 Task: Find connections with filter location Ciudad Lineal with filter topic #motivation with filter profile language German with filter current company DCB Bank with filter school NBKR Institute of Science and Technology with filter industry Blogs with filter service category Accounting with filter keywords title Web Developer
Action: Mouse moved to (236, 314)
Screenshot: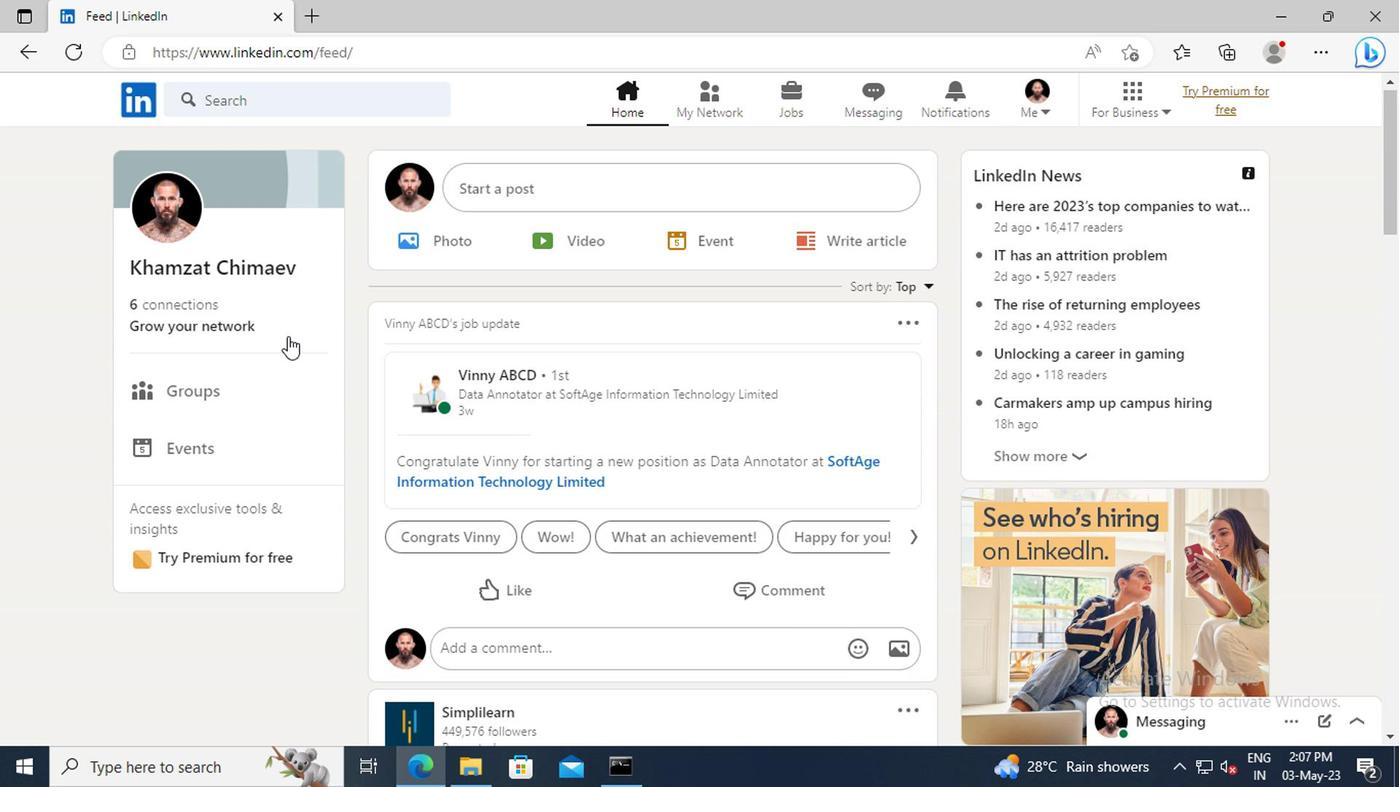 
Action: Mouse pressed left at (236, 314)
Screenshot: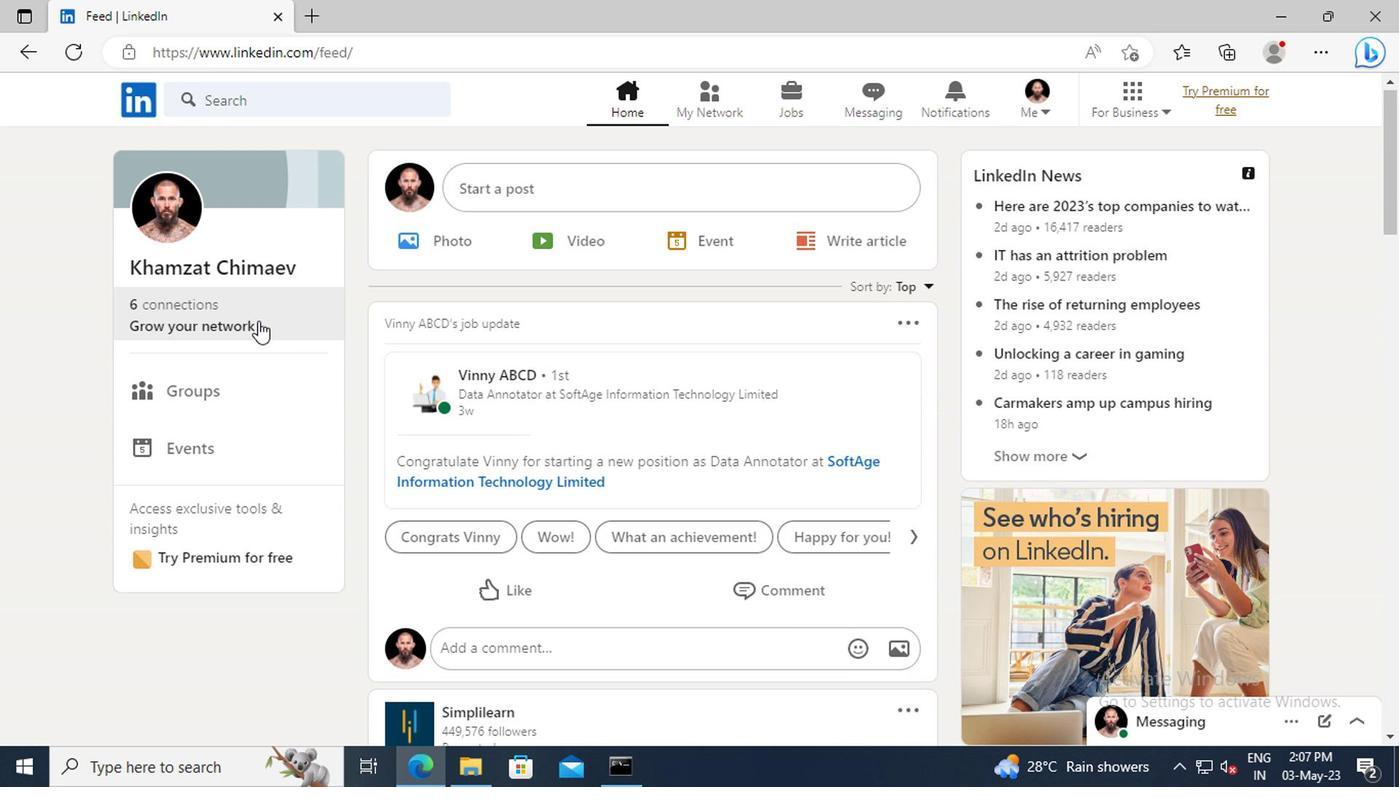 
Action: Mouse moved to (221, 220)
Screenshot: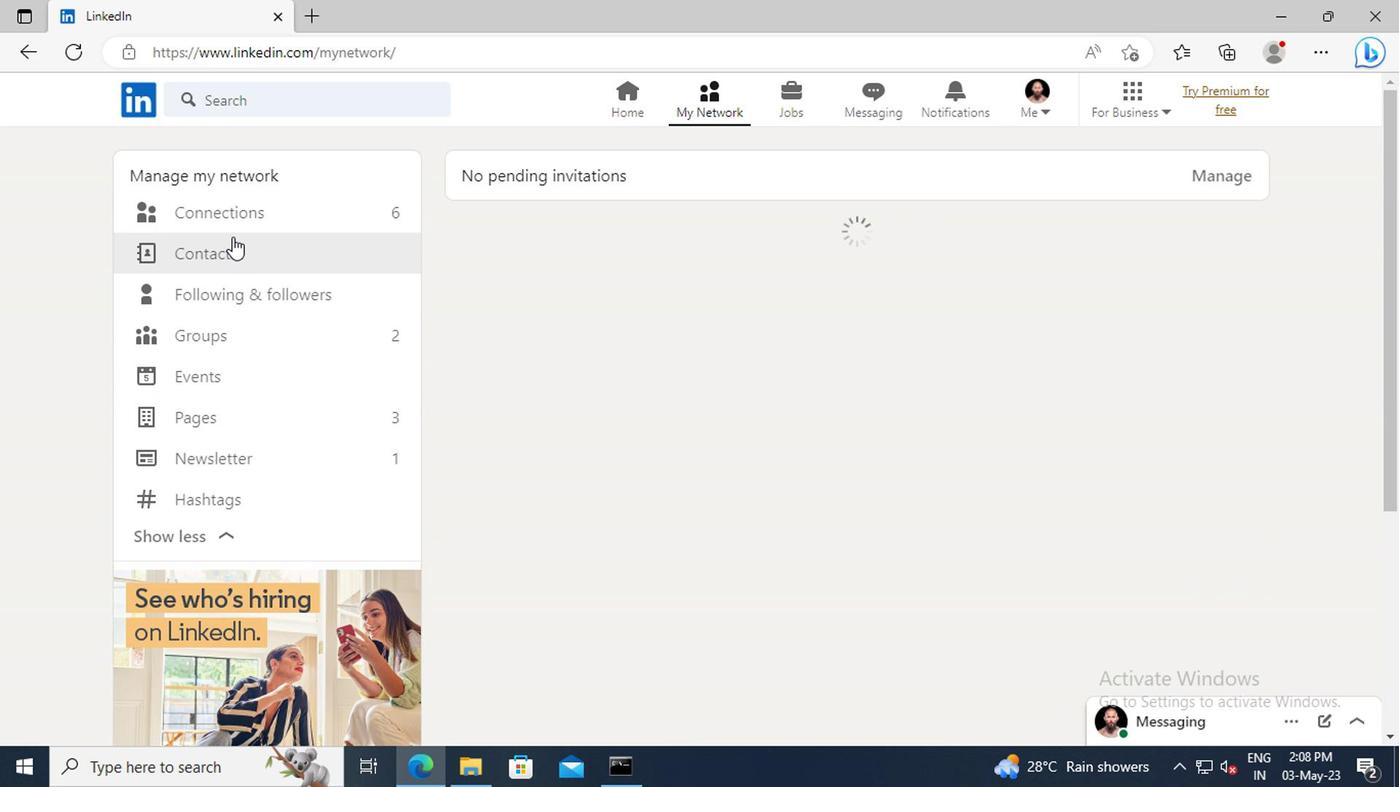 
Action: Mouse pressed left at (221, 220)
Screenshot: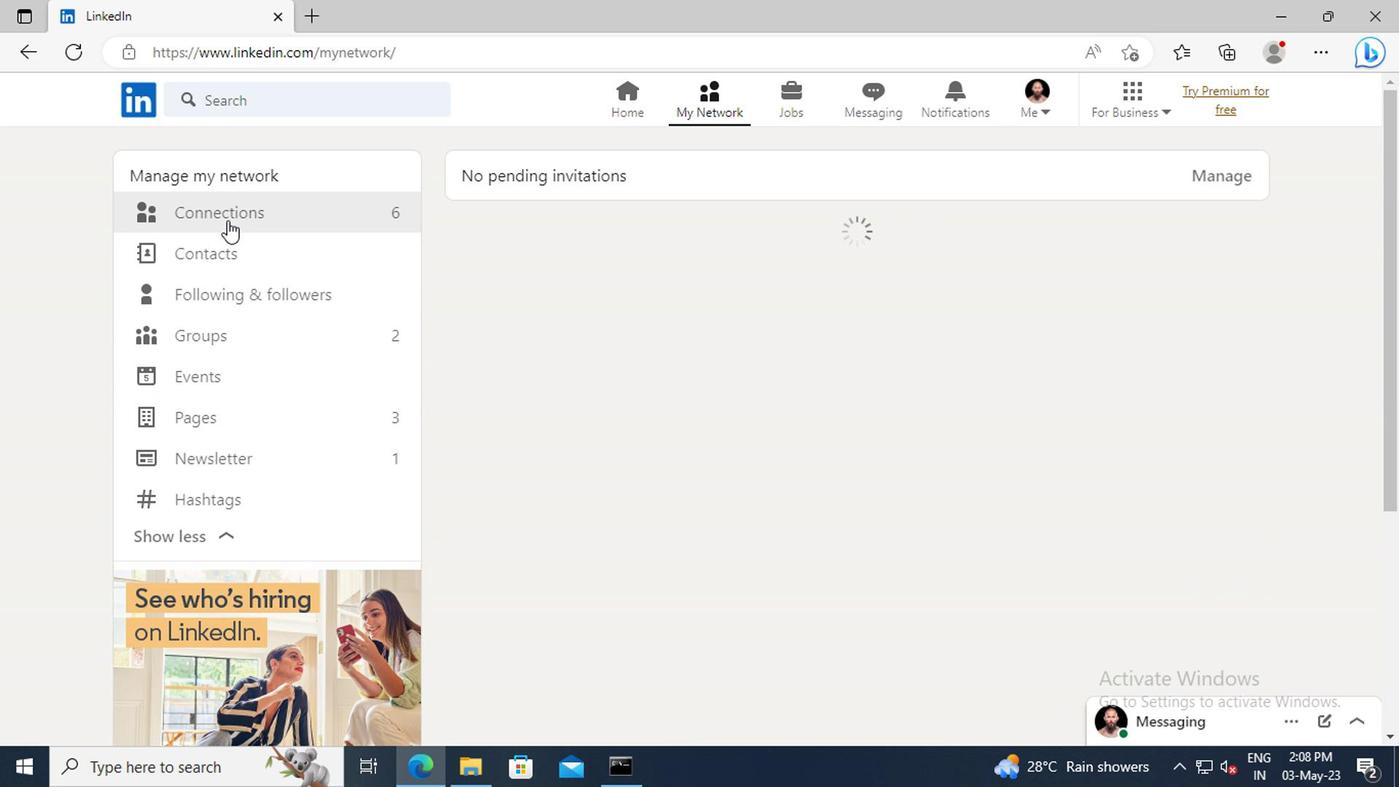 
Action: Mouse moved to (820, 220)
Screenshot: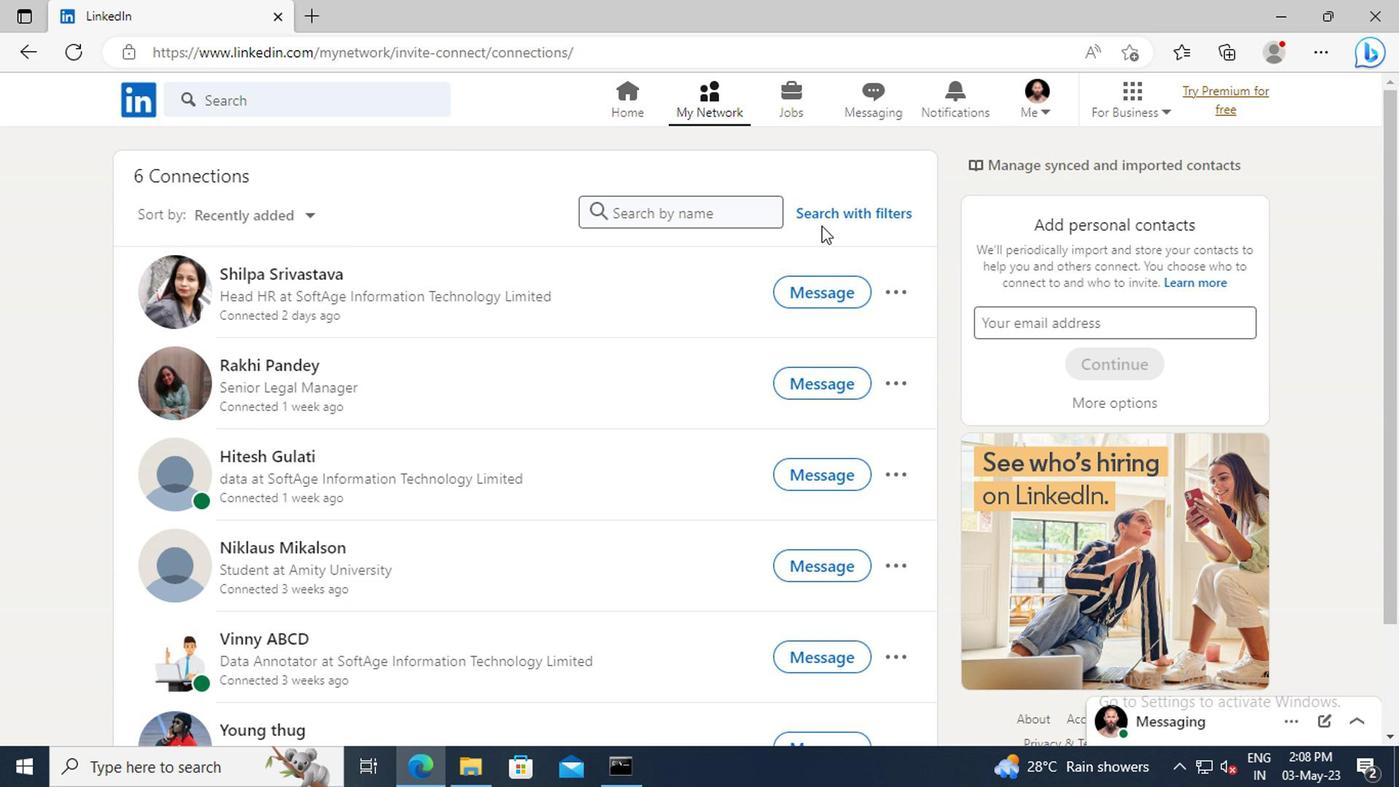 
Action: Mouse pressed left at (820, 220)
Screenshot: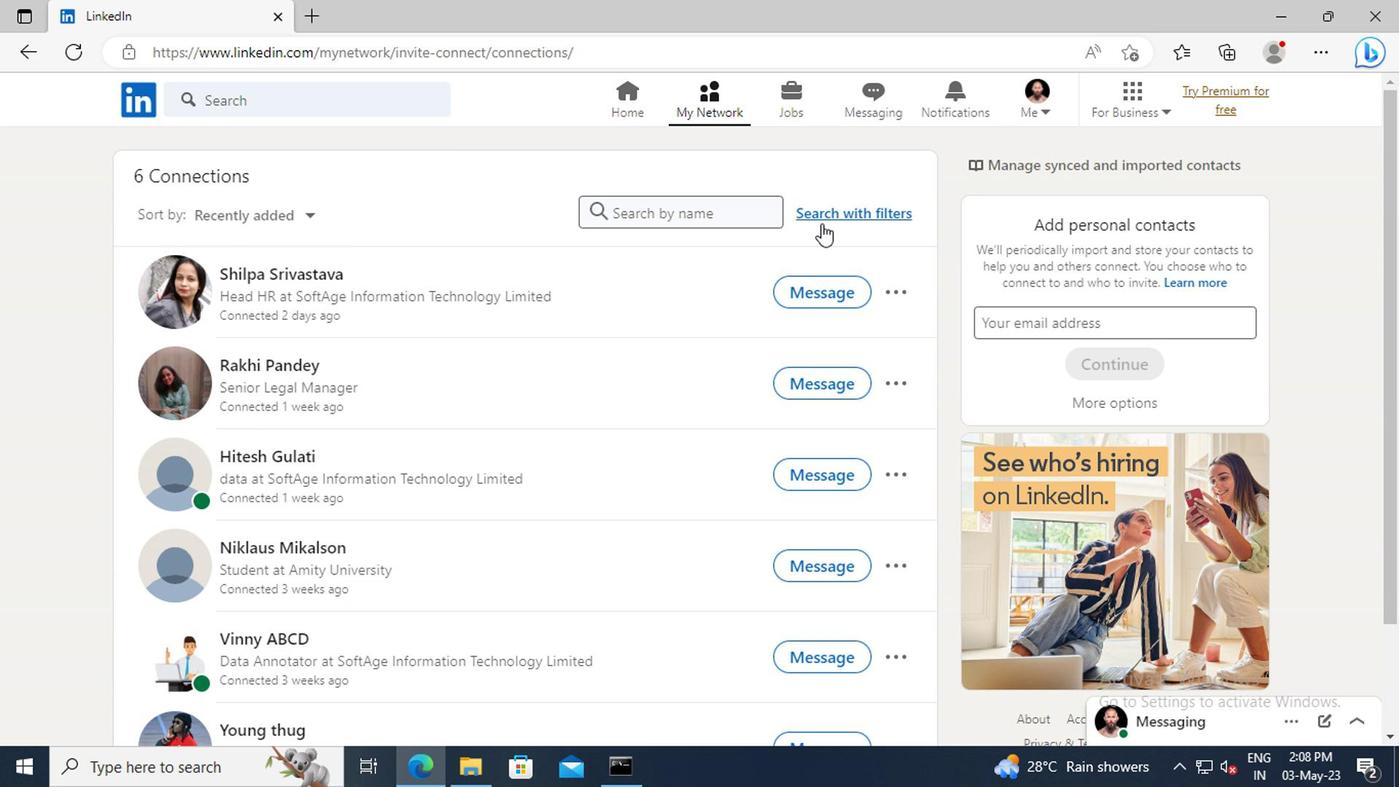 
Action: Mouse moved to (765, 164)
Screenshot: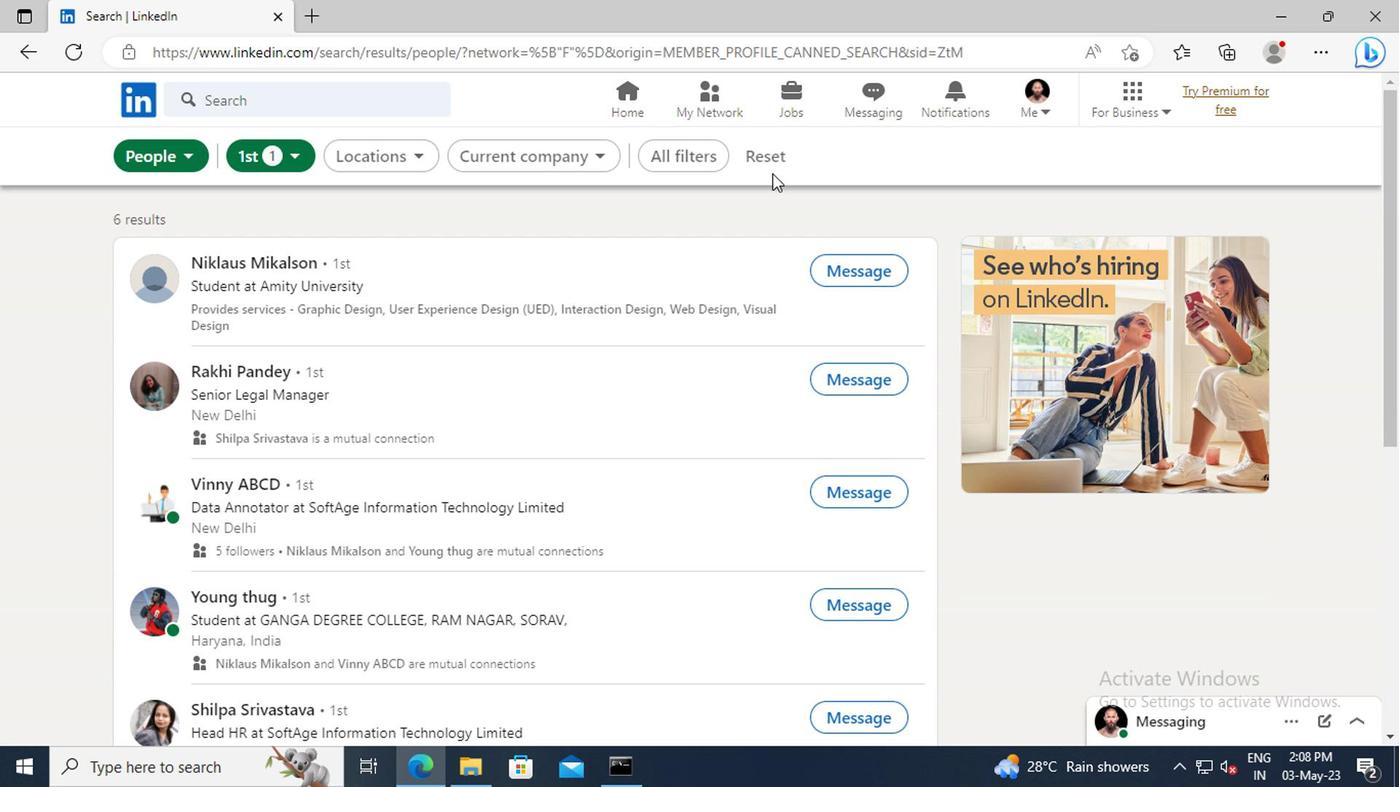 
Action: Mouse pressed left at (765, 164)
Screenshot: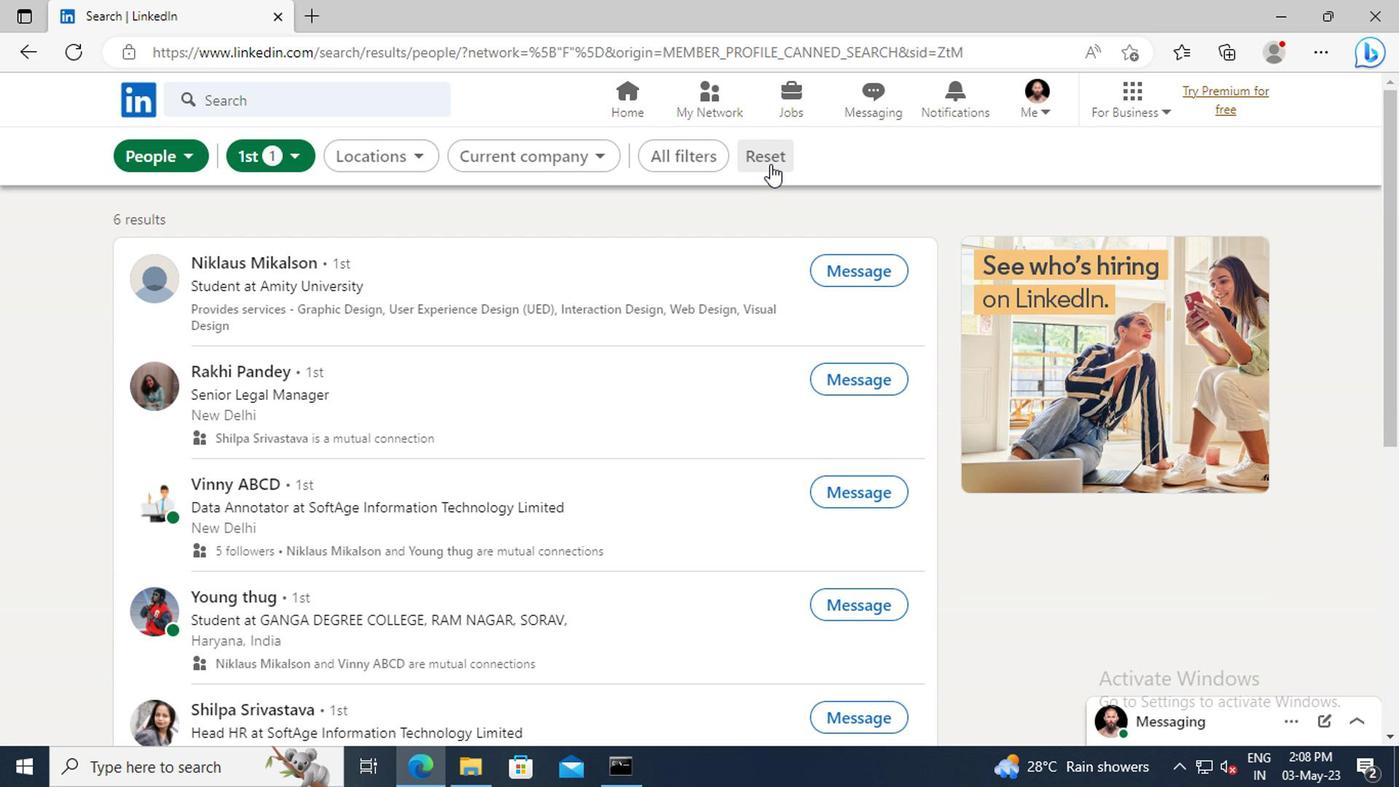 
Action: Mouse moved to (739, 161)
Screenshot: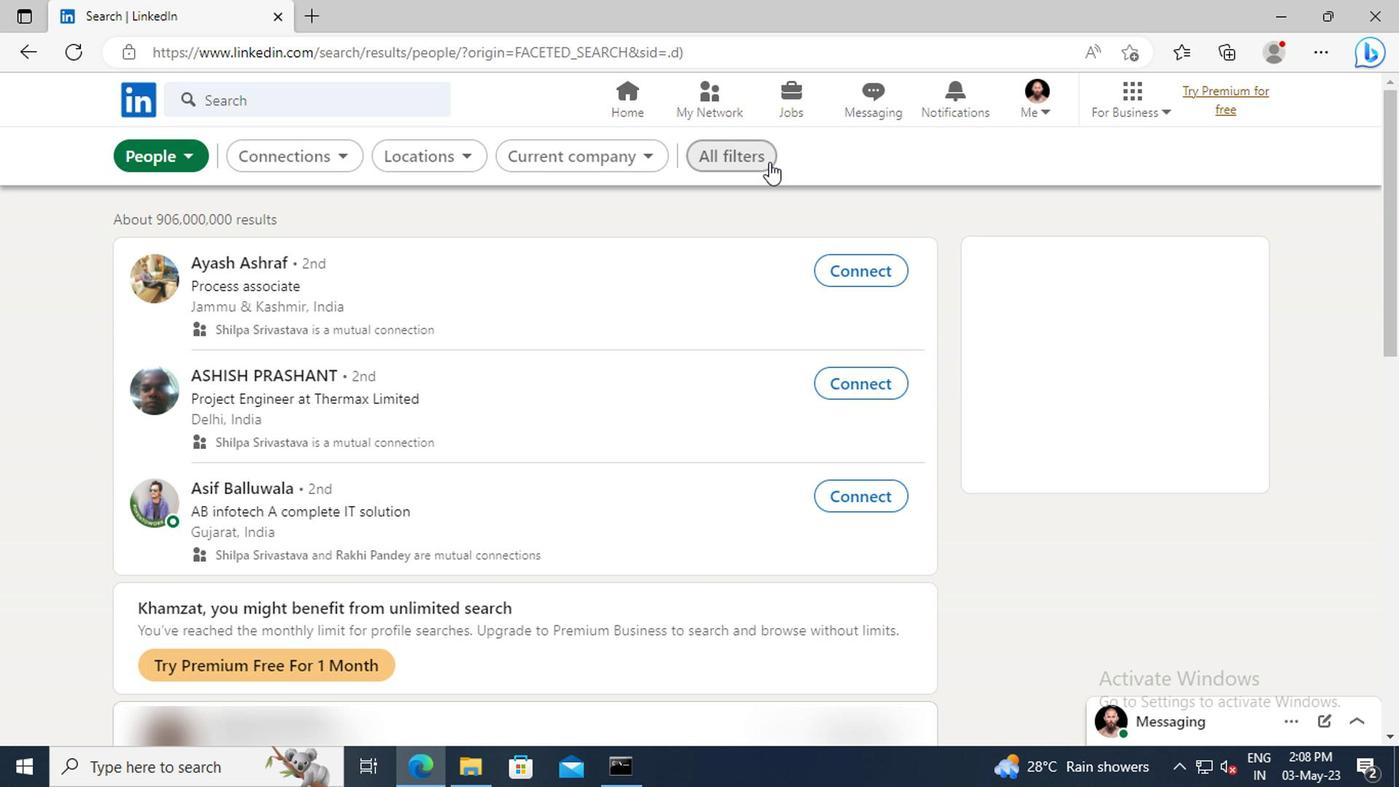 
Action: Mouse pressed left at (739, 161)
Screenshot: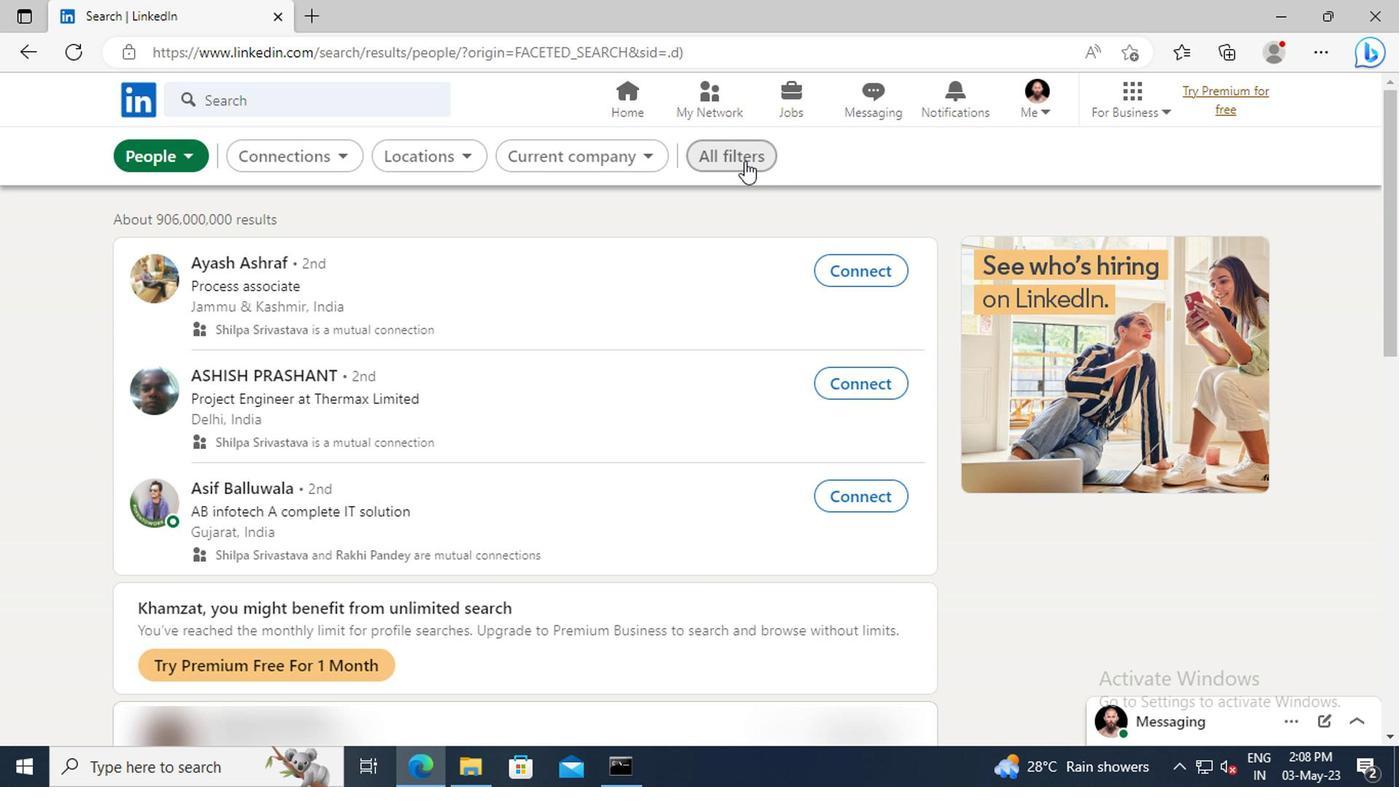
Action: Mouse moved to (1150, 394)
Screenshot: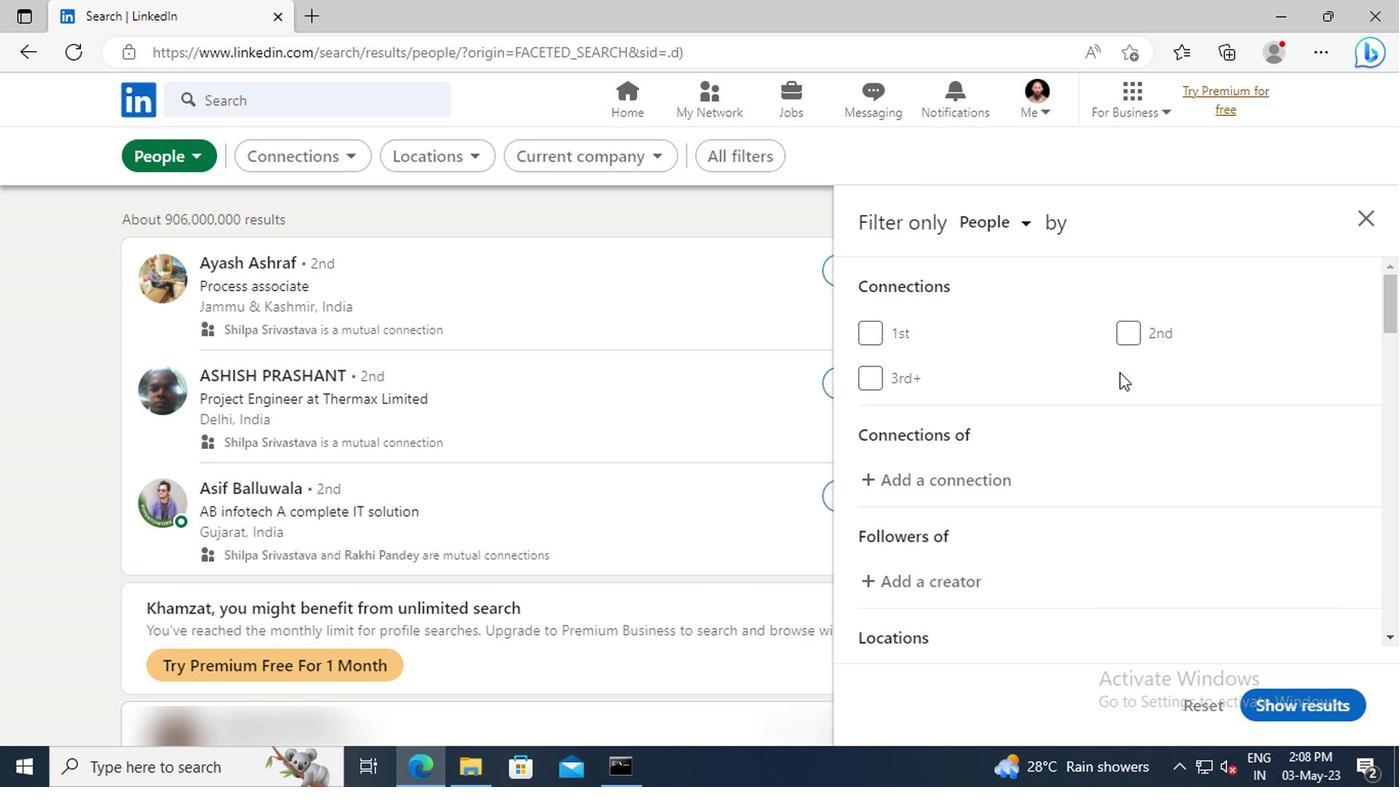 
Action: Mouse scrolled (1150, 393) with delta (0, 0)
Screenshot: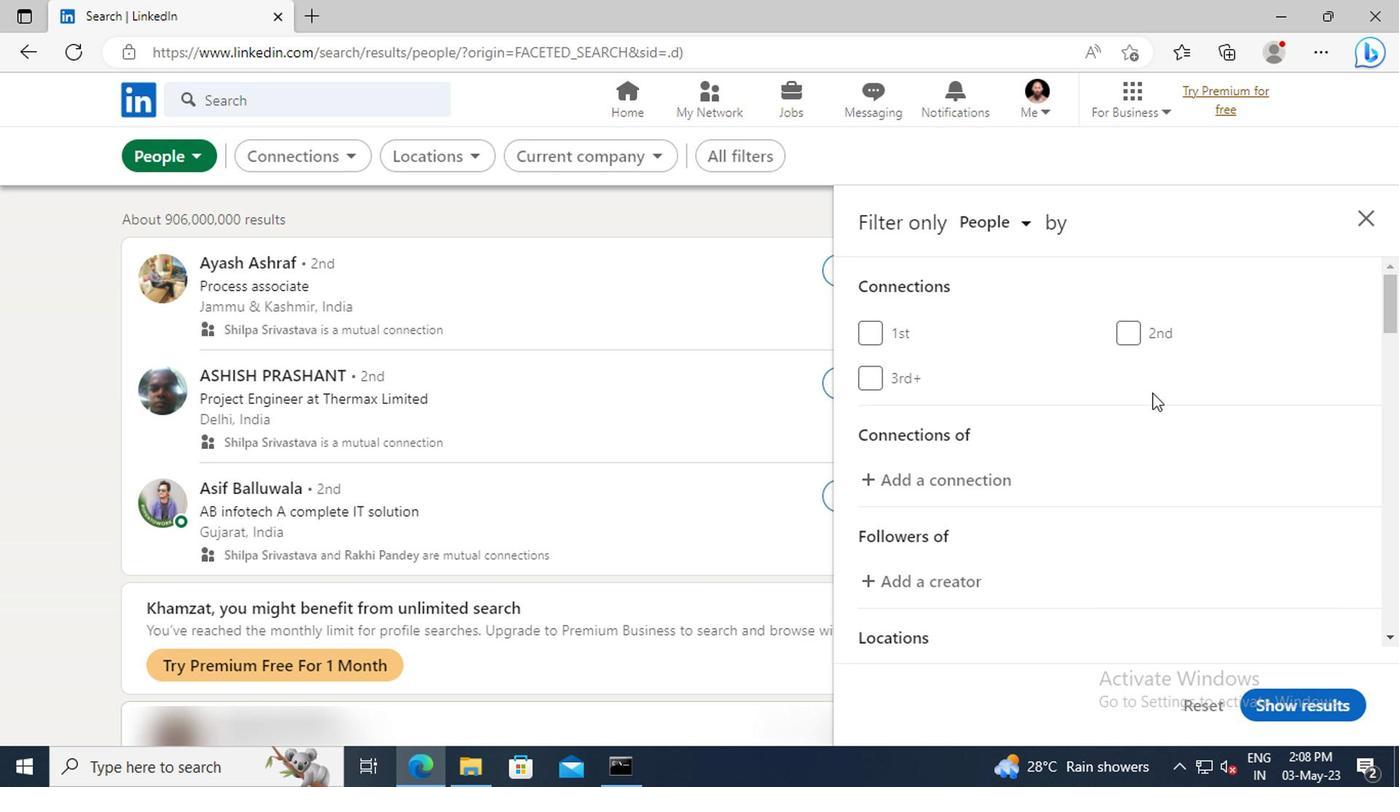 
Action: Mouse scrolled (1150, 393) with delta (0, 0)
Screenshot: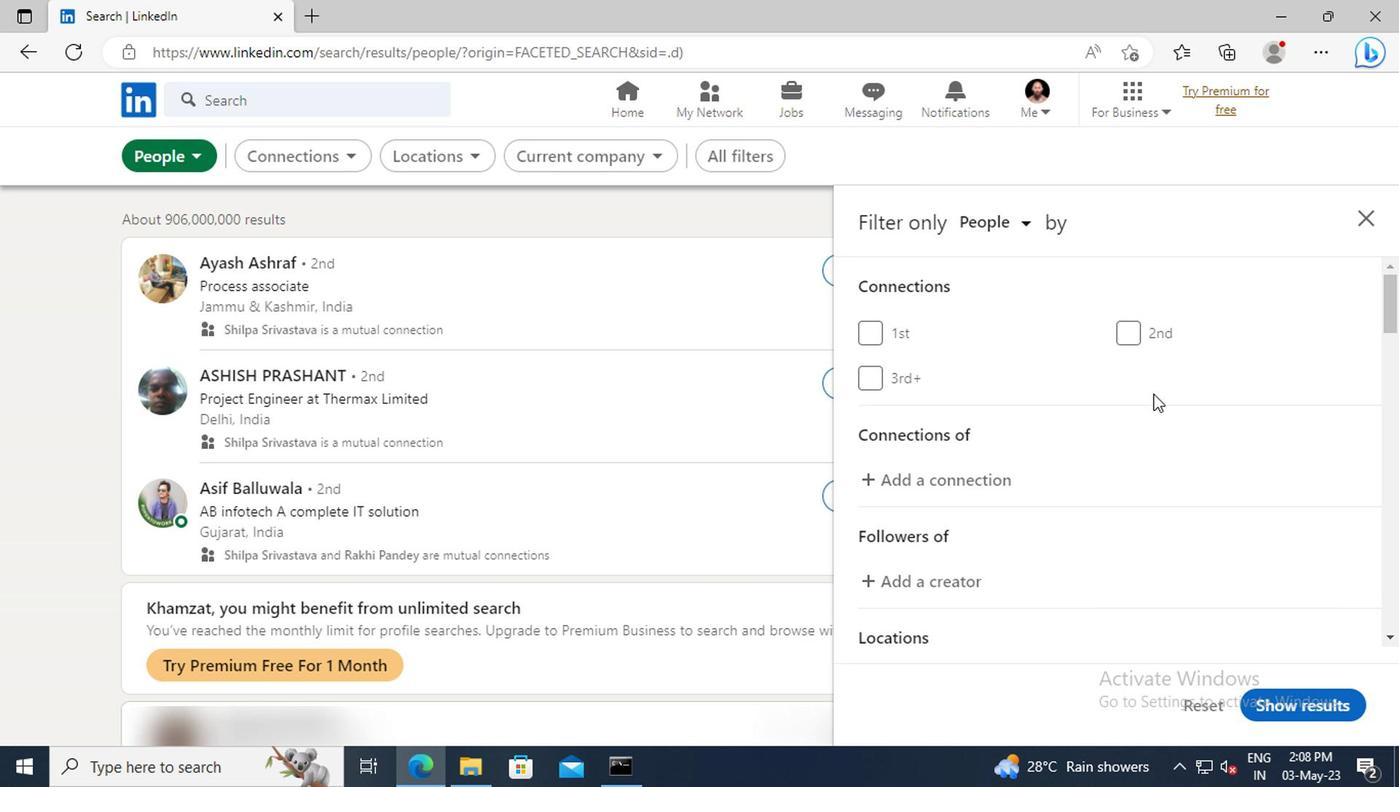 
Action: Mouse scrolled (1150, 393) with delta (0, 0)
Screenshot: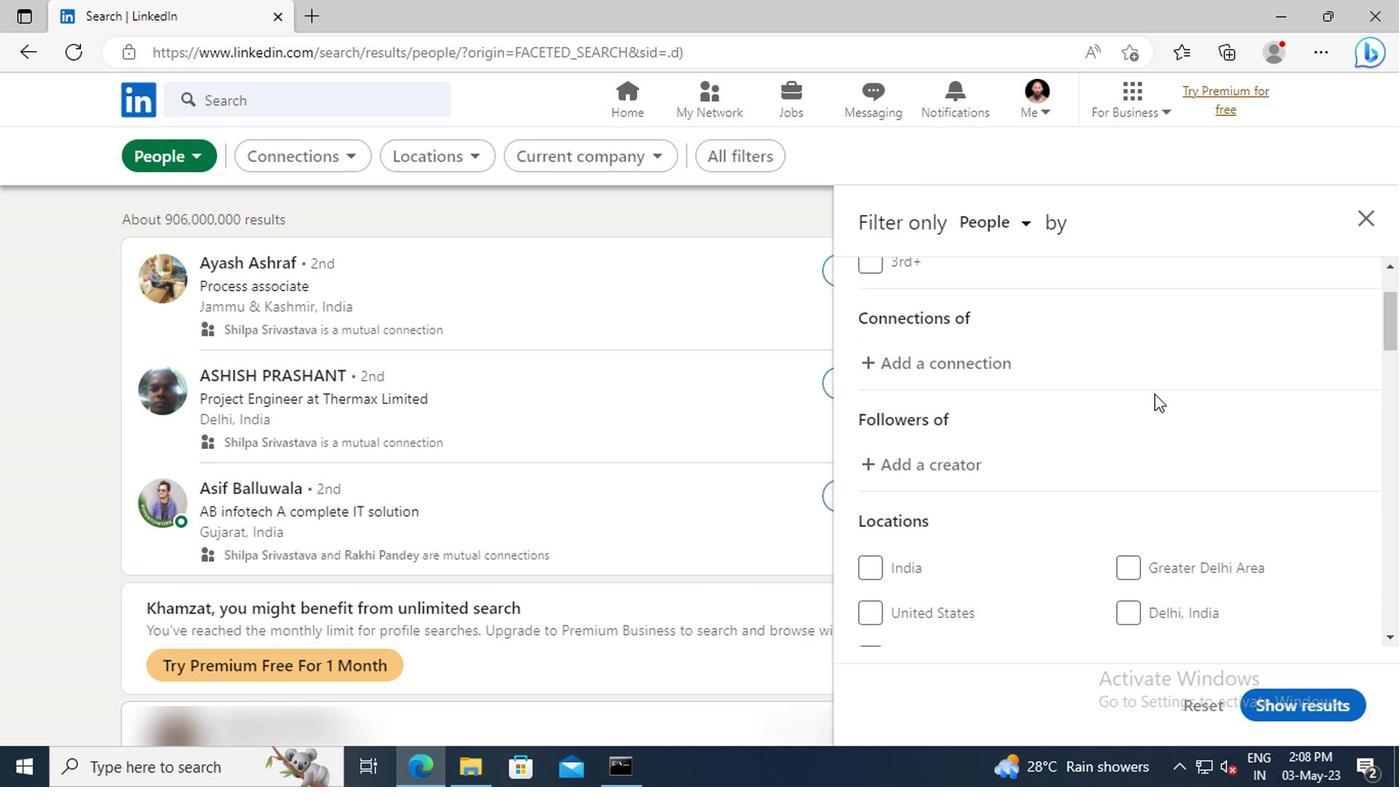 
Action: Mouse scrolled (1150, 393) with delta (0, 0)
Screenshot: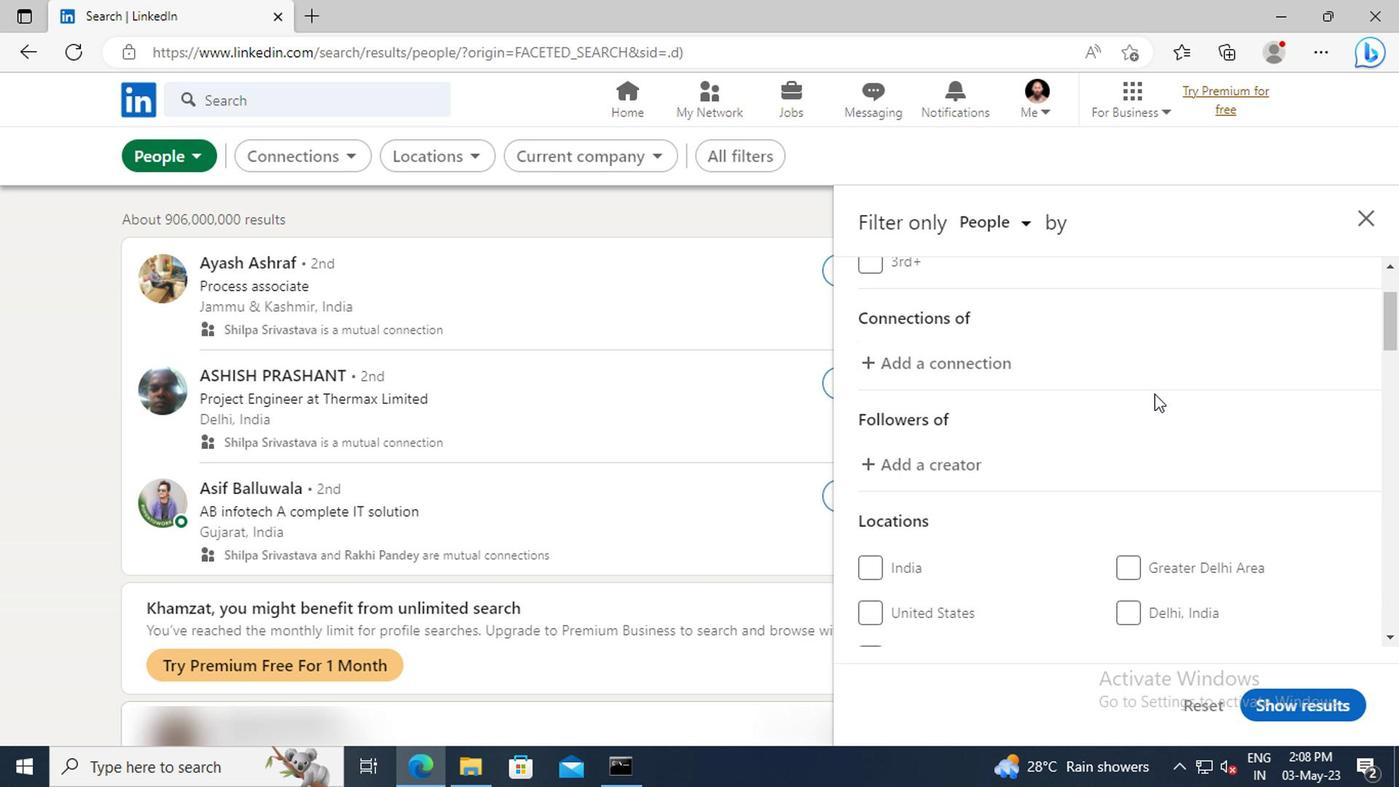 
Action: Mouse scrolled (1150, 393) with delta (0, 0)
Screenshot: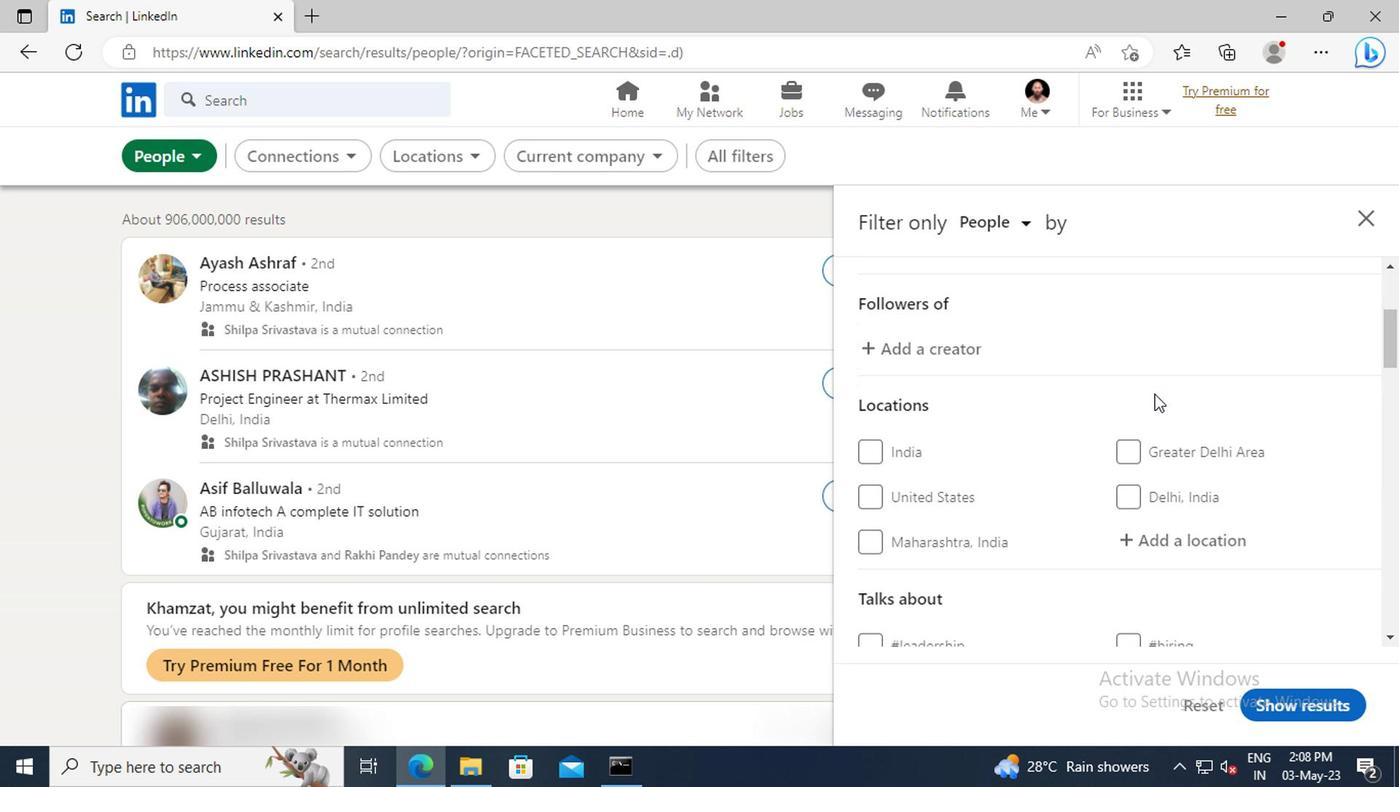 
Action: Mouse moved to (1154, 479)
Screenshot: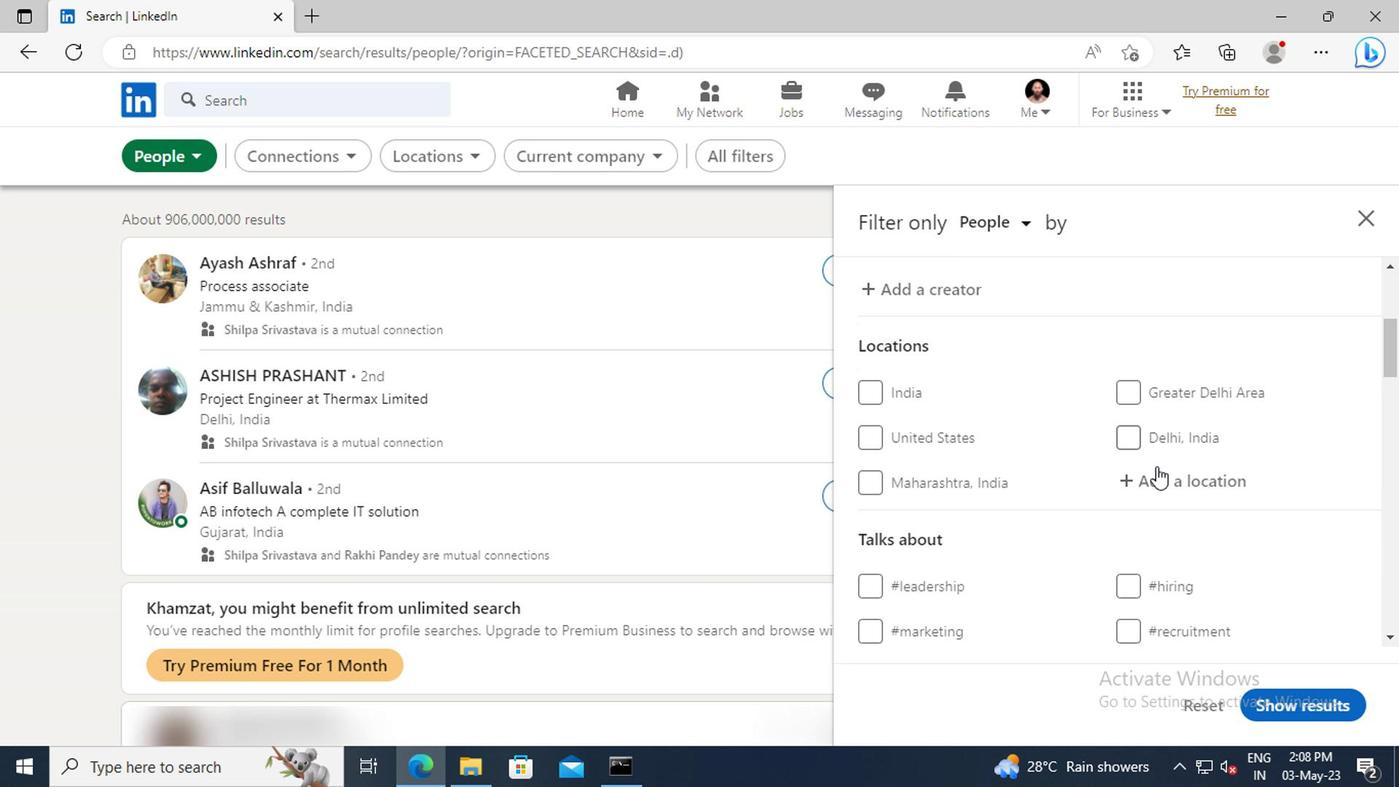 
Action: Mouse pressed left at (1154, 479)
Screenshot: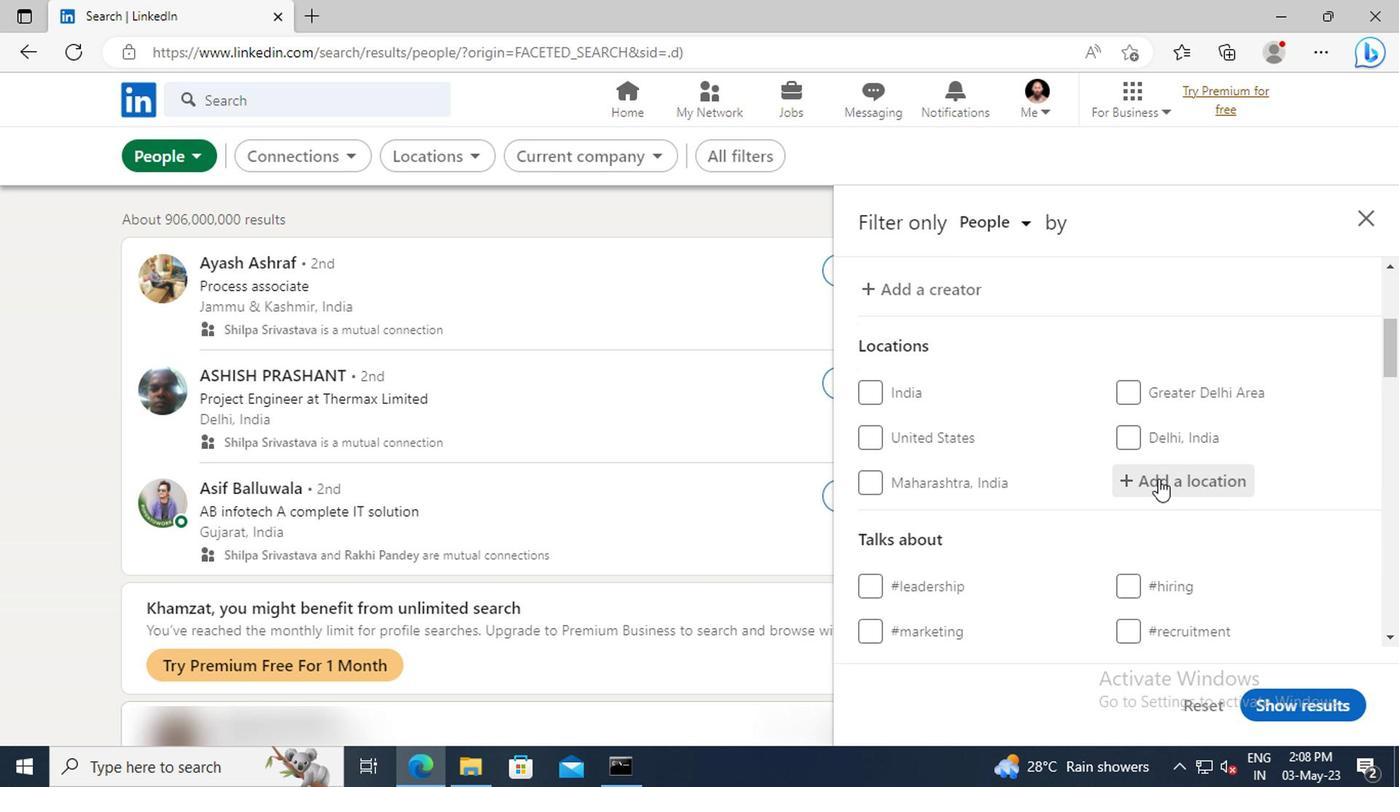 
Action: Key pressed <Key.shift>CIUDAD<Key.space><Key.shift>LINEAL<Key.enter>
Screenshot: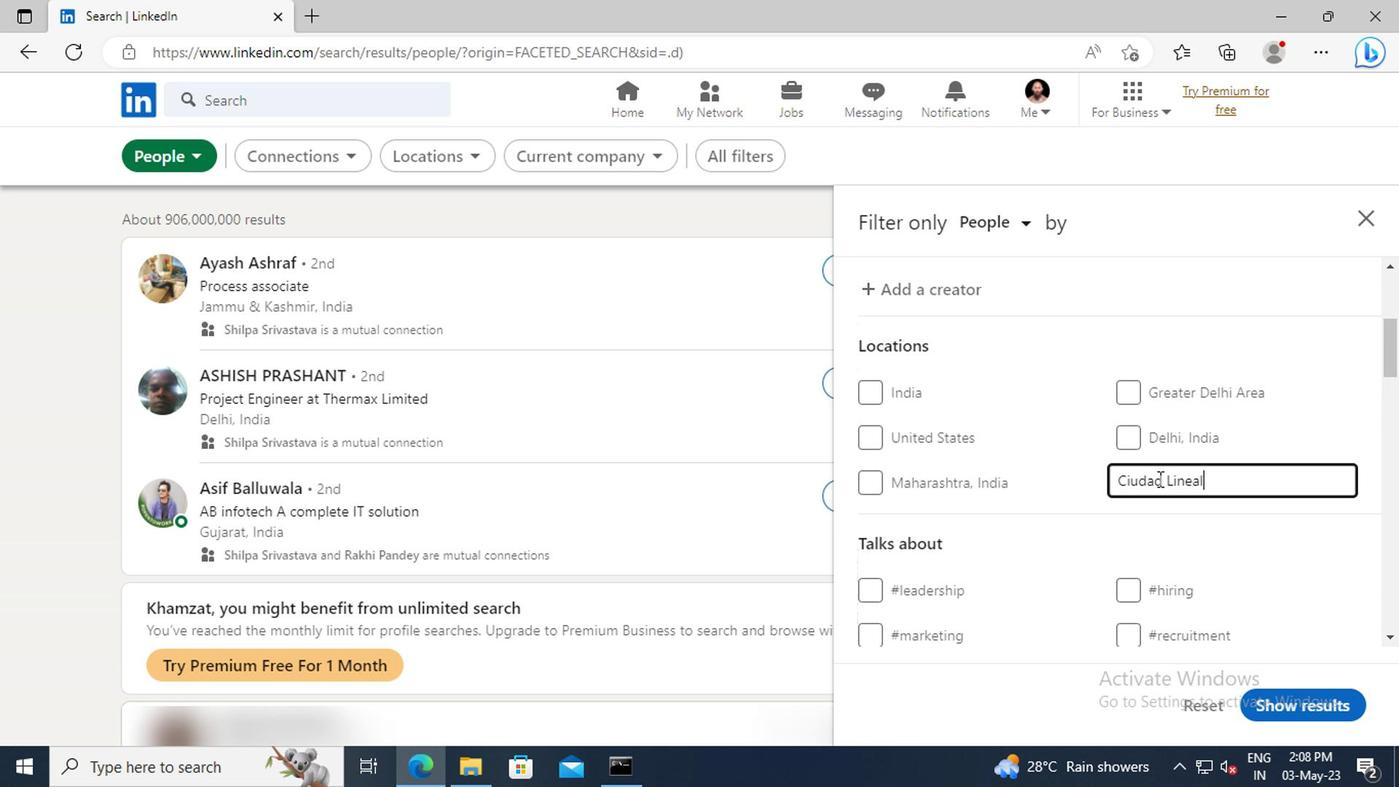 
Action: Mouse scrolled (1154, 478) with delta (0, 0)
Screenshot: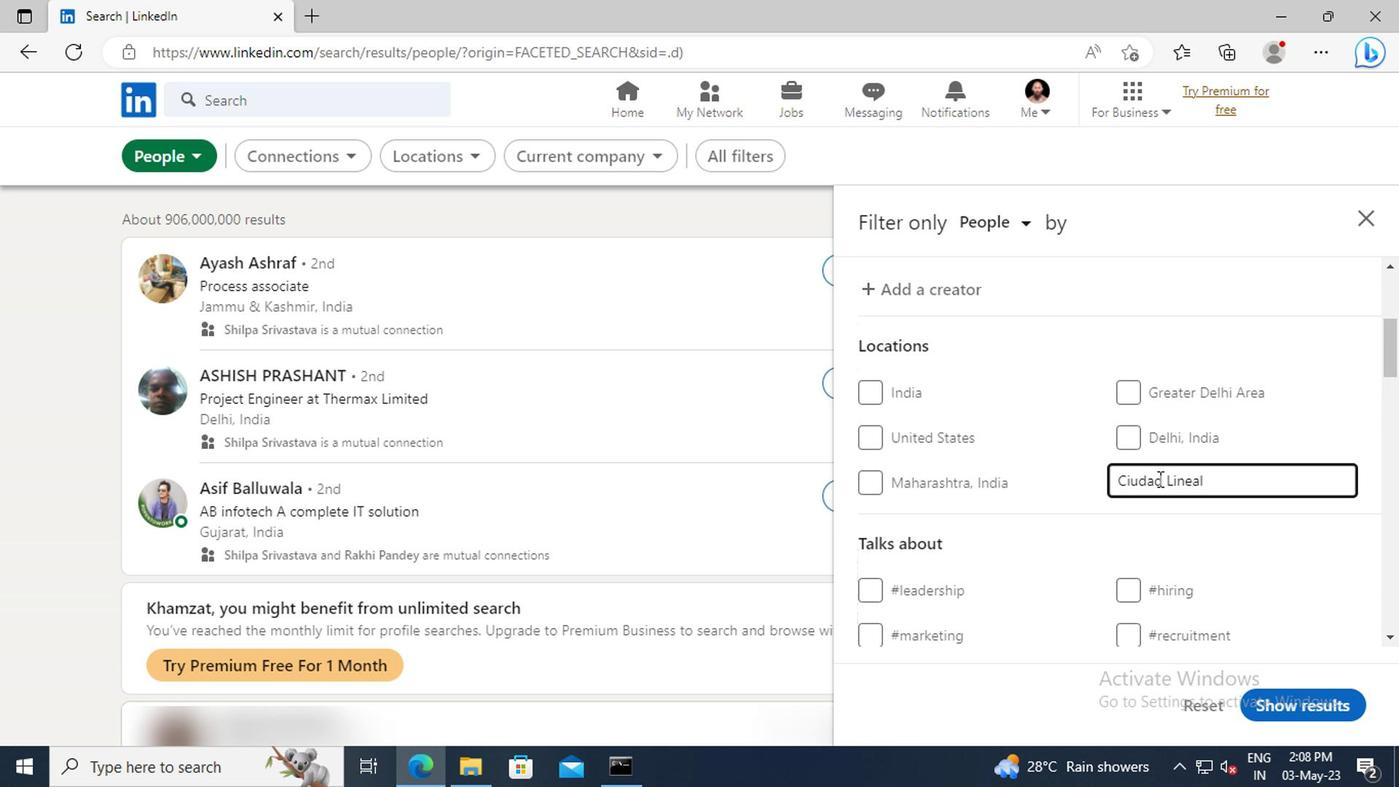 
Action: Mouse scrolled (1154, 478) with delta (0, 0)
Screenshot: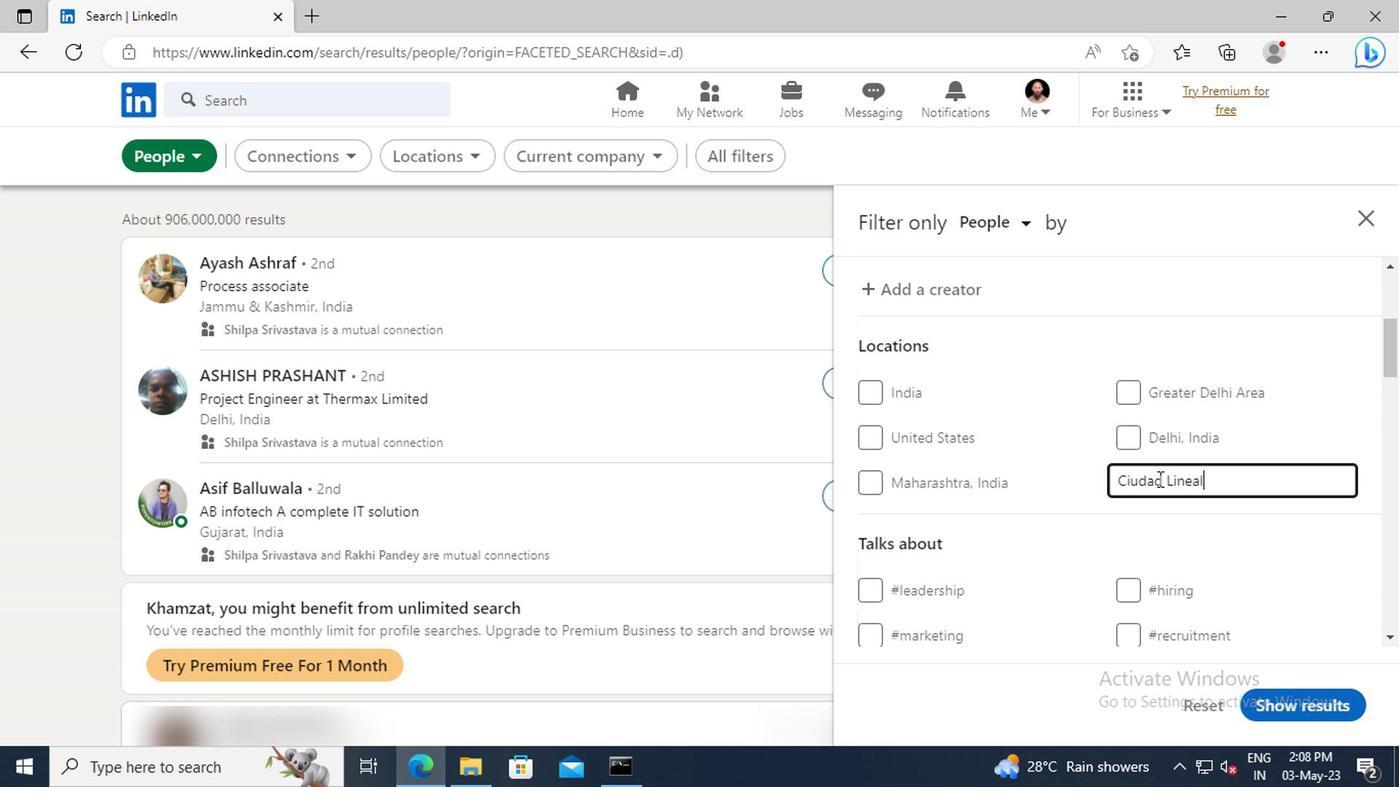 
Action: Mouse scrolled (1154, 478) with delta (0, 0)
Screenshot: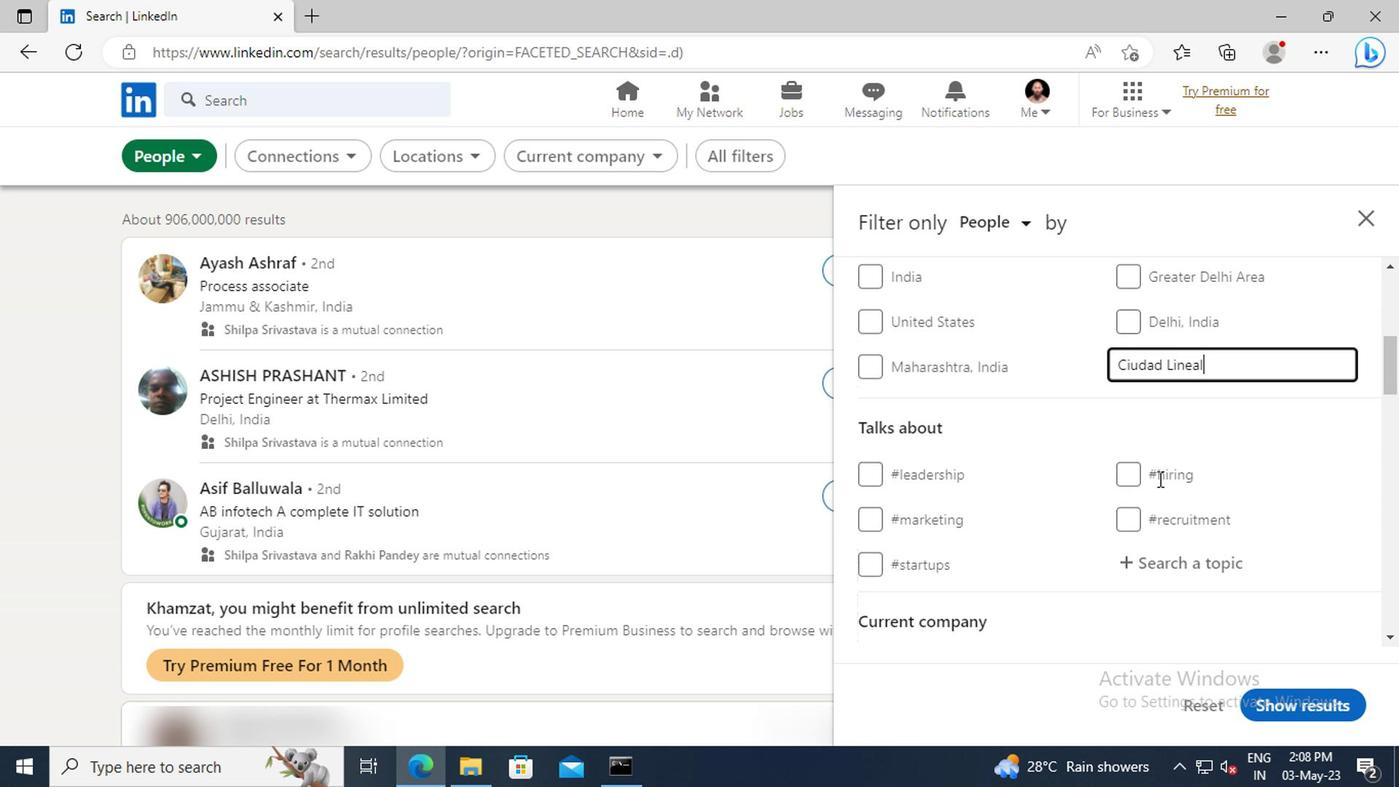 
Action: Mouse moved to (1162, 502)
Screenshot: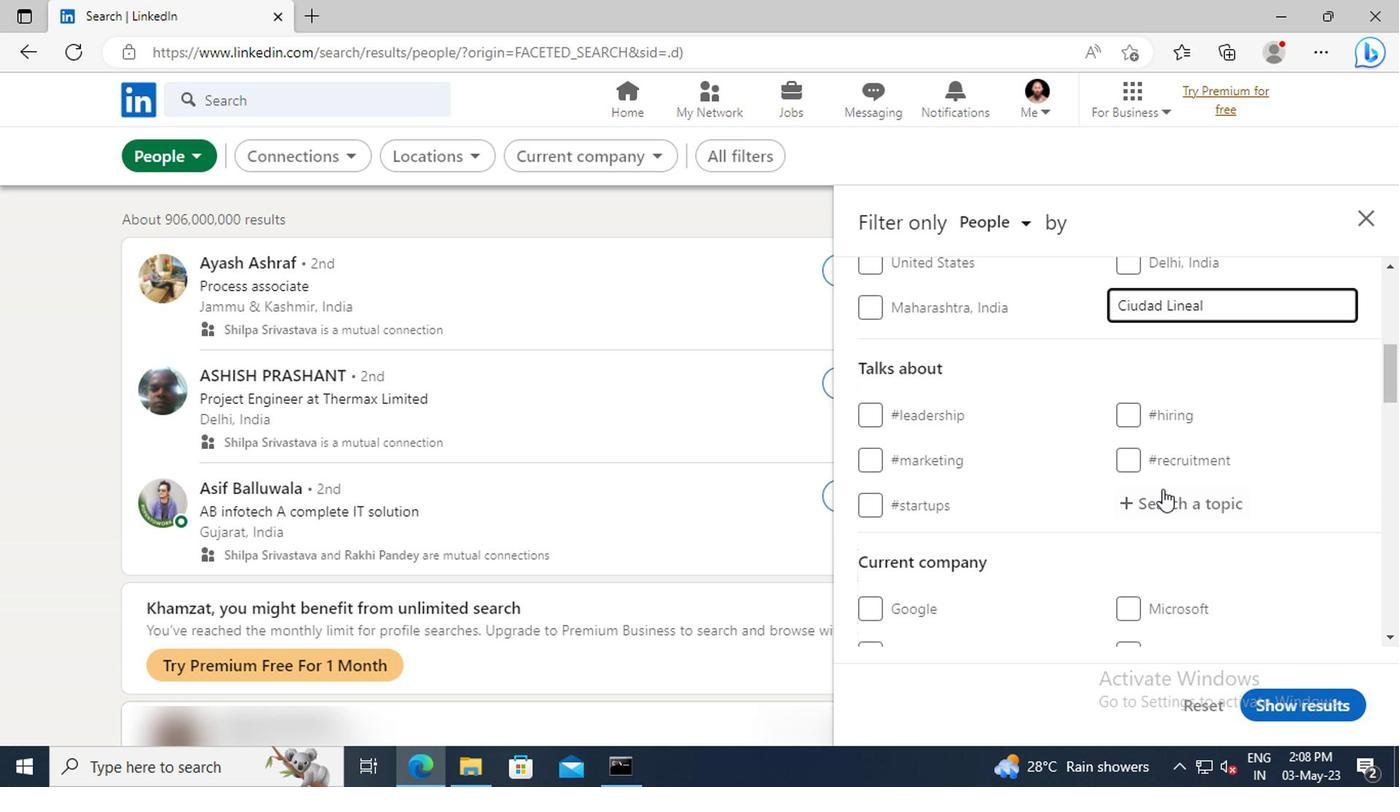 
Action: Mouse pressed left at (1162, 502)
Screenshot: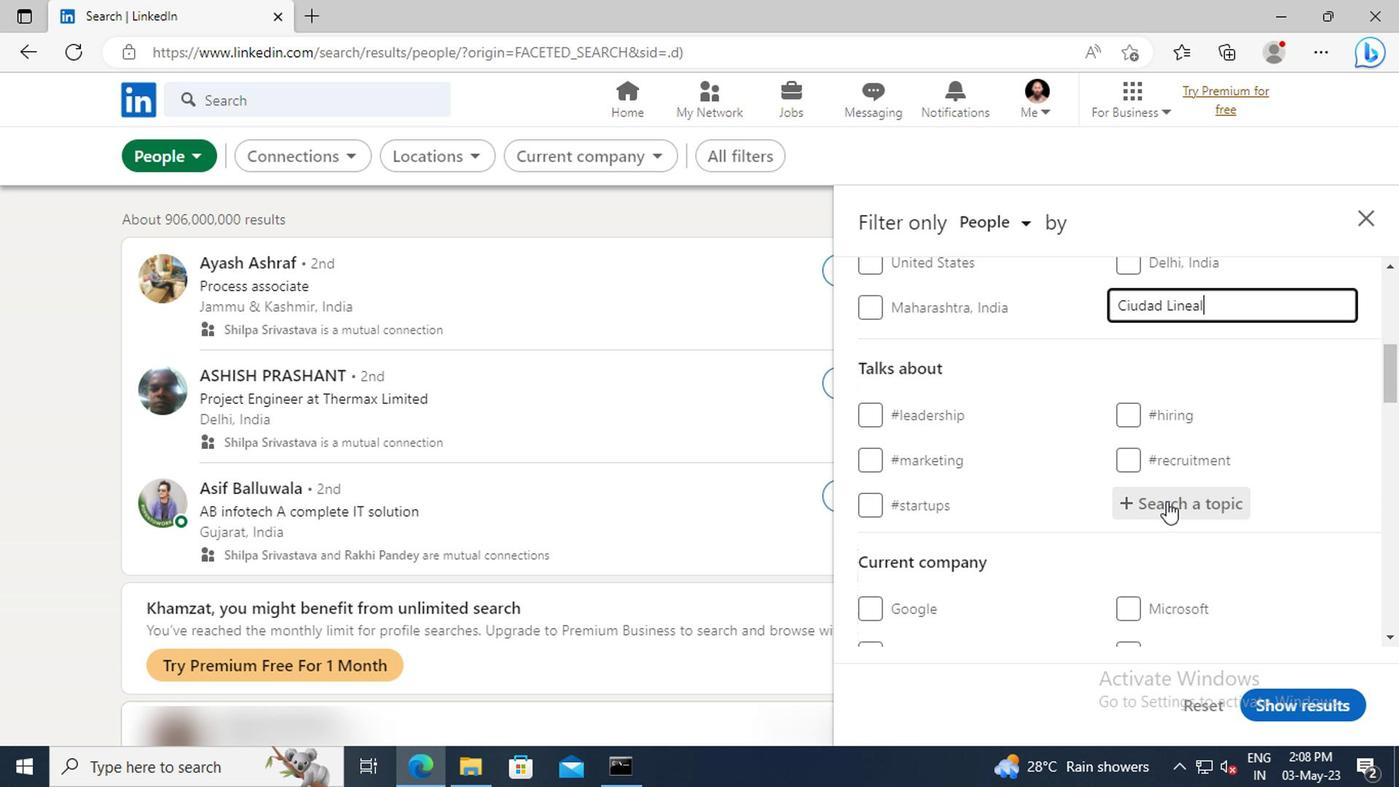 
Action: Key pressed MOTI
Screenshot: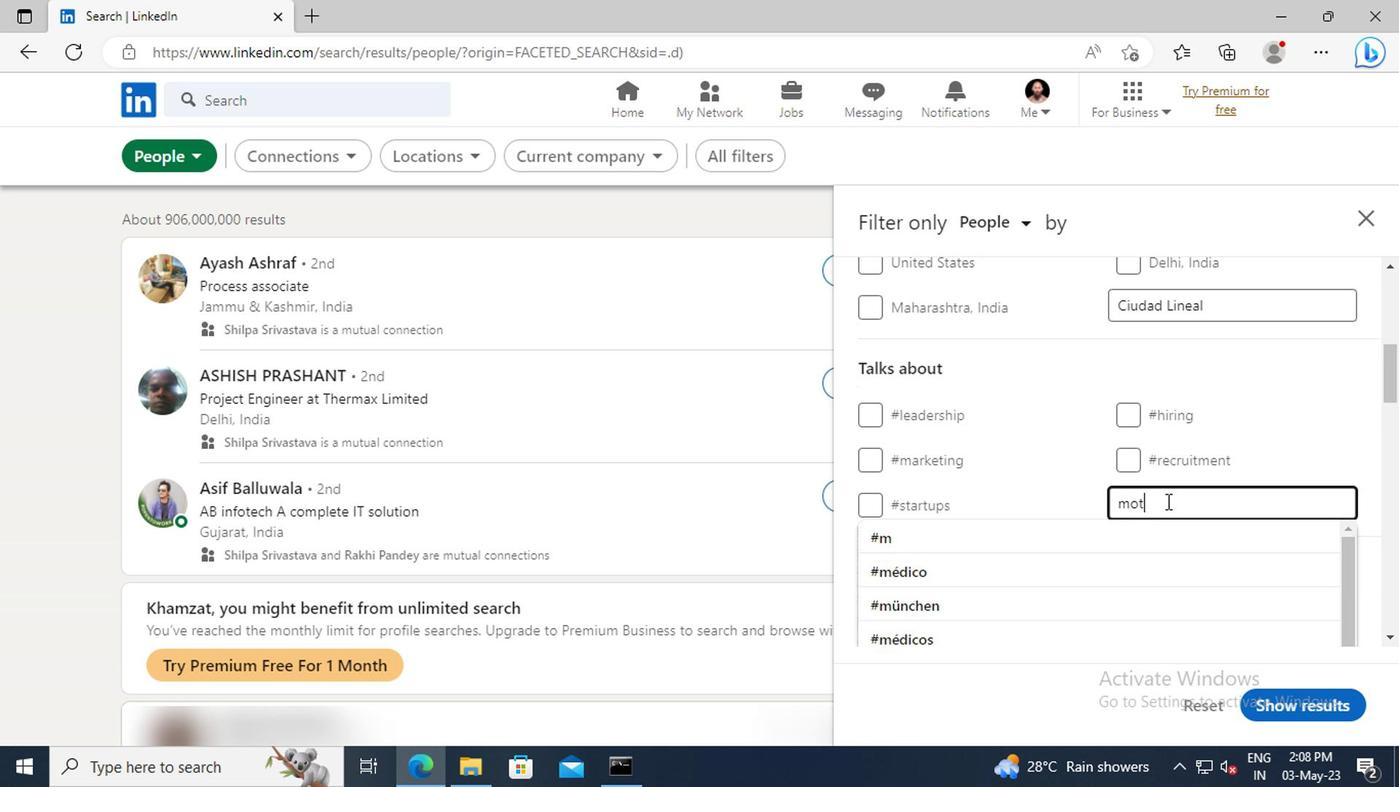 
Action: Mouse moved to (1170, 533)
Screenshot: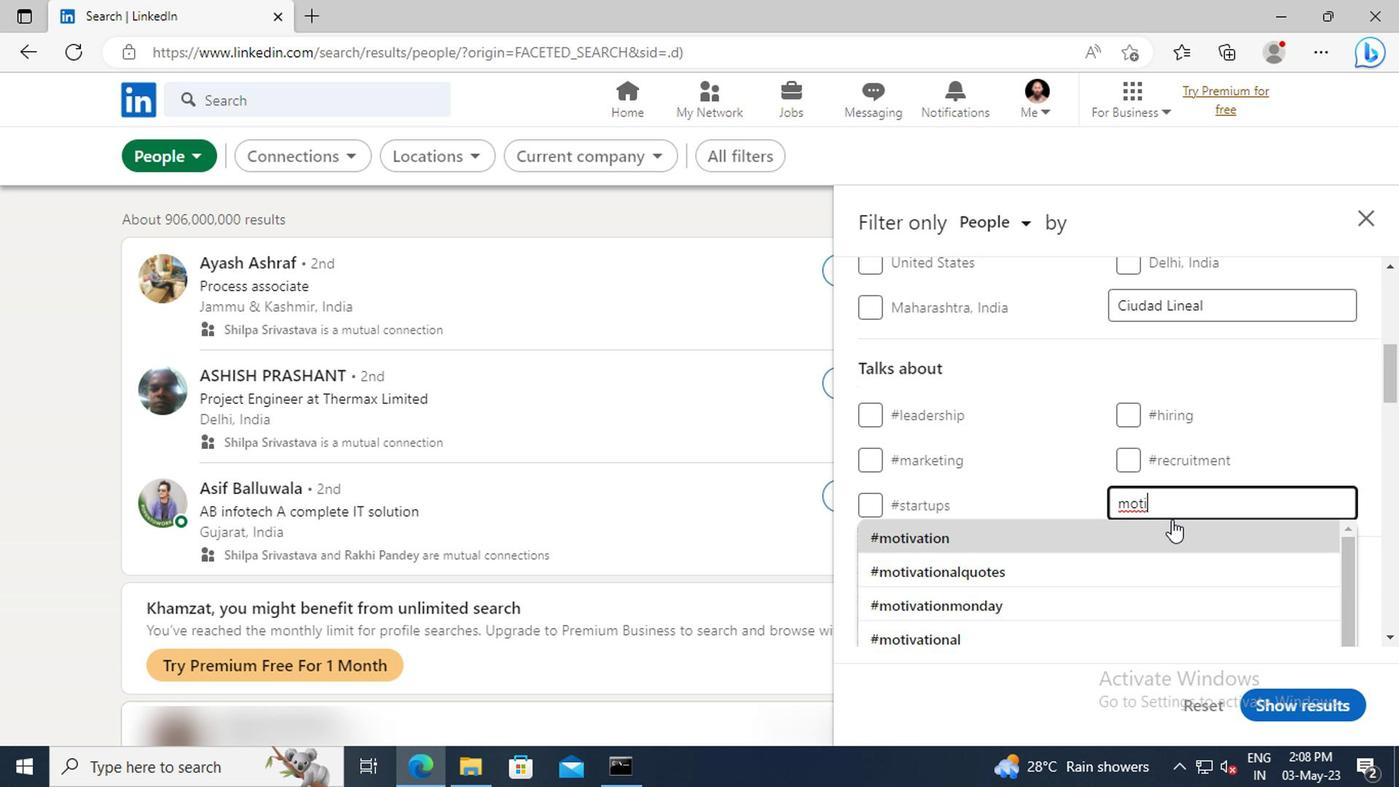 
Action: Mouse pressed left at (1170, 533)
Screenshot: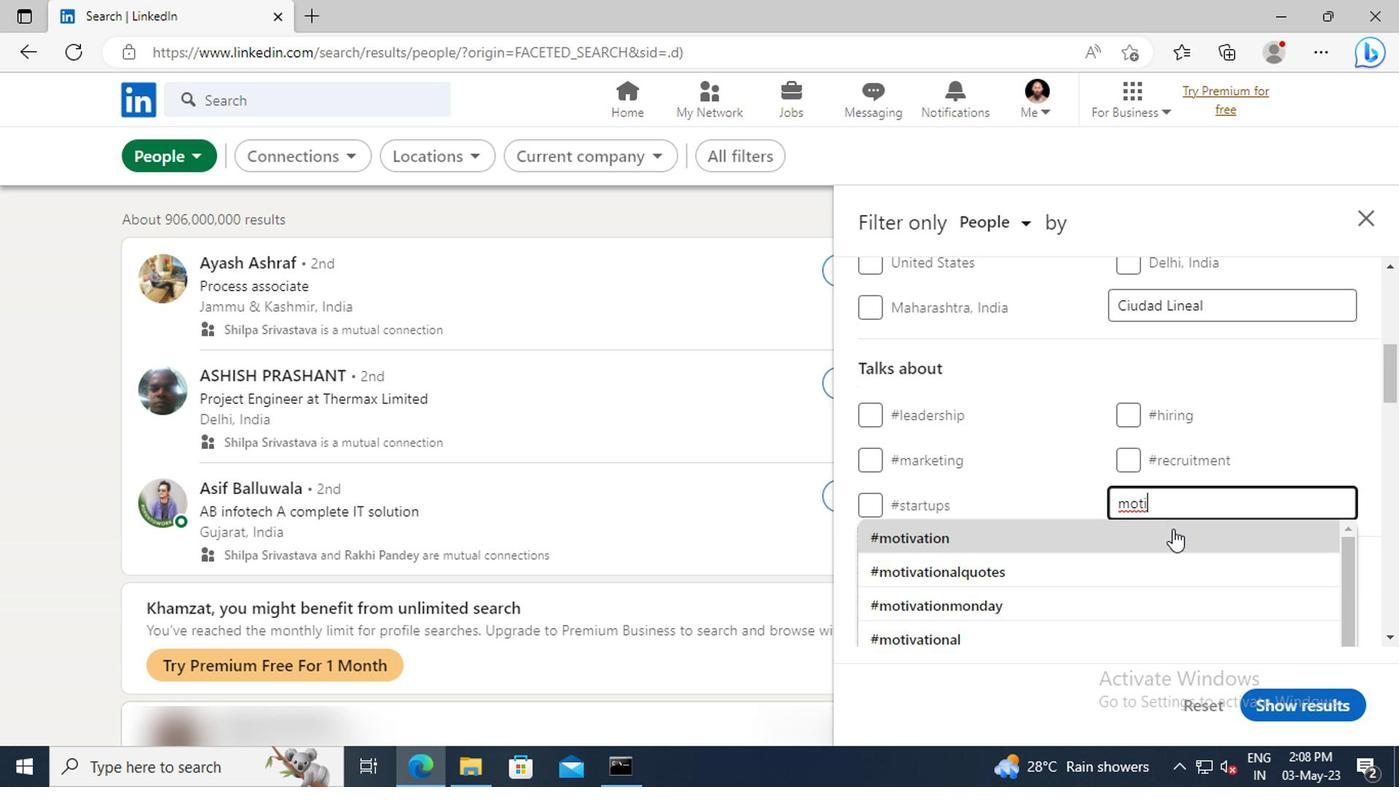
Action: Mouse scrolled (1170, 532) with delta (0, -1)
Screenshot: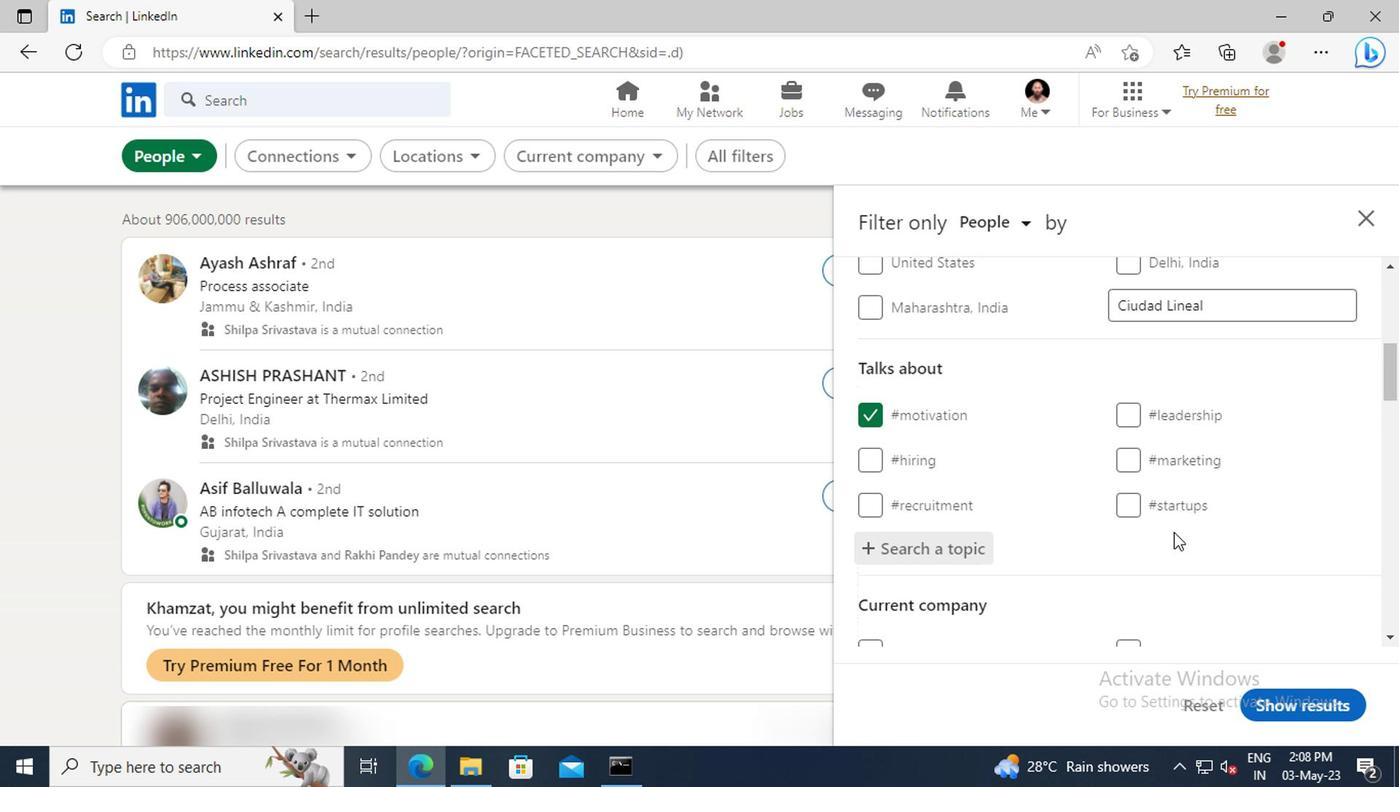 
Action: Mouse scrolled (1170, 532) with delta (0, -1)
Screenshot: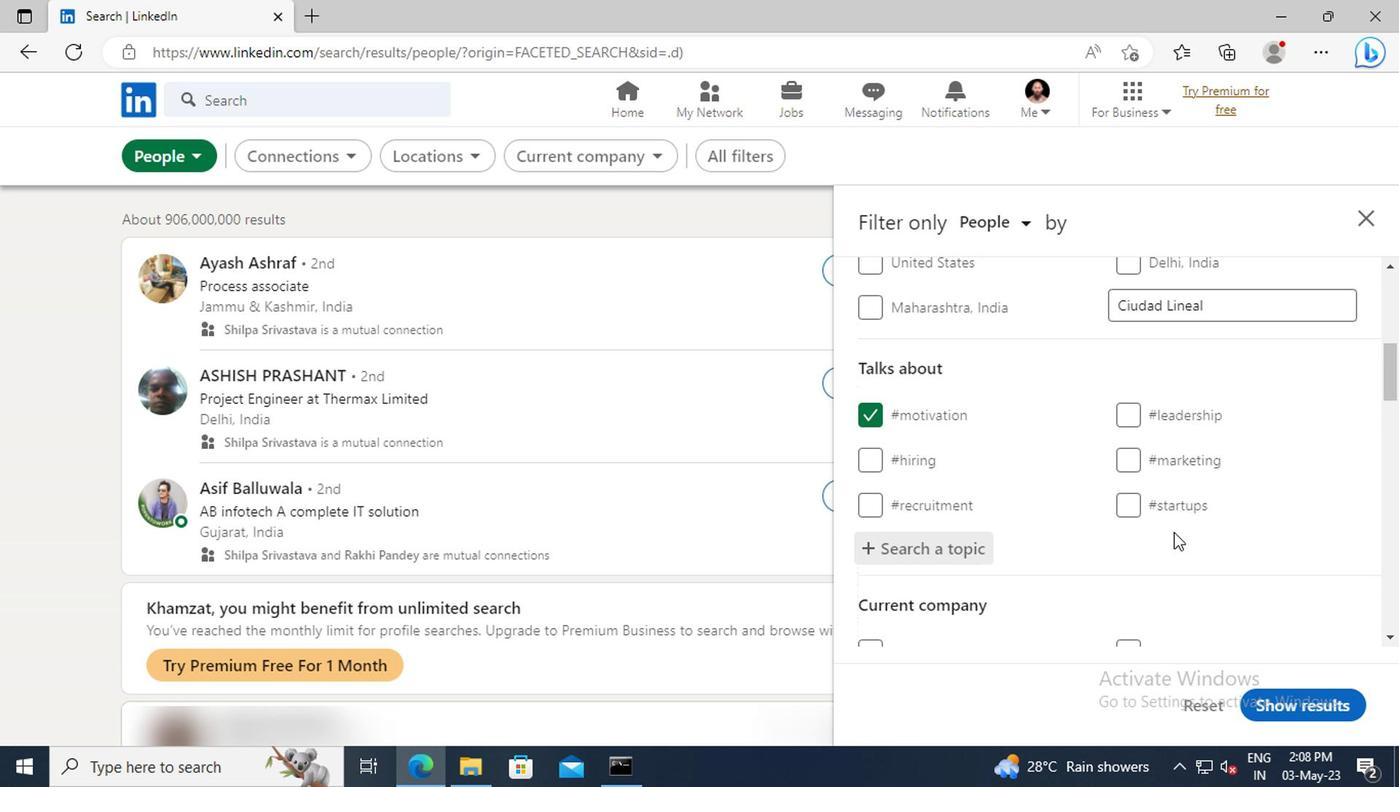 
Action: Mouse scrolled (1170, 532) with delta (0, -1)
Screenshot: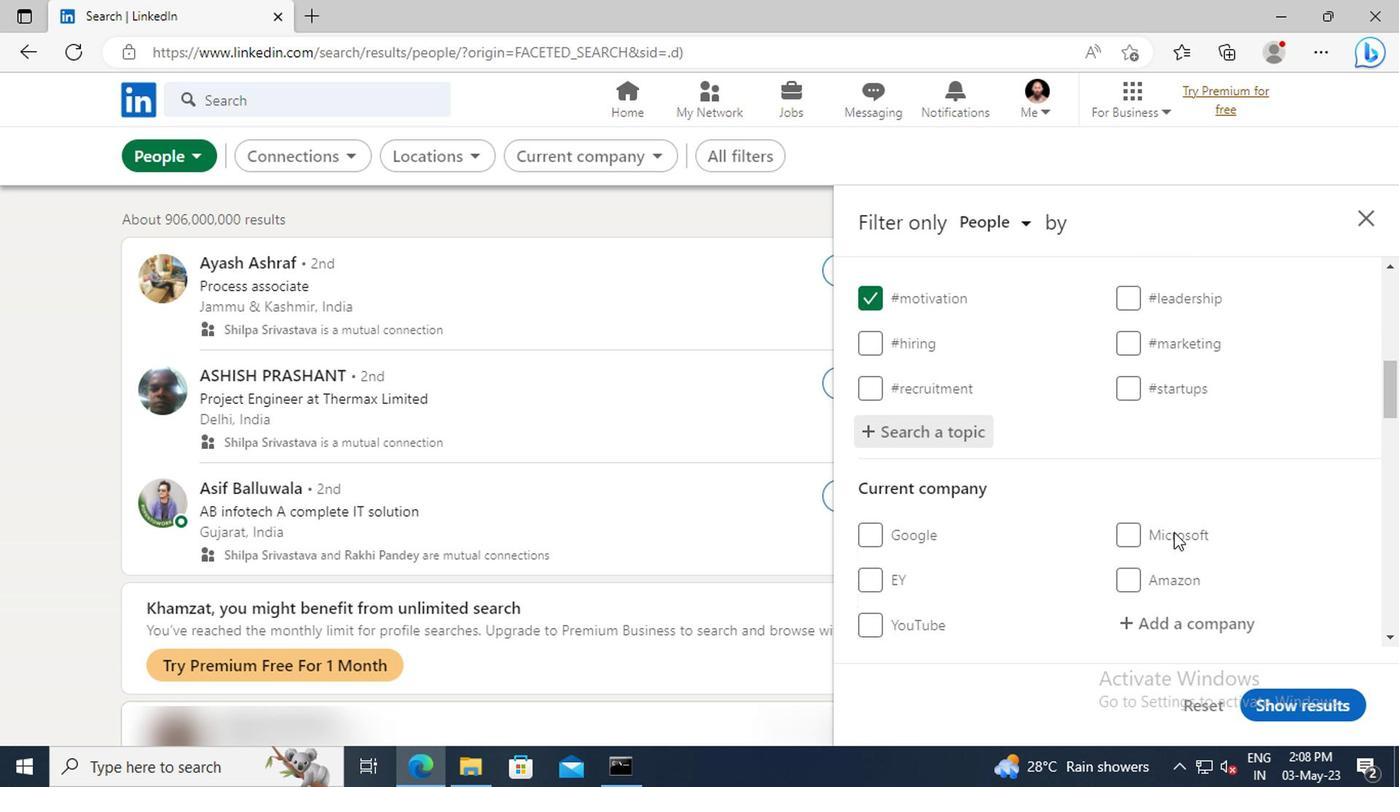 
Action: Mouse moved to (1171, 507)
Screenshot: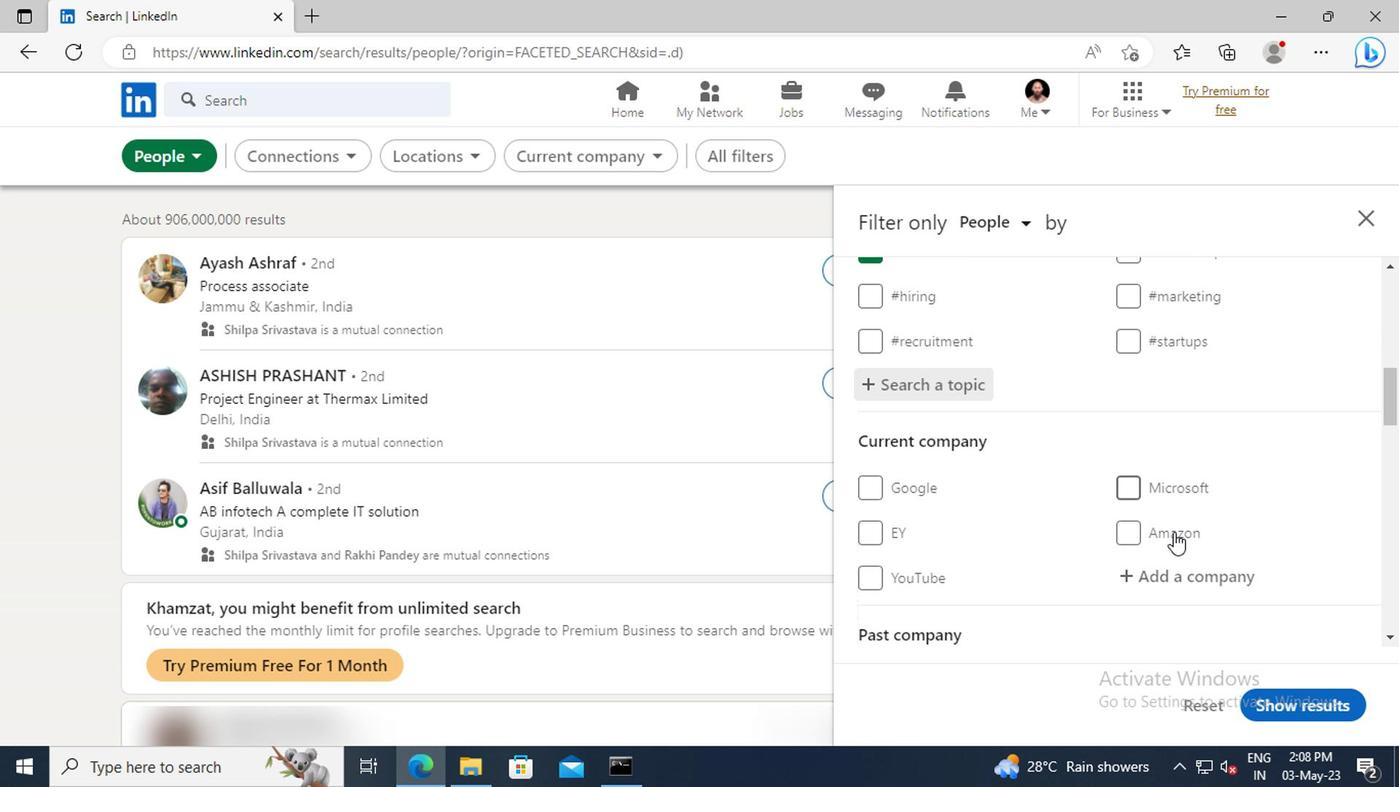 
Action: Mouse scrolled (1171, 506) with delta (0, 0)
Screenshot: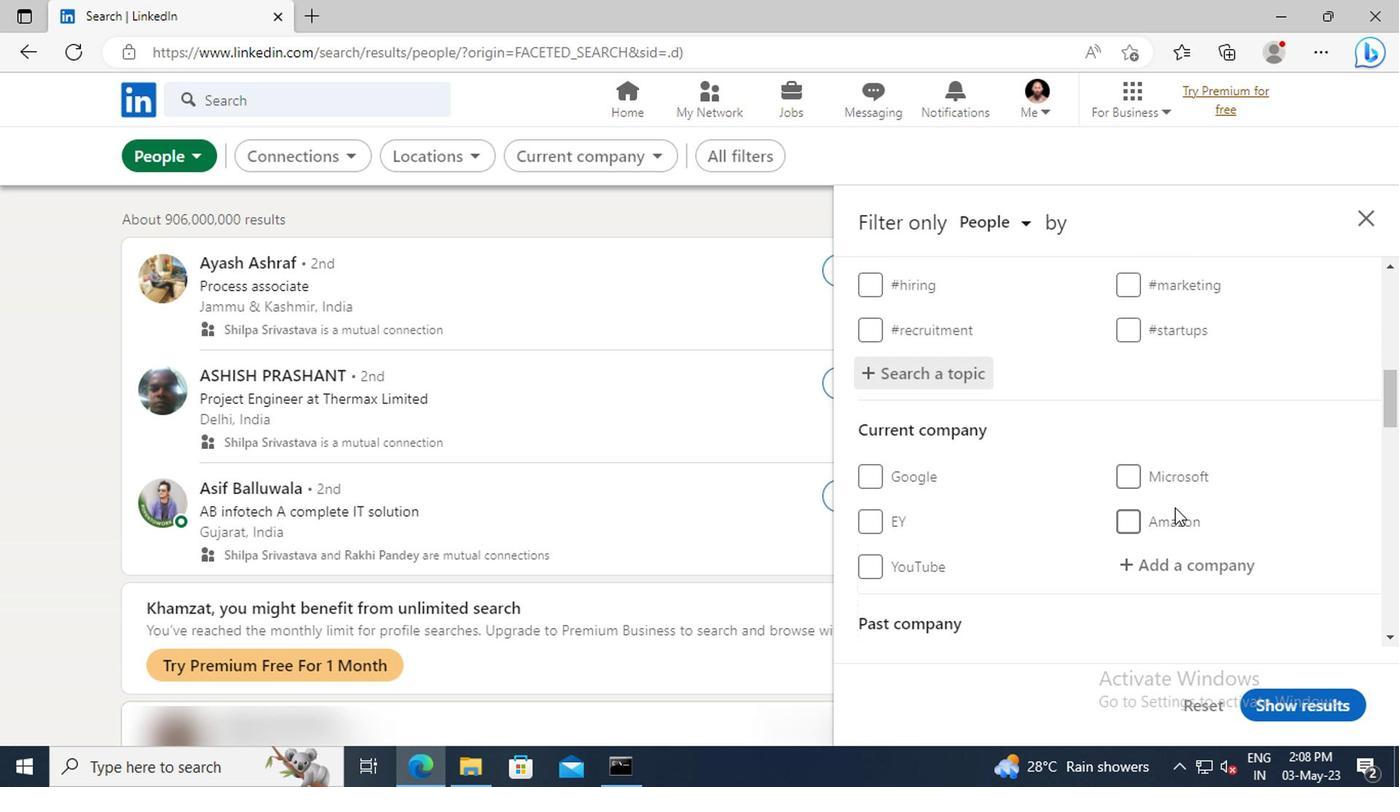 
Action: Mouse moved to (1173, 506)
Screenshot: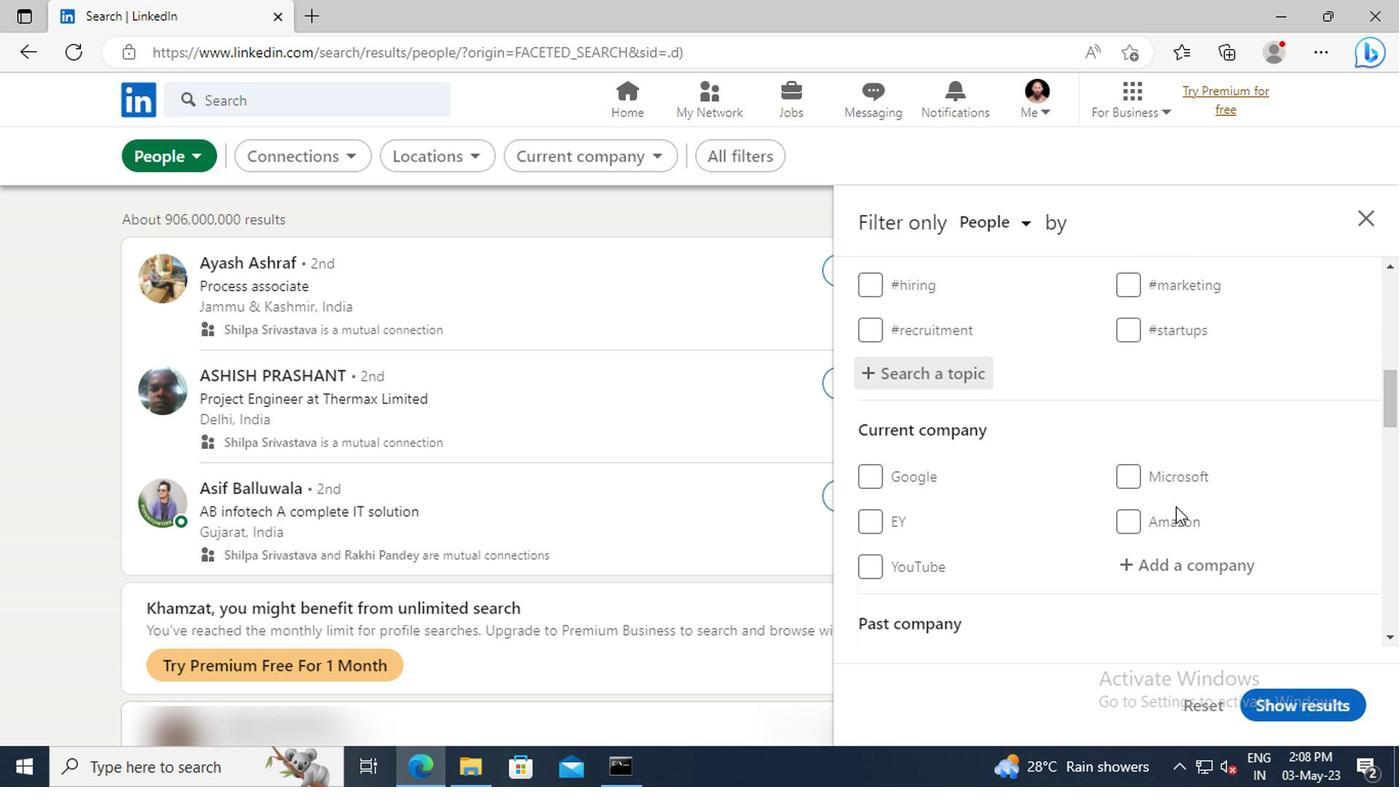 
Action: Mouse scrolled (1173, 505) with delta (0, 0)
Screenshot: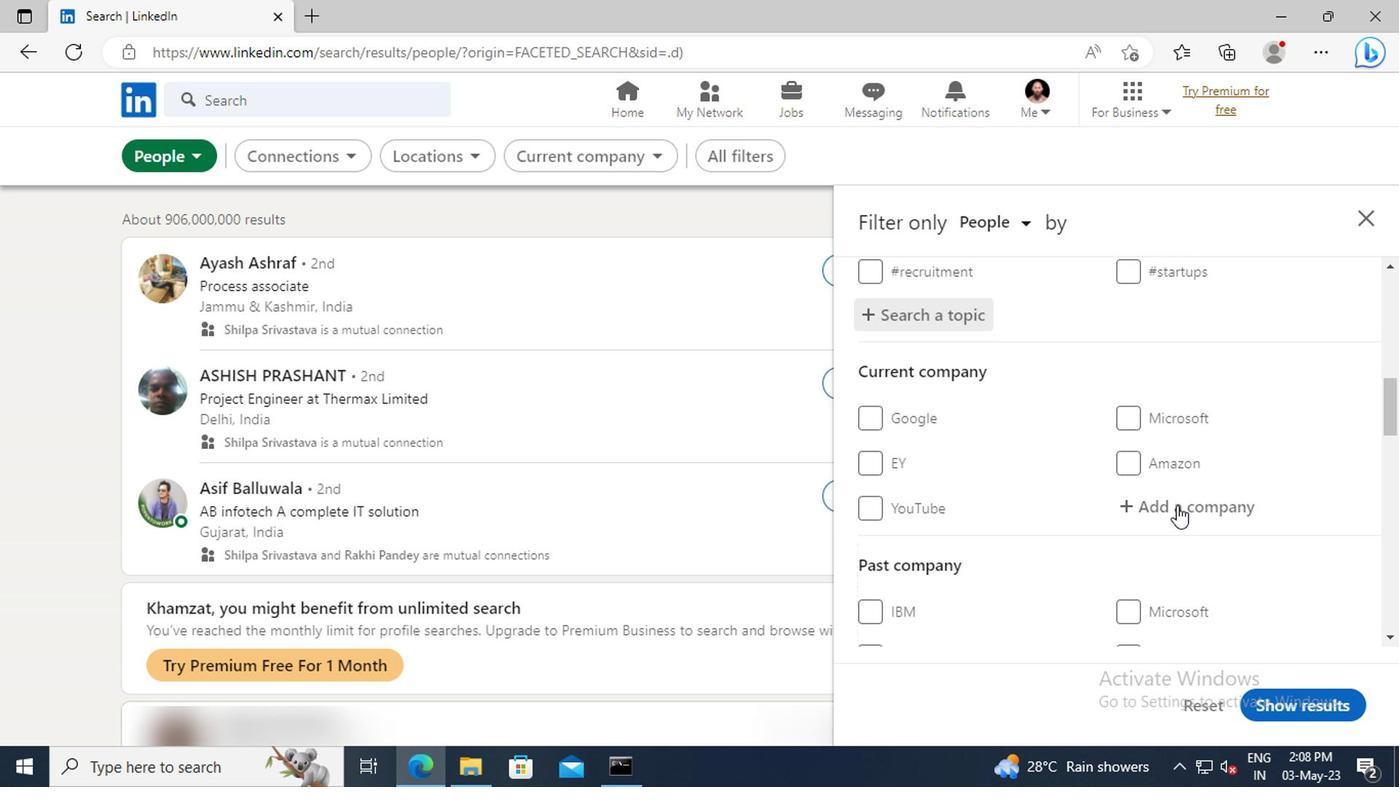 
Action: Mouse scrolled (1173, 505) with delta (0, 0)
Screenshot: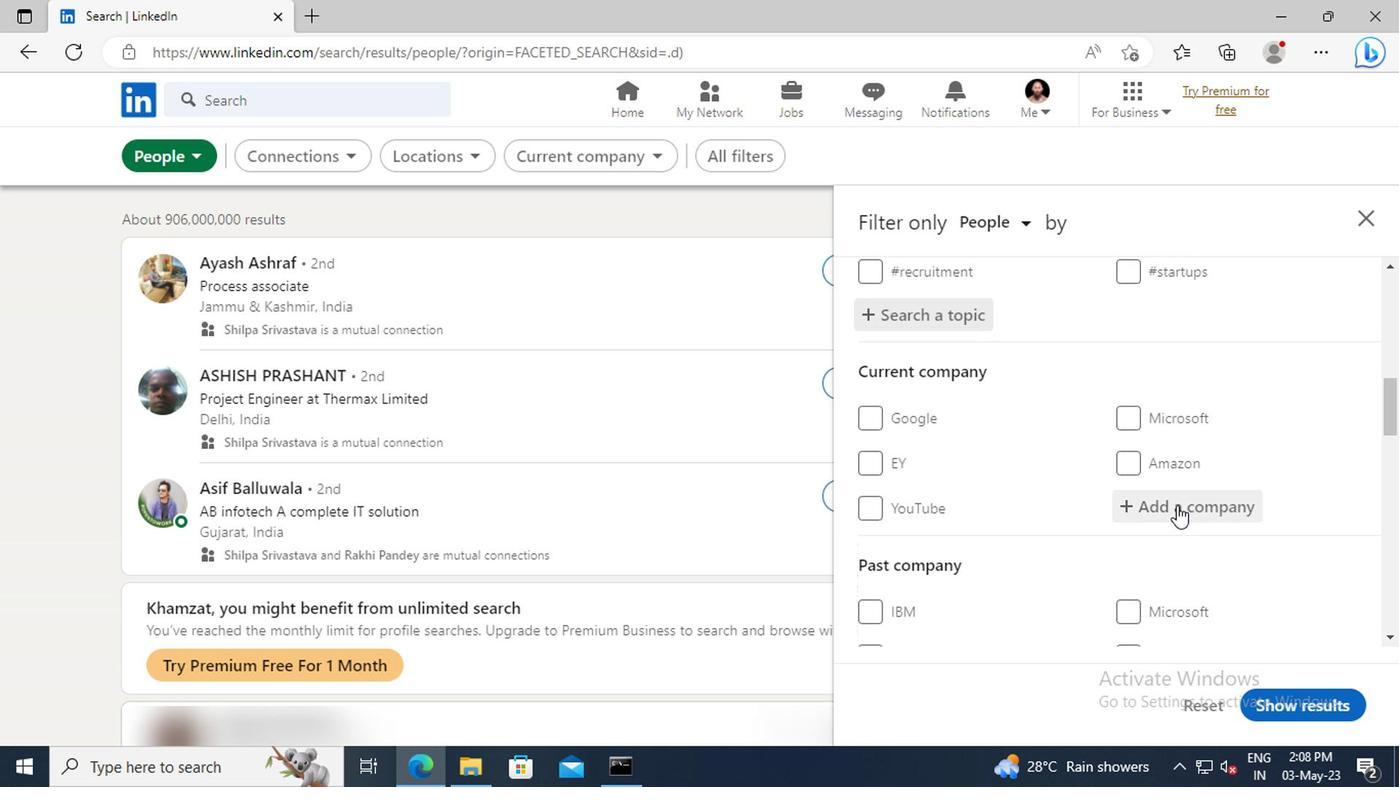
Action: Mouse scrolled (1173, 505) with delta (0, 0)
Screenshot: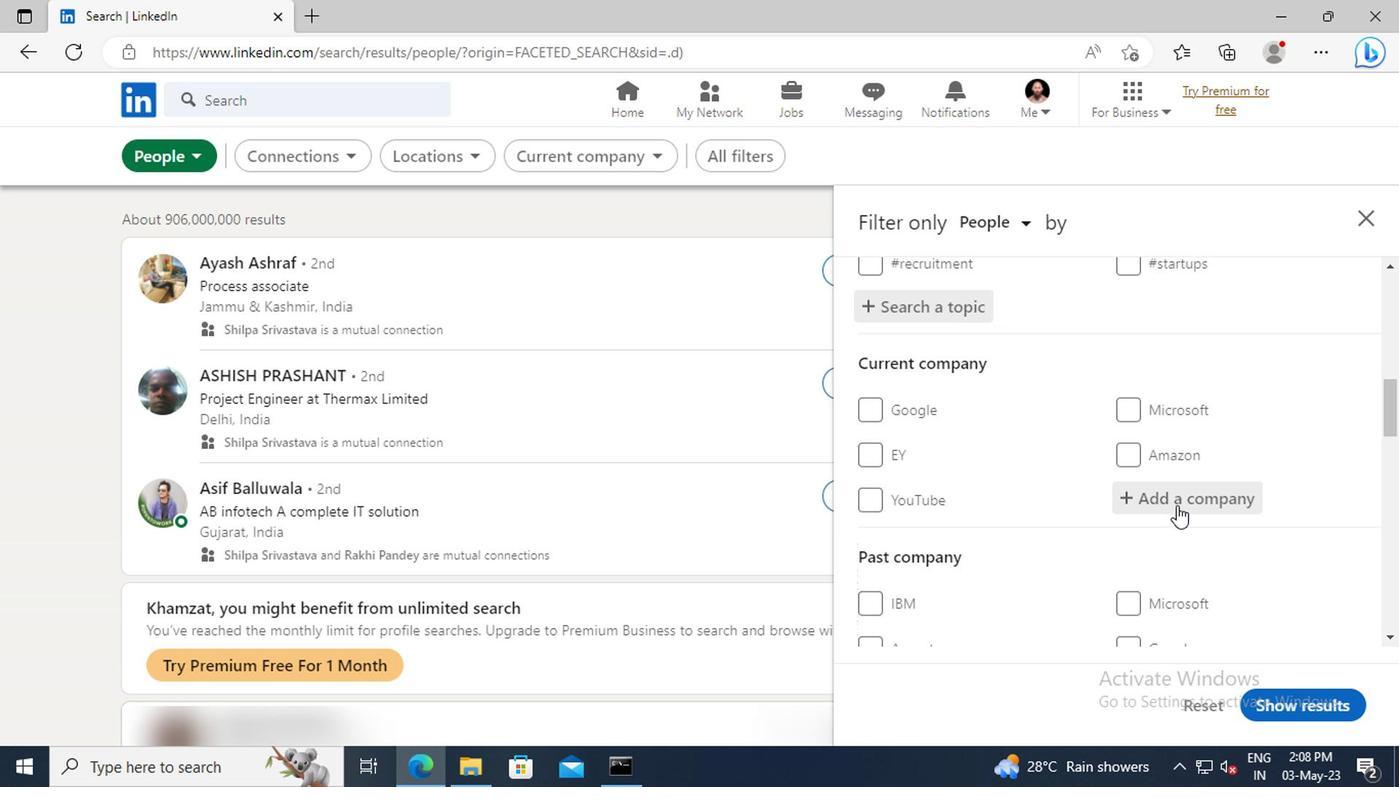 
Action: Mouse scrolled (1173, 505) with delta (0, 0)
Screenshot: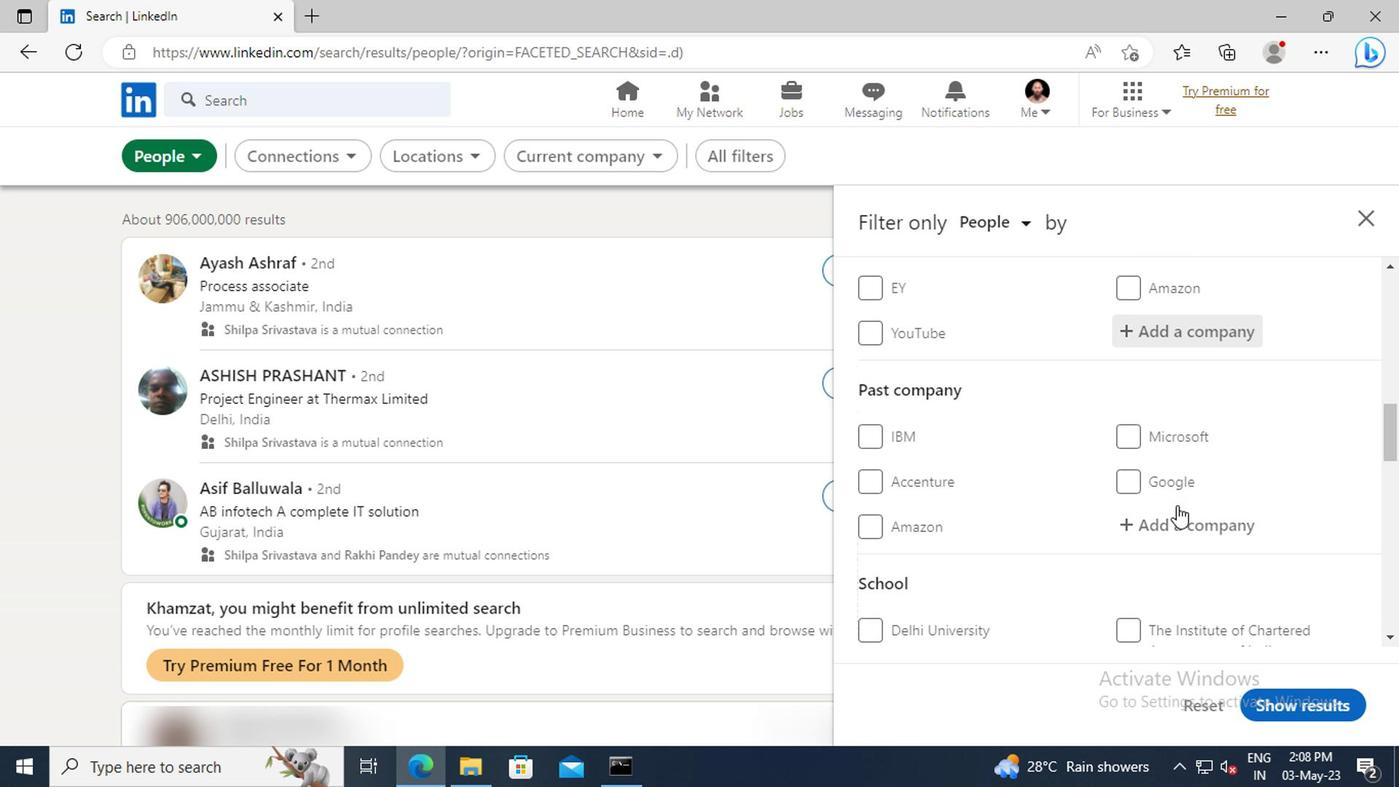 
Action: Mouse scrolled (1173, 505) with delta (0, 0)
Screenshot: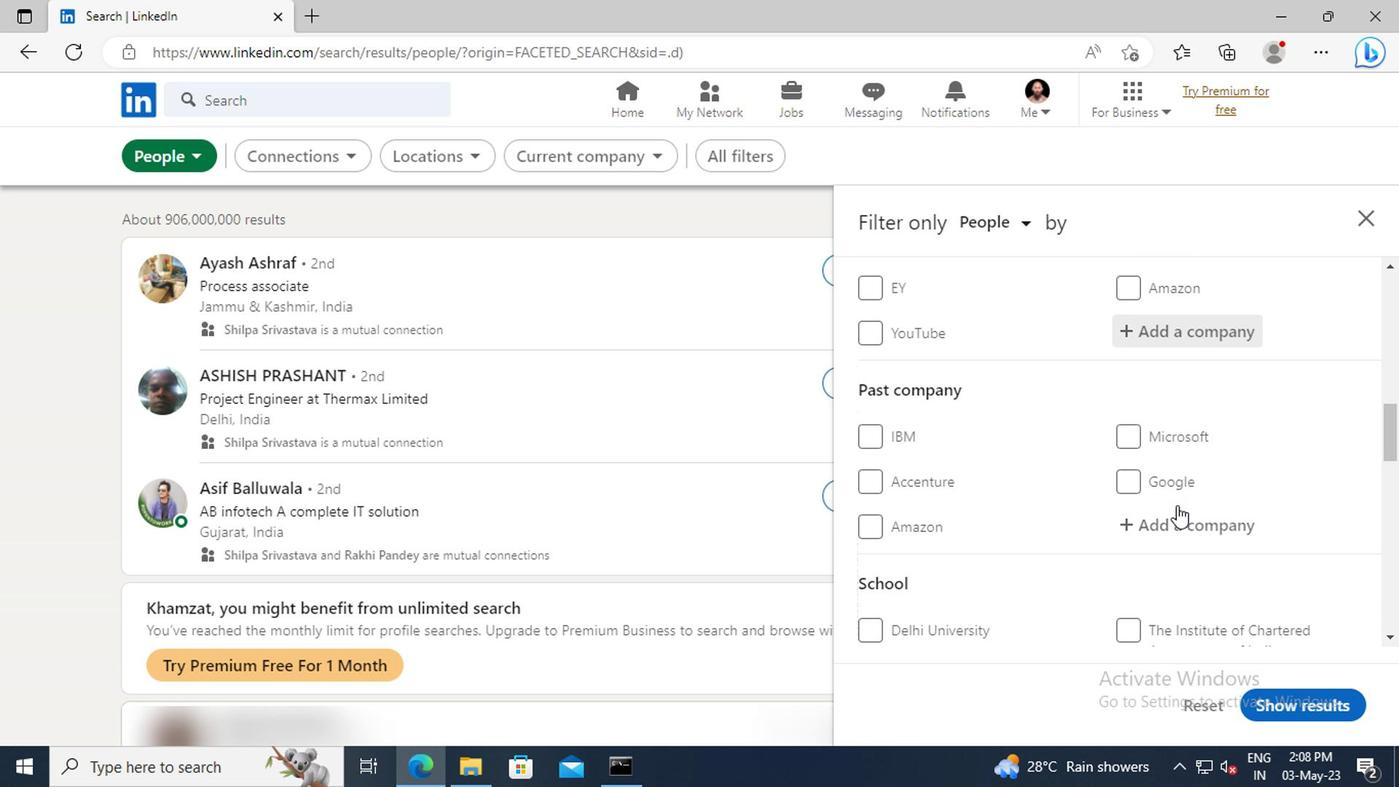 
Action: Mouse scrolled (1173, 505) with delta (0, 0)
Screenshot: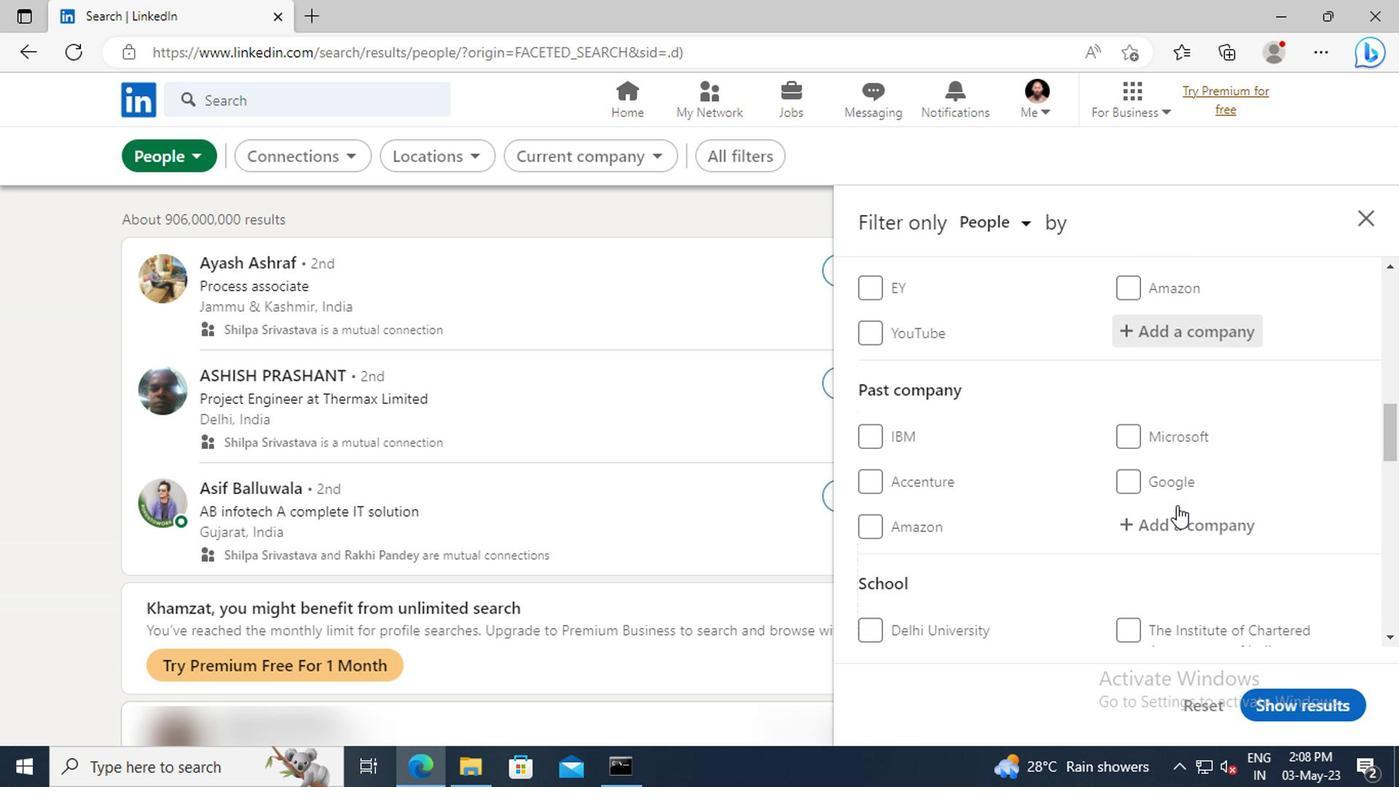 
Action: Mouse scrolled (1173, 505) with delta (0, 0)
Screenshot: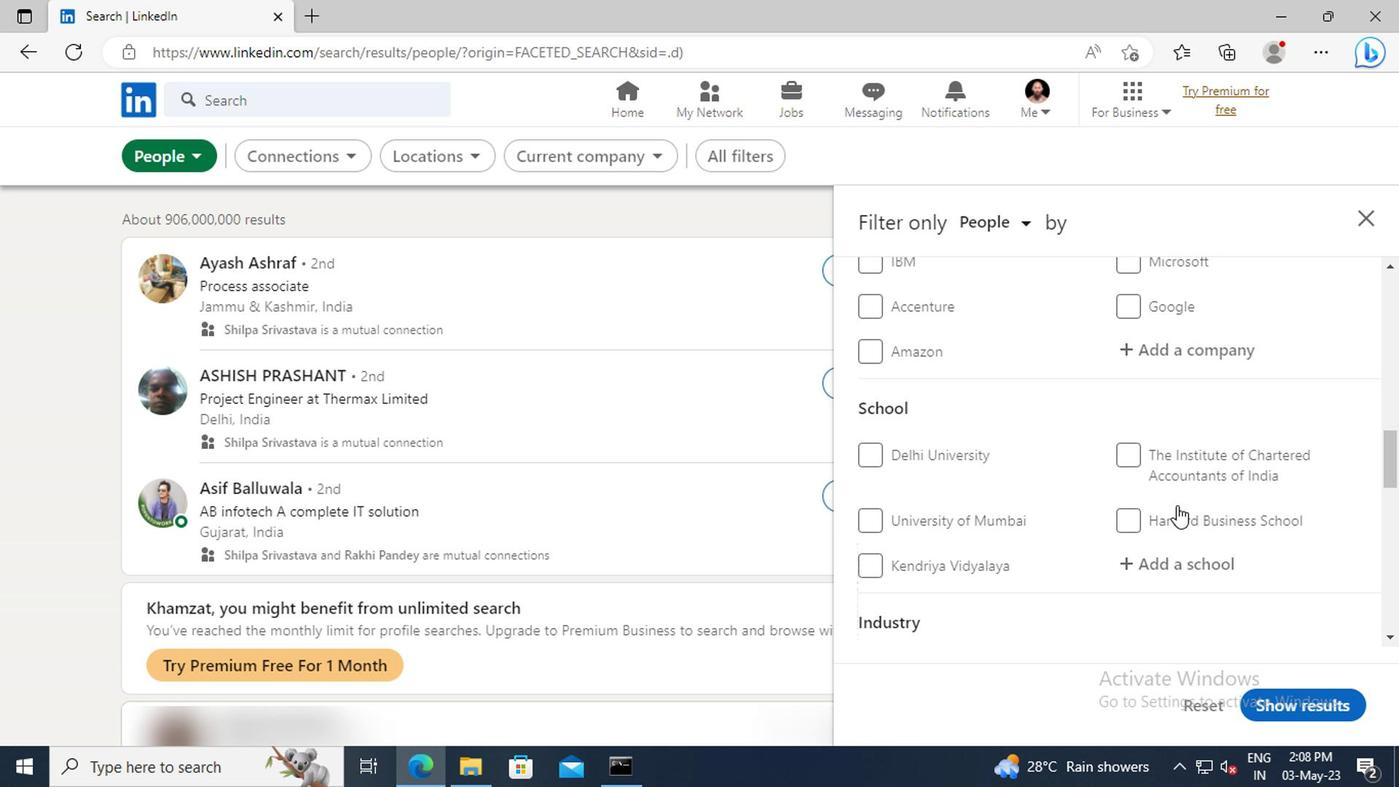 
Action: Mouse scrolled (1173, 505) with delta (0, 0)
Screenshot: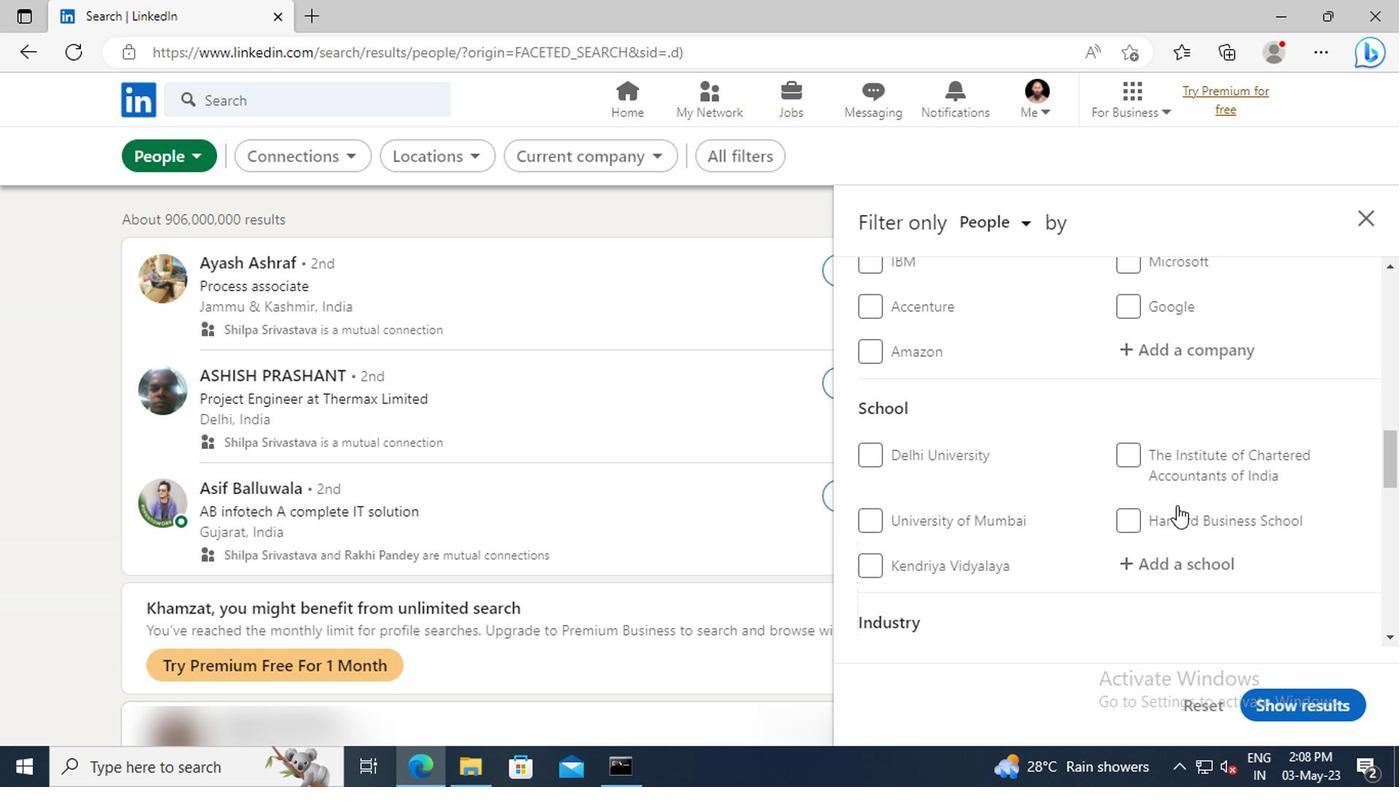
Action: Mouse scrolled (1173, 505) with delta (0, 0)
Screenshot: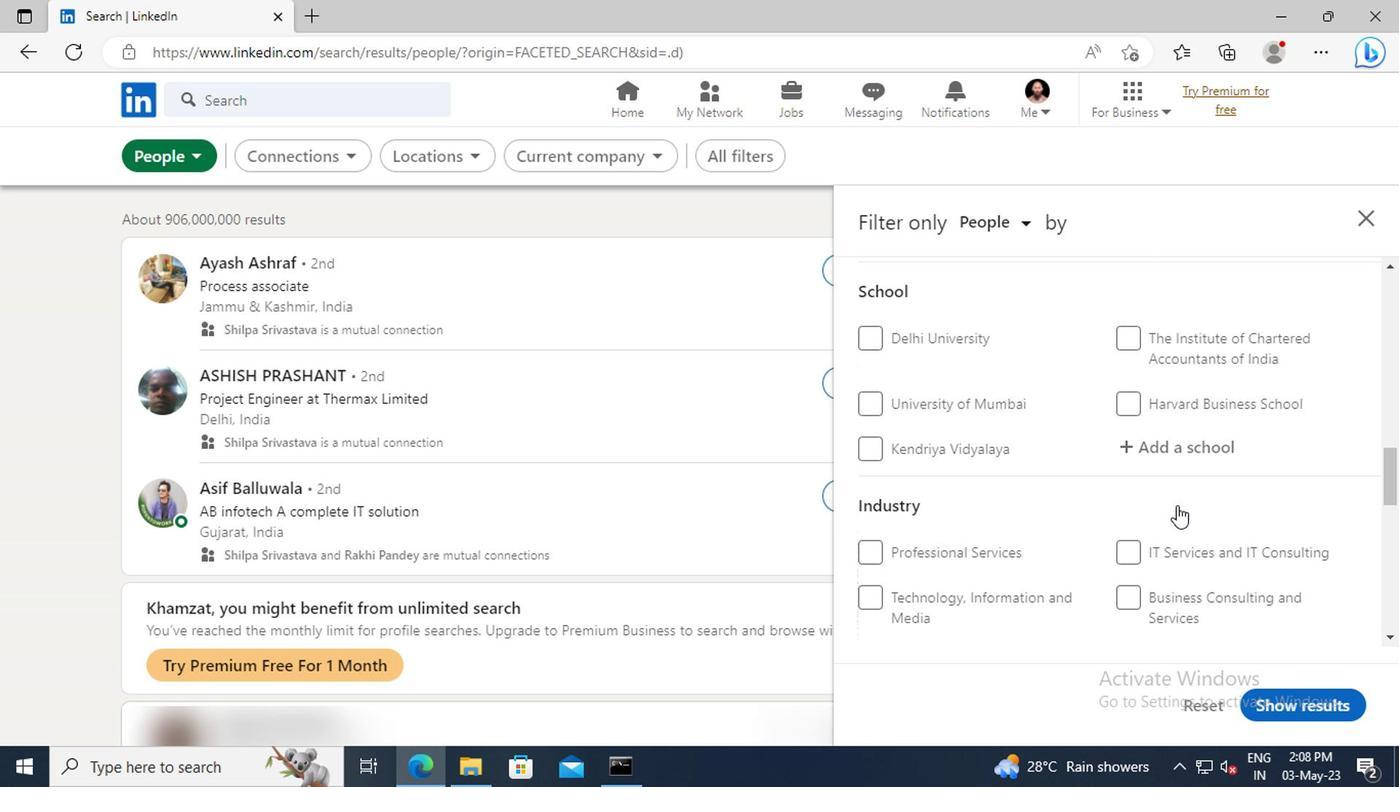 
Action: Mouse scrolled (1173, 505) with delta (0, 0)
Screenshot: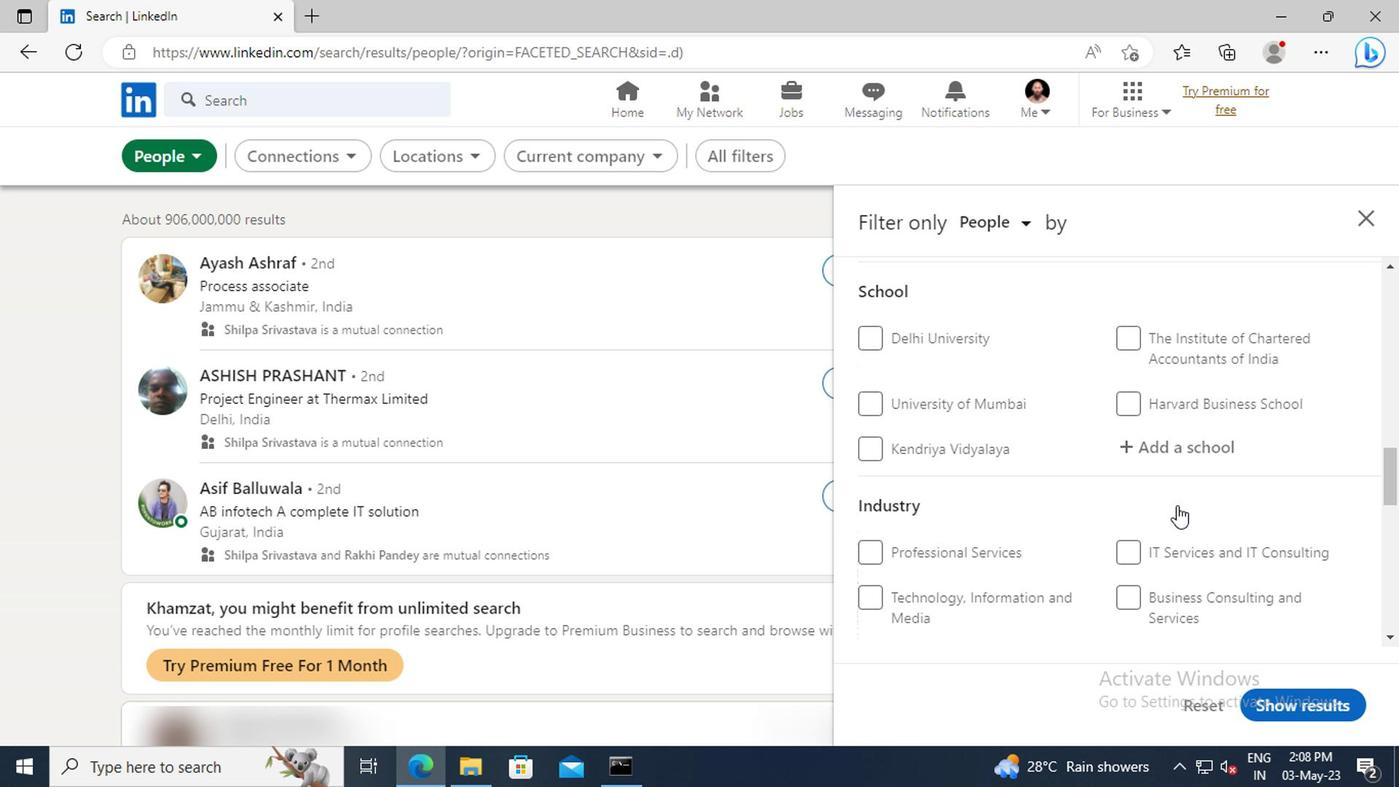 
Action: Mouse scrolled (1173, 505) with delta (0, 0)
Screenshot: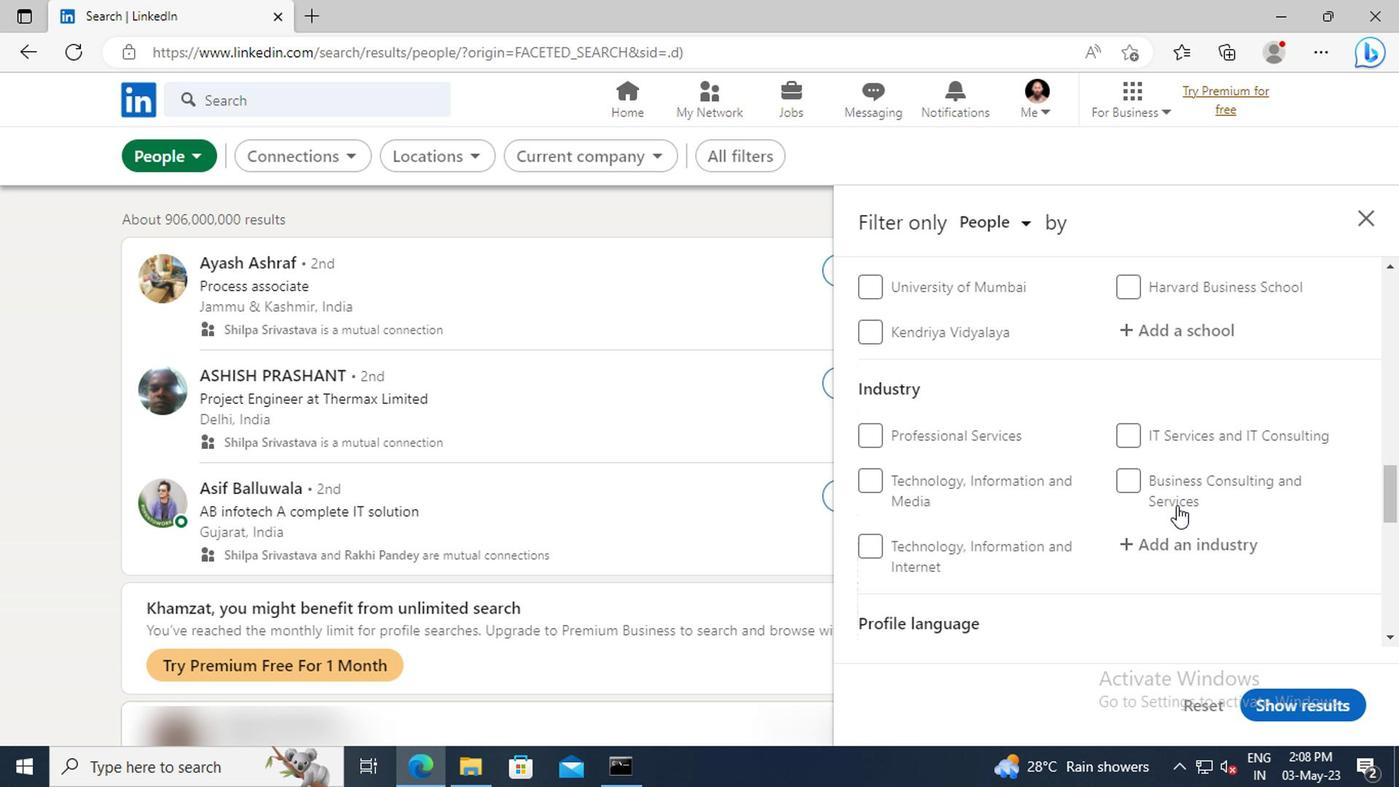 
Action: Mouse scrolled (1173, 505) with delta (0, 0)
Screenshot: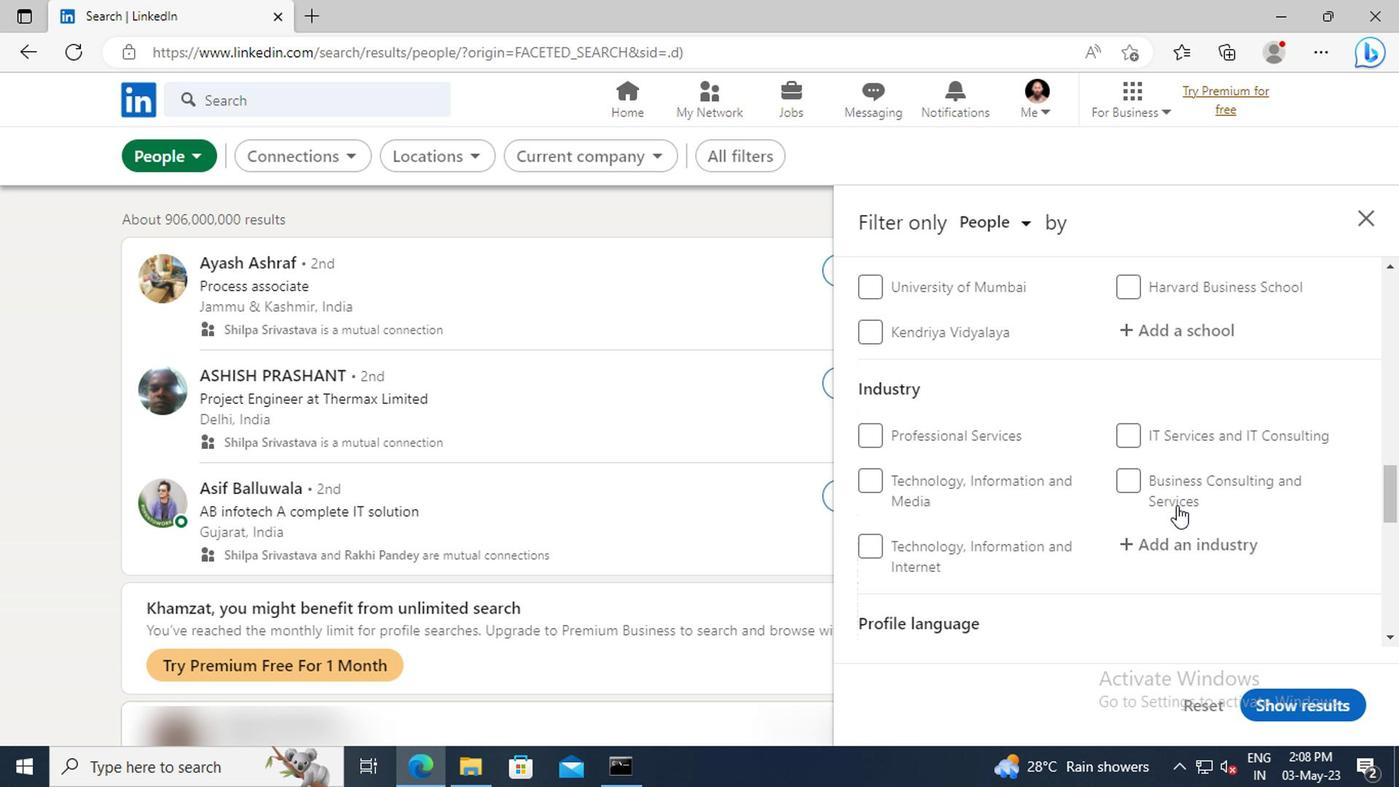 
Action: Mouse scrolled (1173, 505) with delta (0, 0)
Screenshot: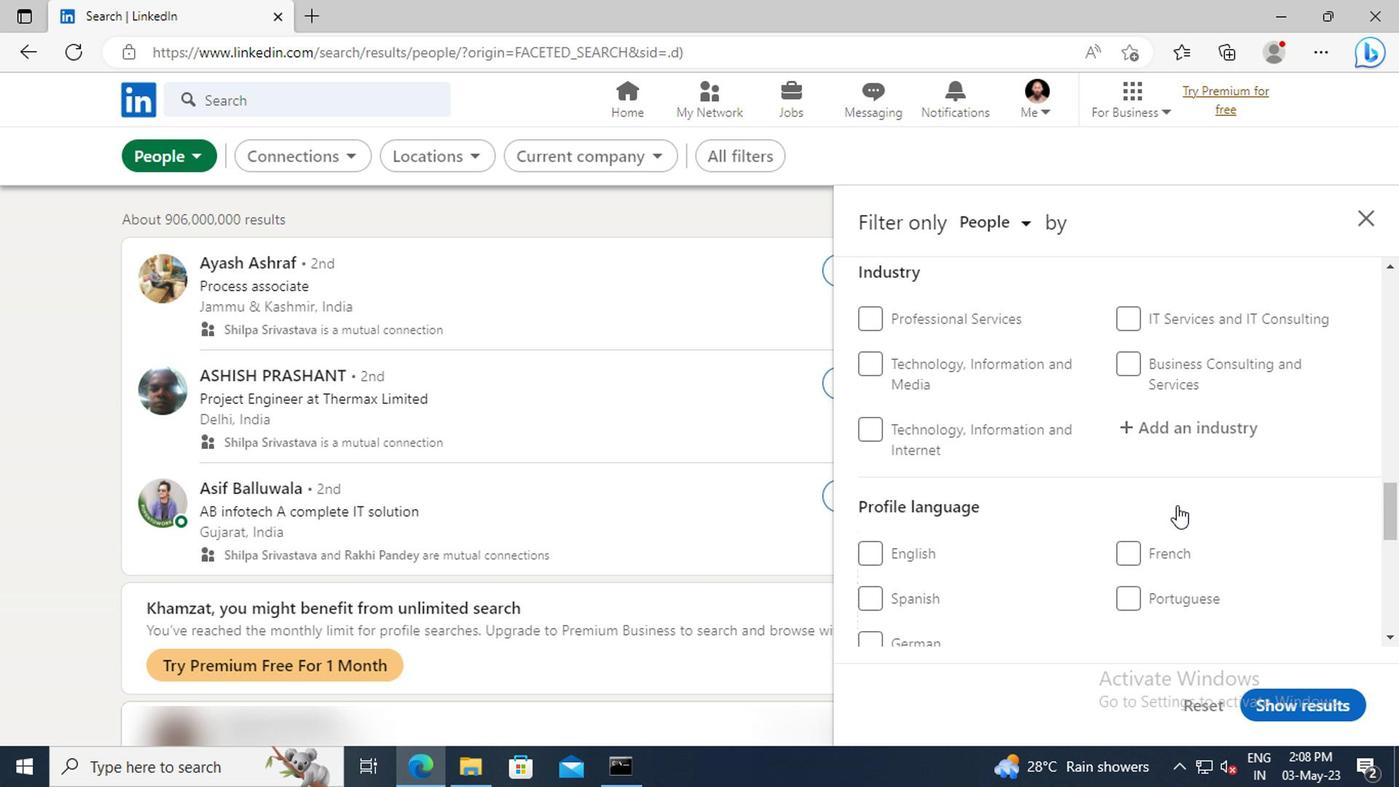 
Action: Mouse scrolled (1173, 505) with delta (0, 0)
Screenshot: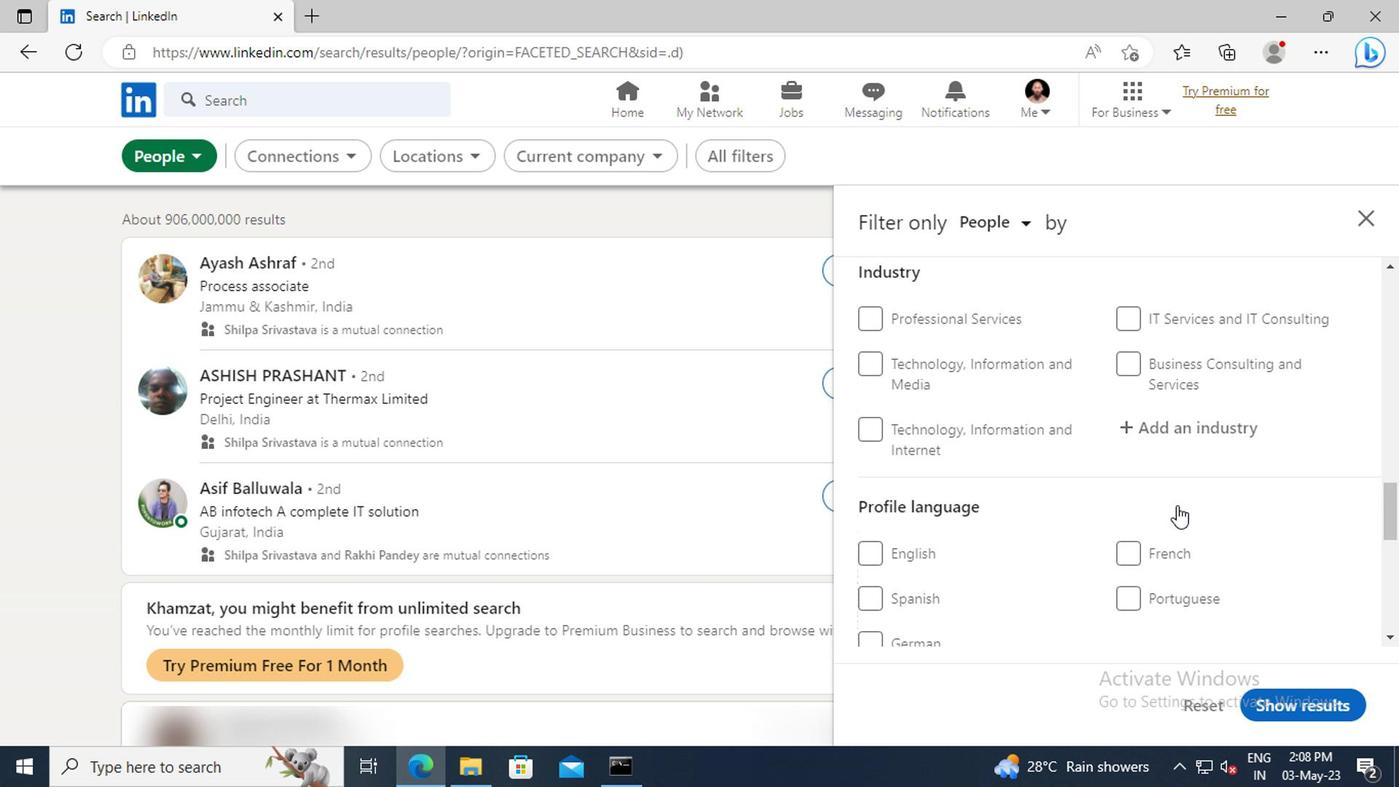 
Action: Mouse moved to (866, 529)
Screenshot: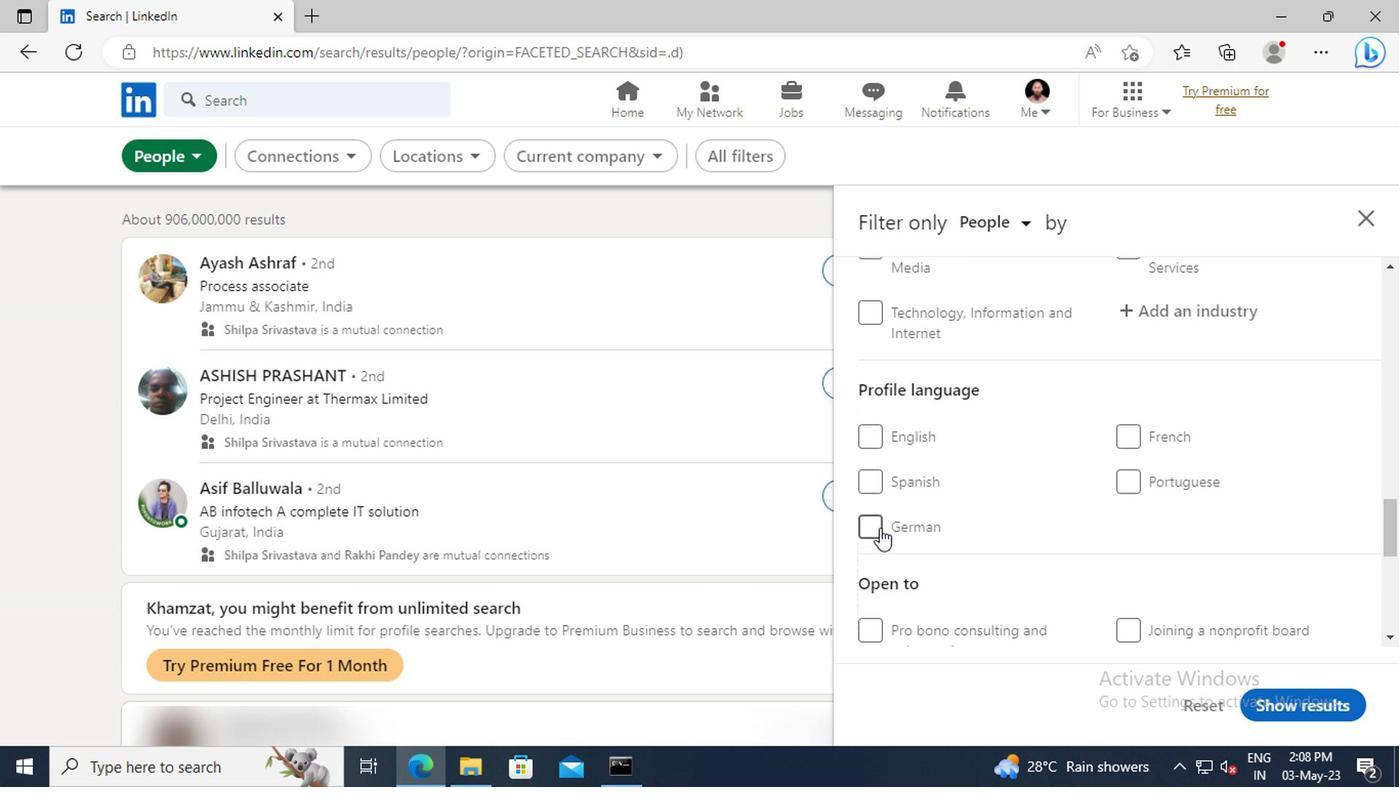 
Action: Mouse pressed left at (866, 529)
Screenshot: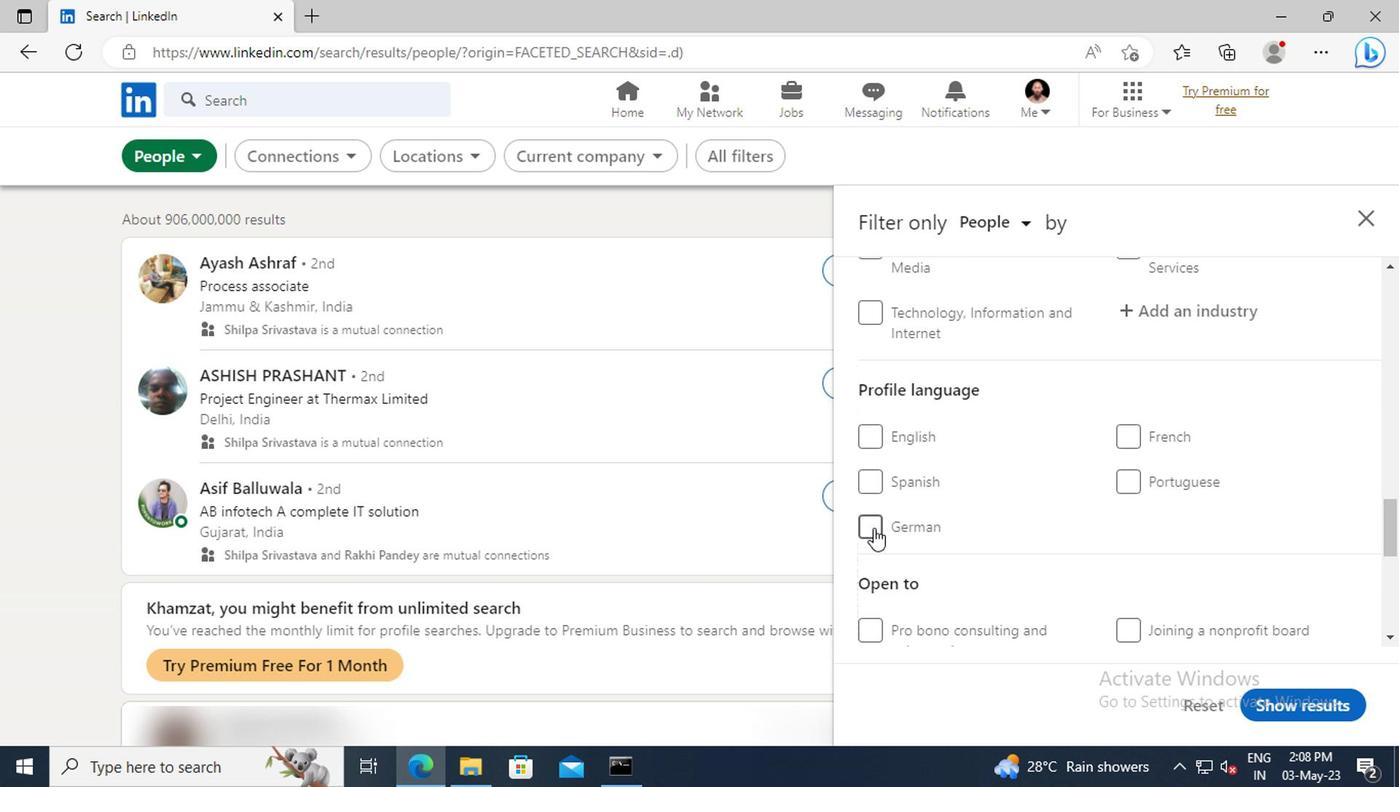 
Action: Mouse moved to (1116, 504)
Screenshot: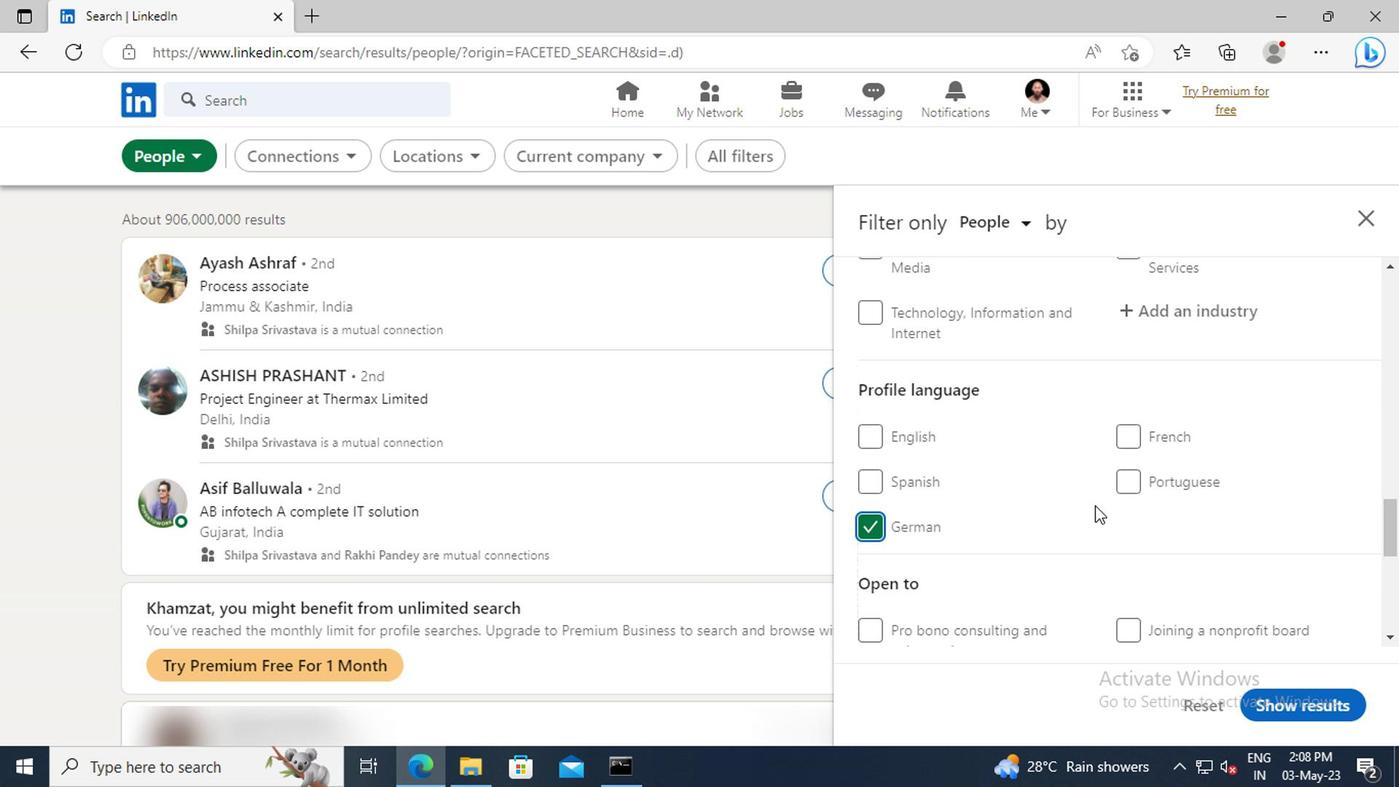 
Action: Mouse scrolled (1116, 505) with delta (0, 1)
Screenshot: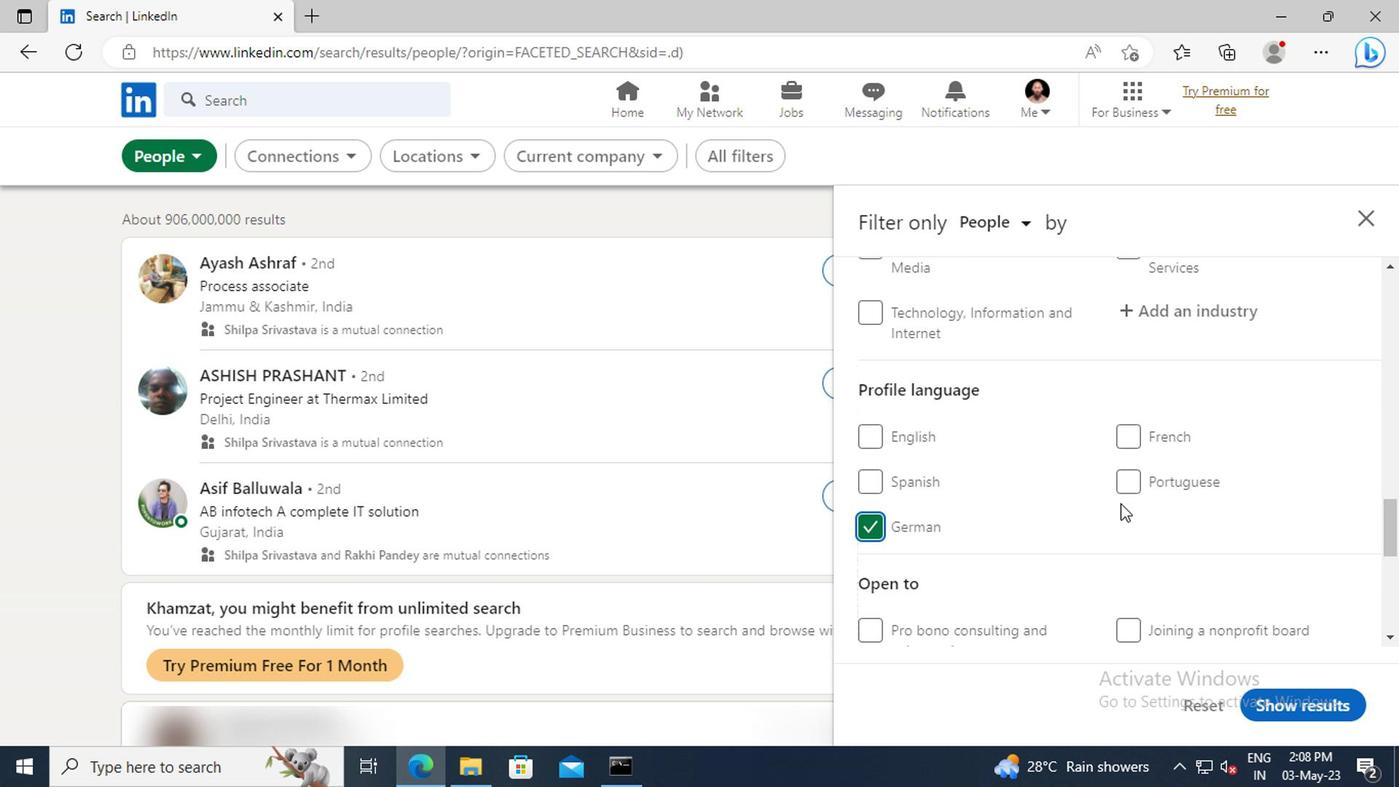 
Action: Mouse scrolled (1116, 505) with delta (0, 1)
Screenshot: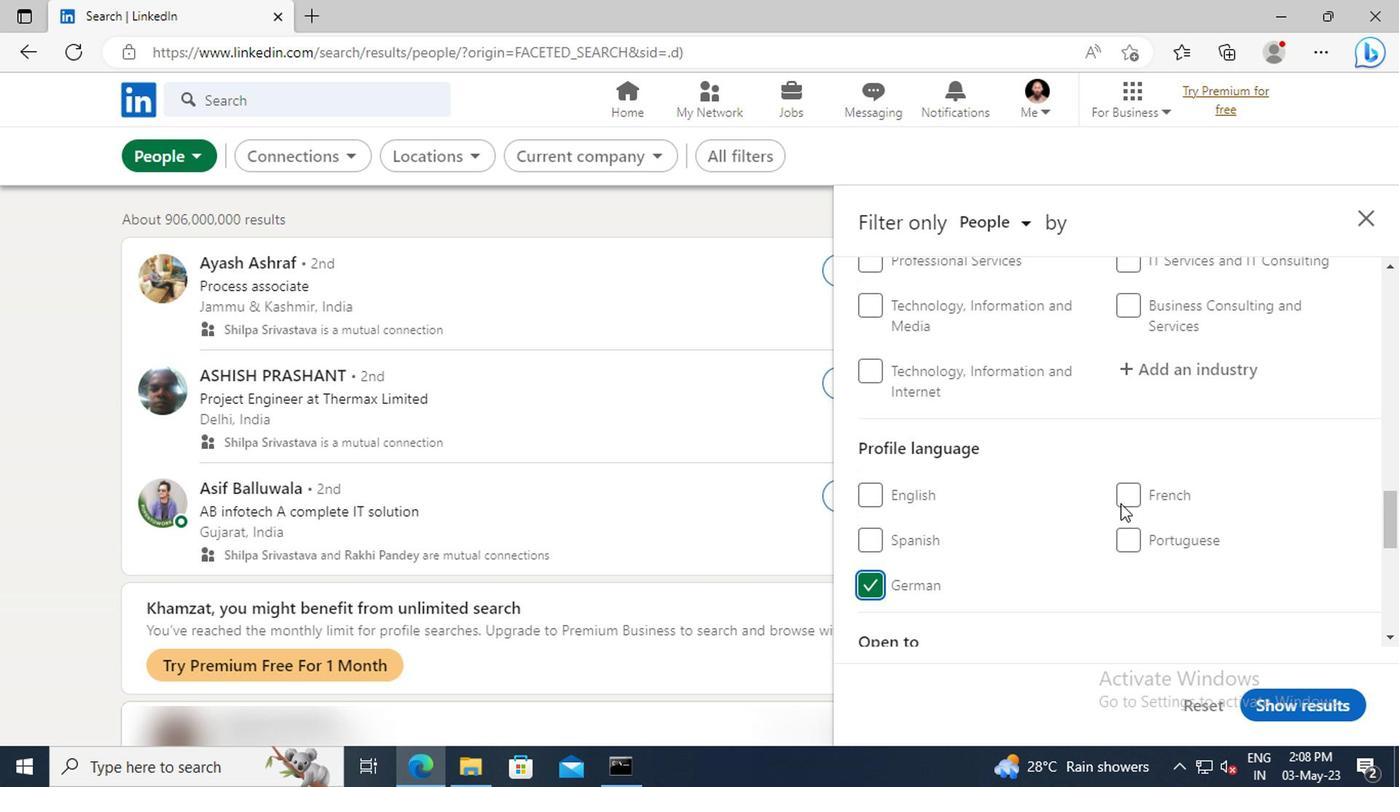 
Action: Mouse scrolled (1116, 505) with delta (0, 1)
Screenshot: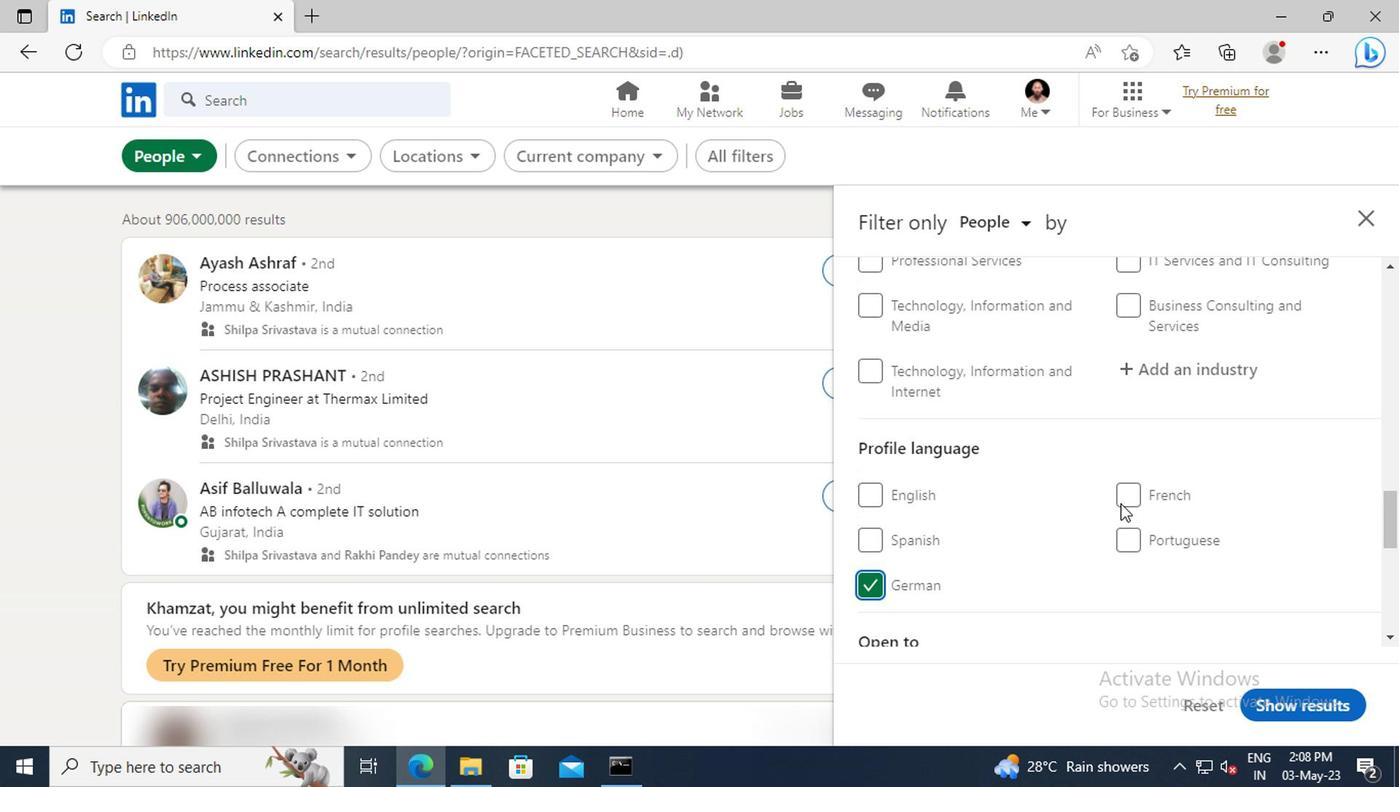 
Action: Mouse scrolled (1116, 505) with delta (0, 1)
Screenshot: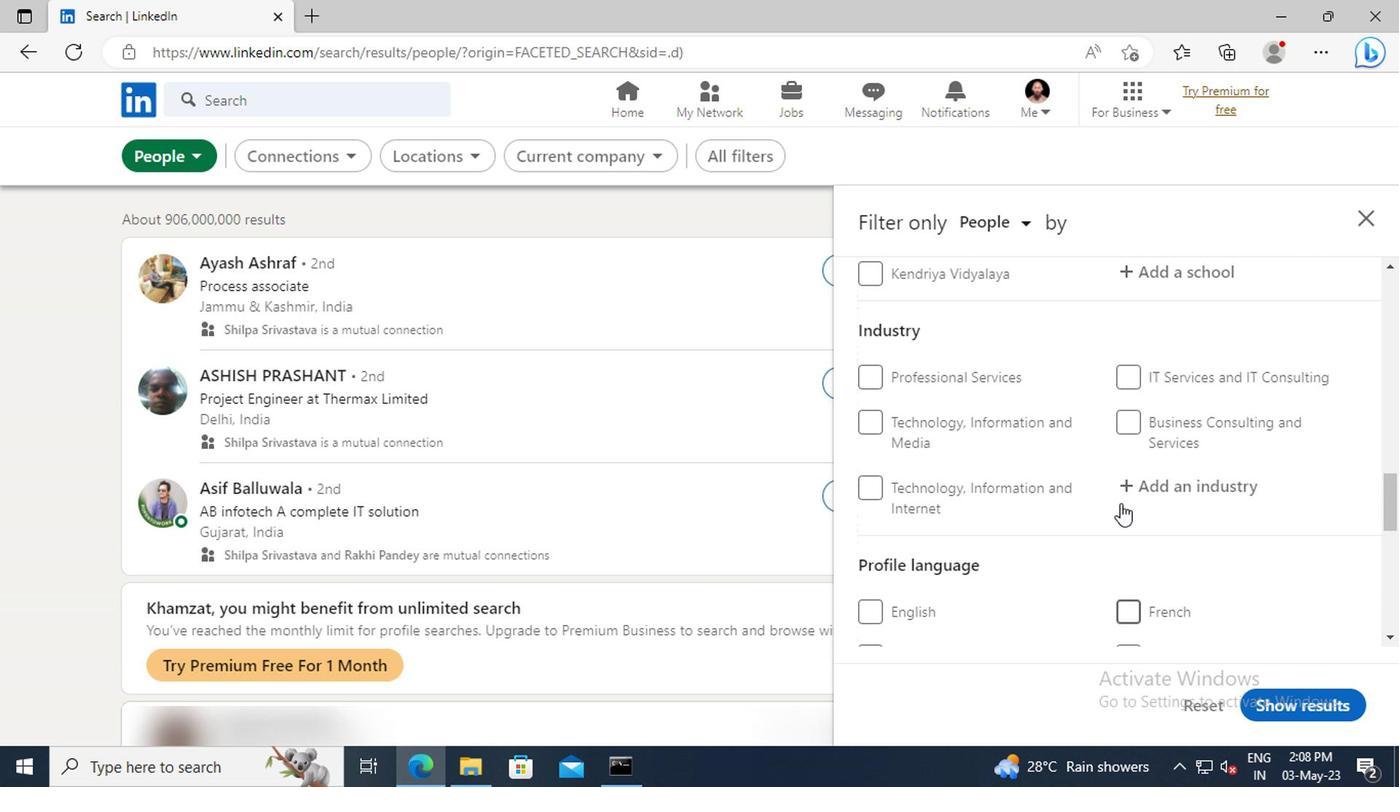 
Action: Mouse scrolled (1116, 505) with delta (0, 1)
Screenshot: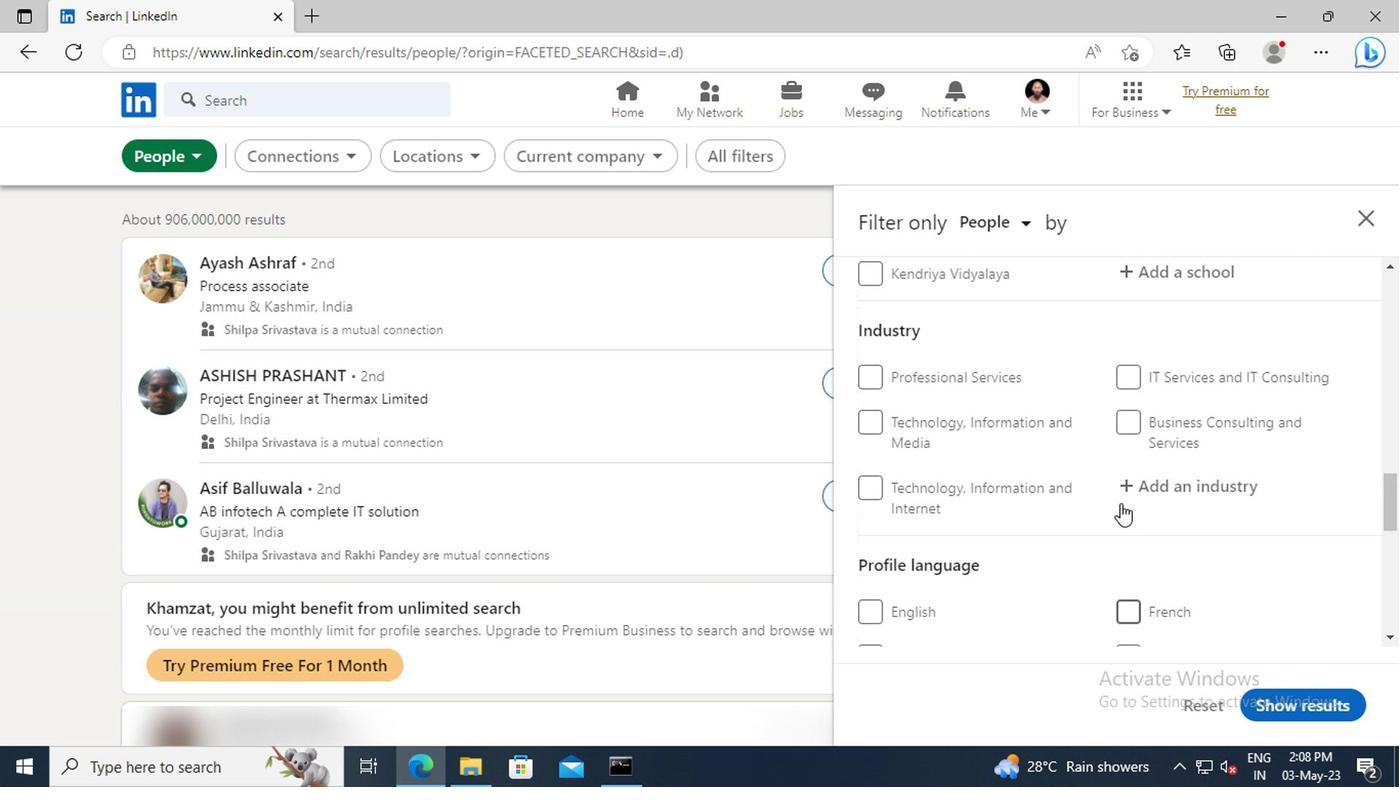 
Action: Mouse scrolled (1116, 505) with delta (0, 1)
Screenshot: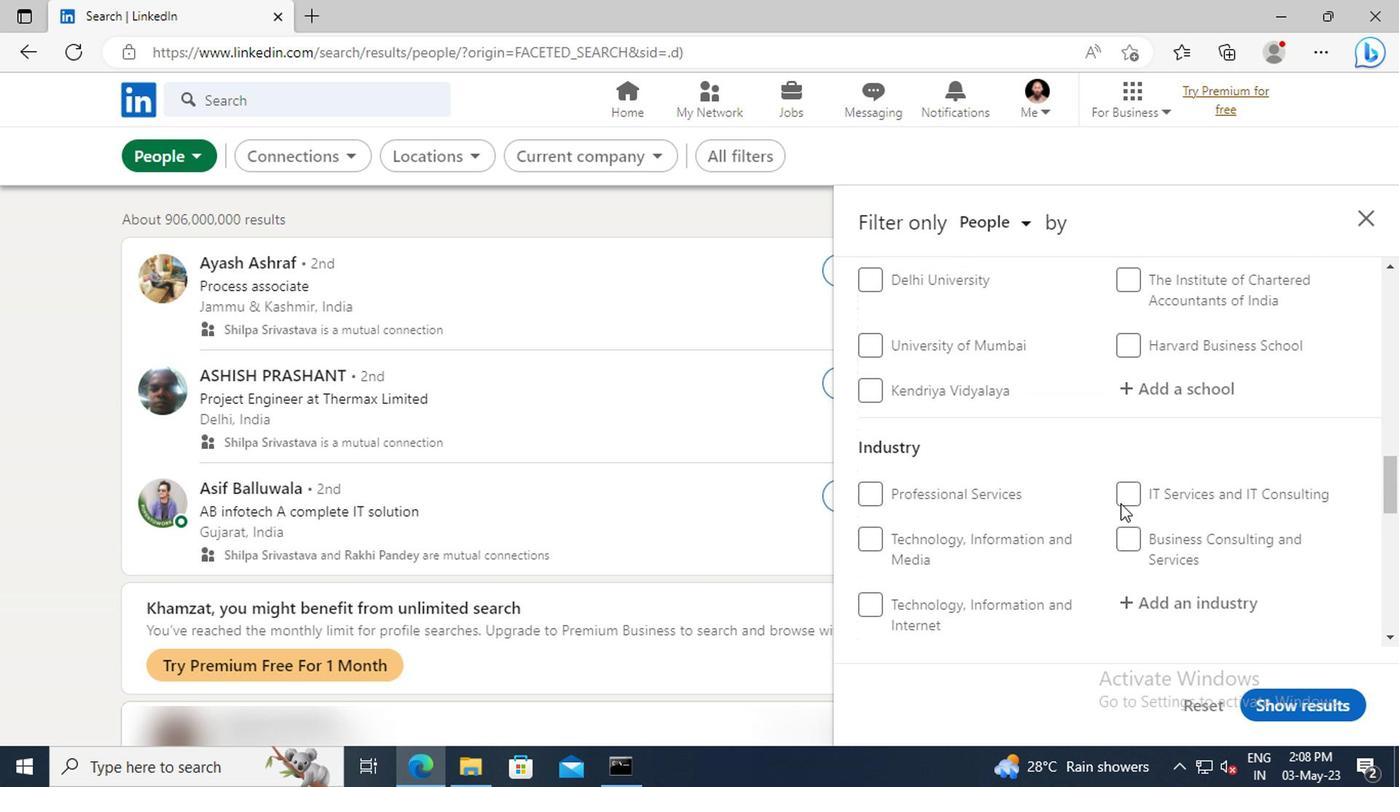 
Action: Mouse scrolled (1116, 505) with delta (0, 1)
Screenshot: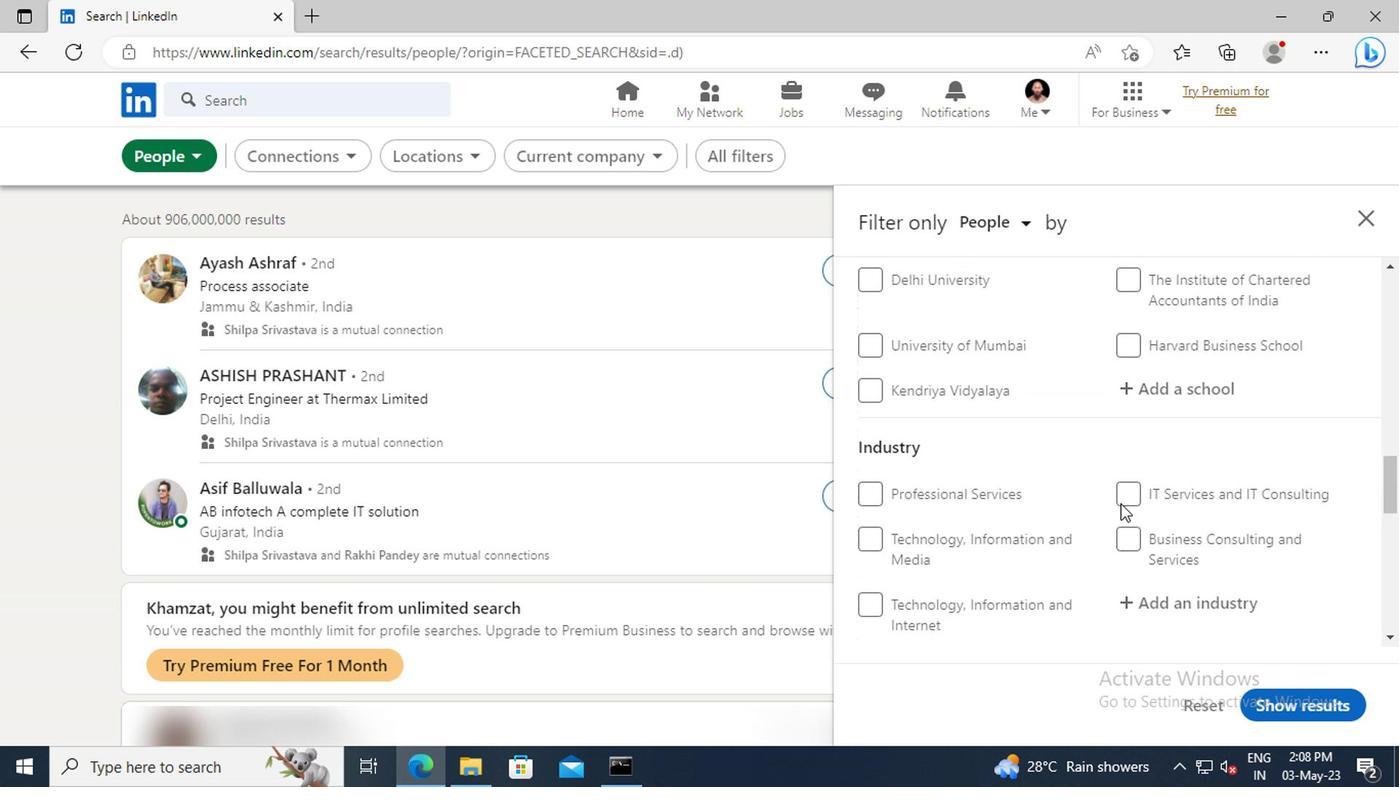 
Action: Mouse scrolled (1116, 505) with delta (0, 1)
Screenshot: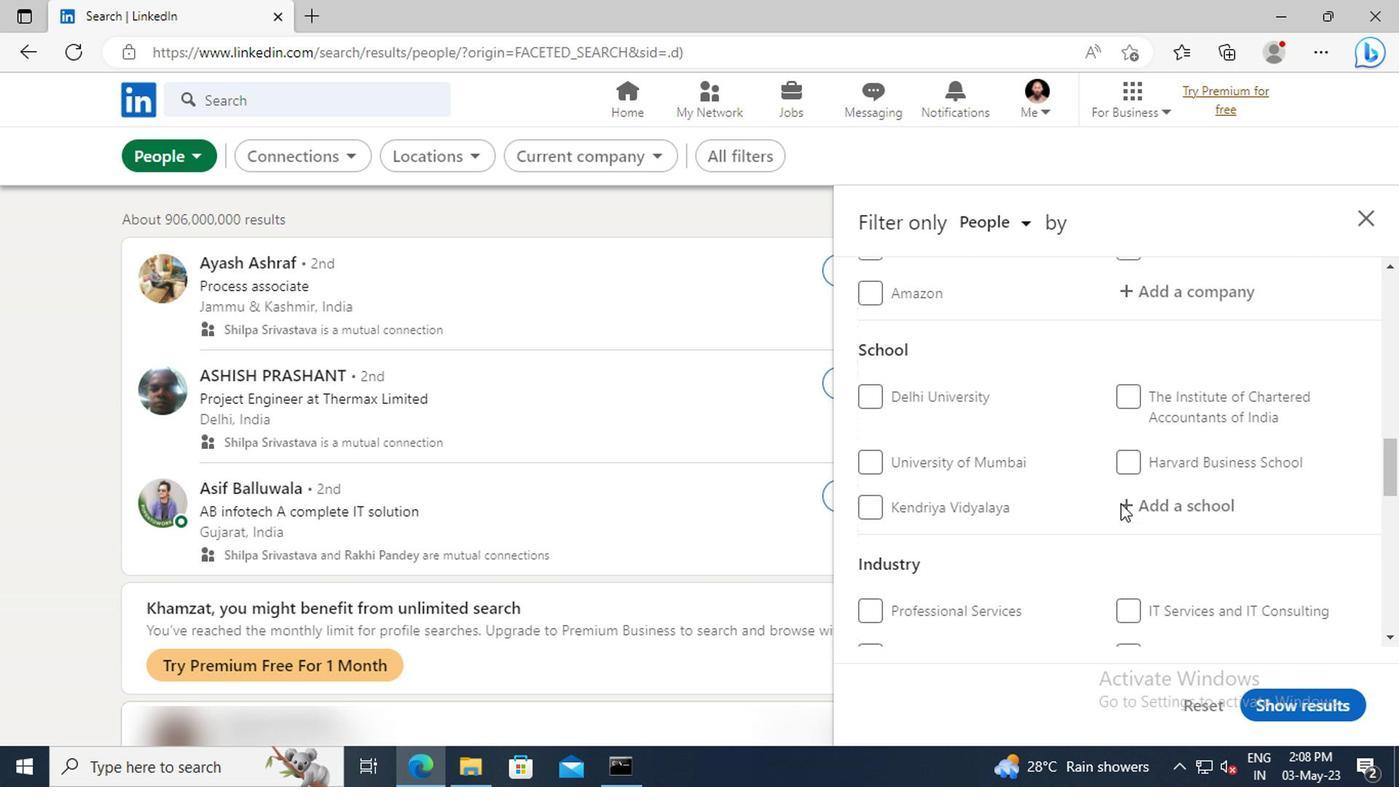 
Action: Mouse scrolled (1116, 505) with delta (0, 1)
Screenshot: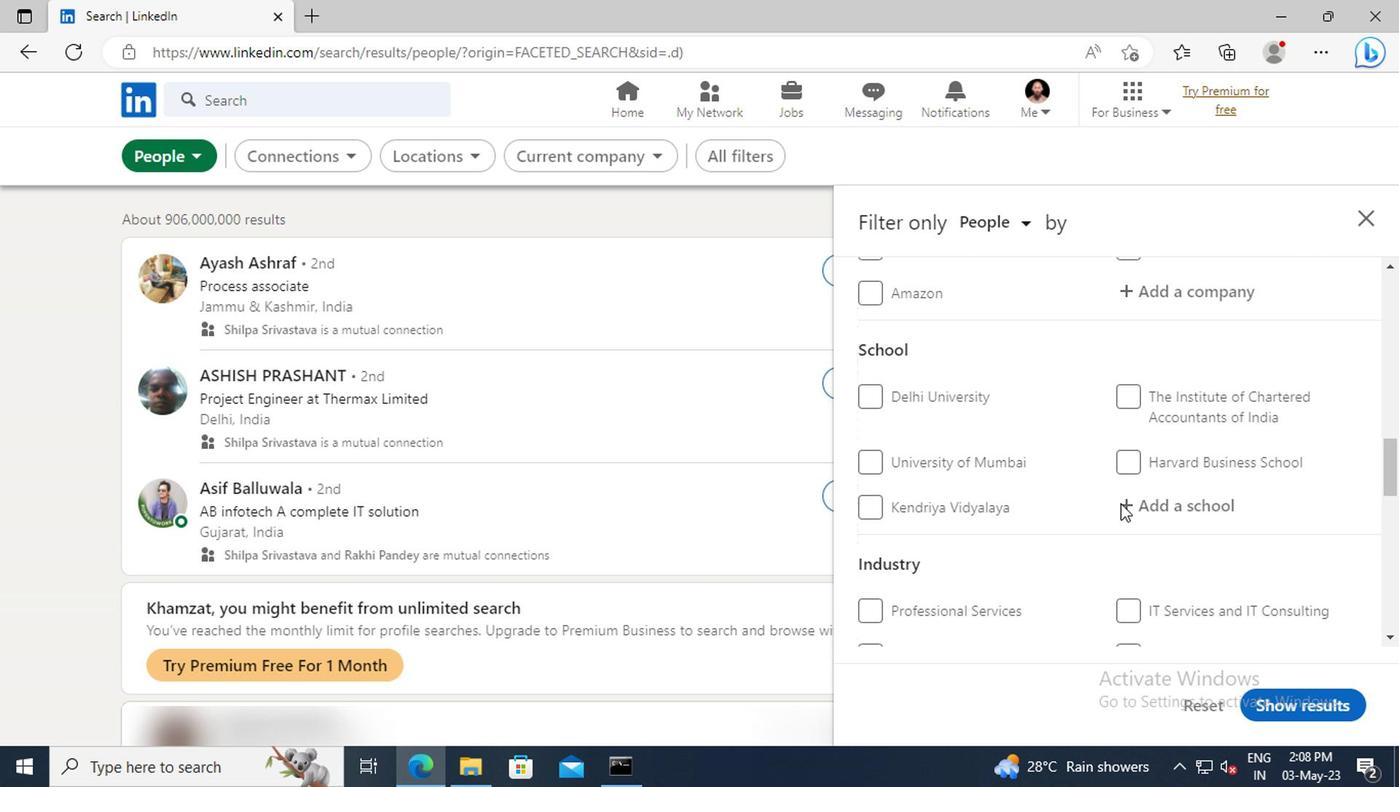 
Action: Mouse scrolled (1116, 505) with delta (0, 1)
Screenshot: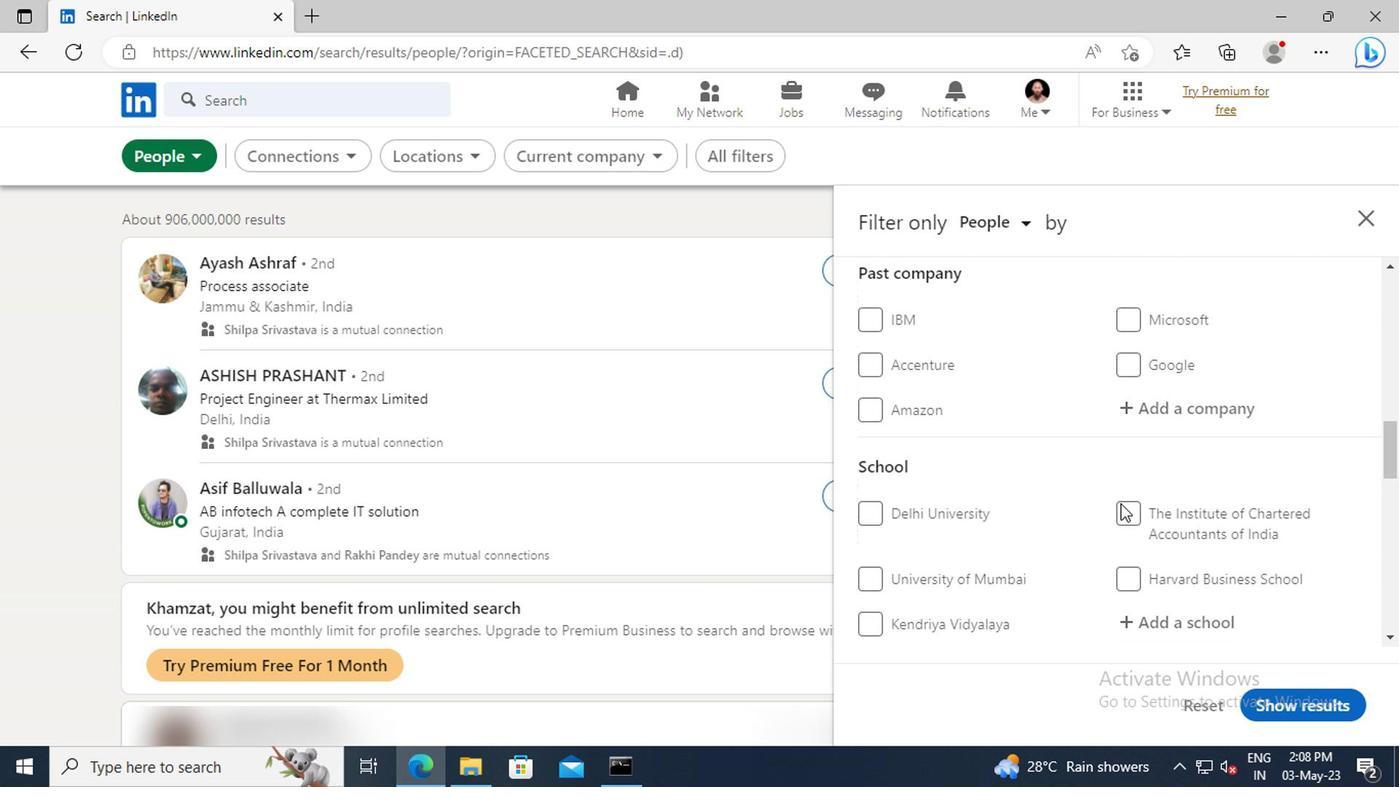 
Action: Mouse scrolled (1116, 505) with delta (0, 1)
Screenshot: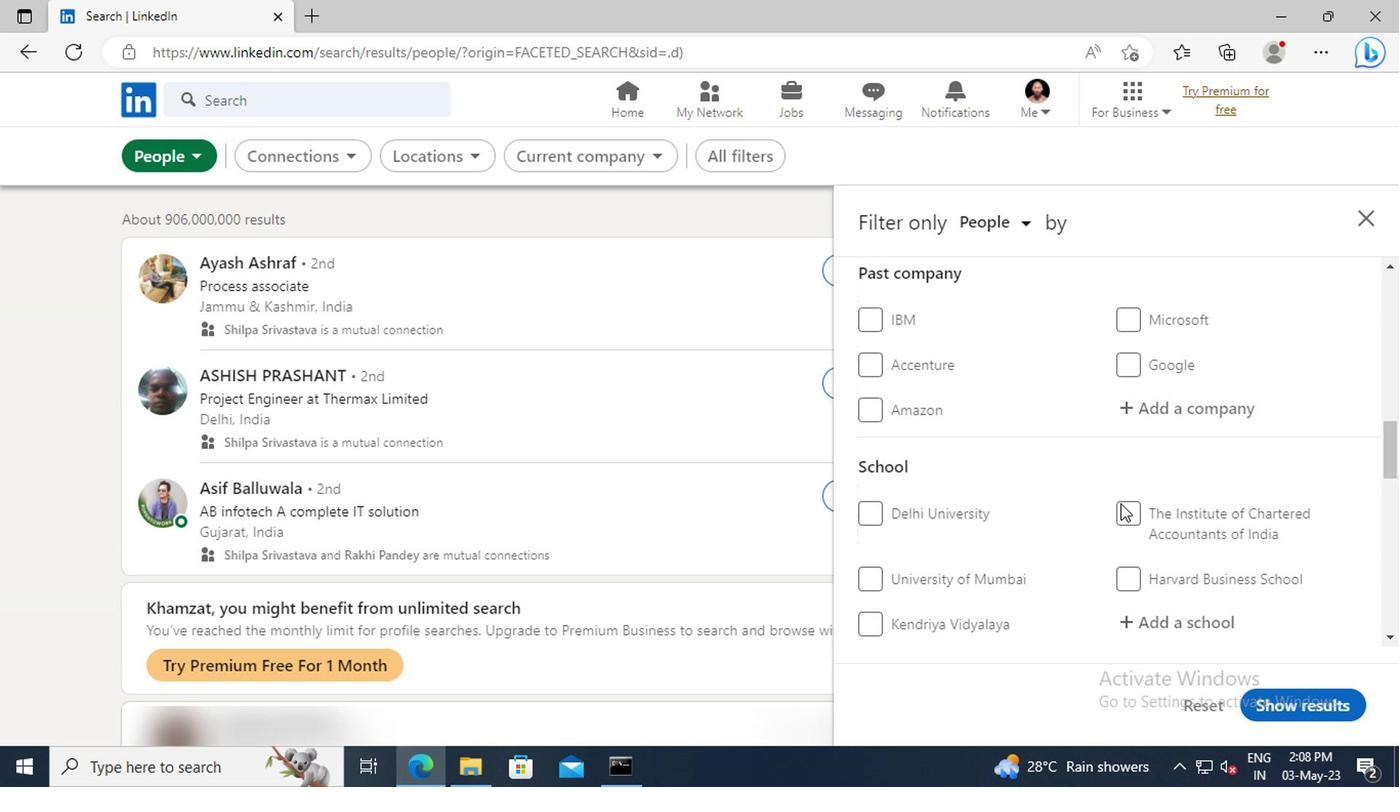 
Action: Mouse scrolled (1116, 505) with delta (0, 1)
Screenshot: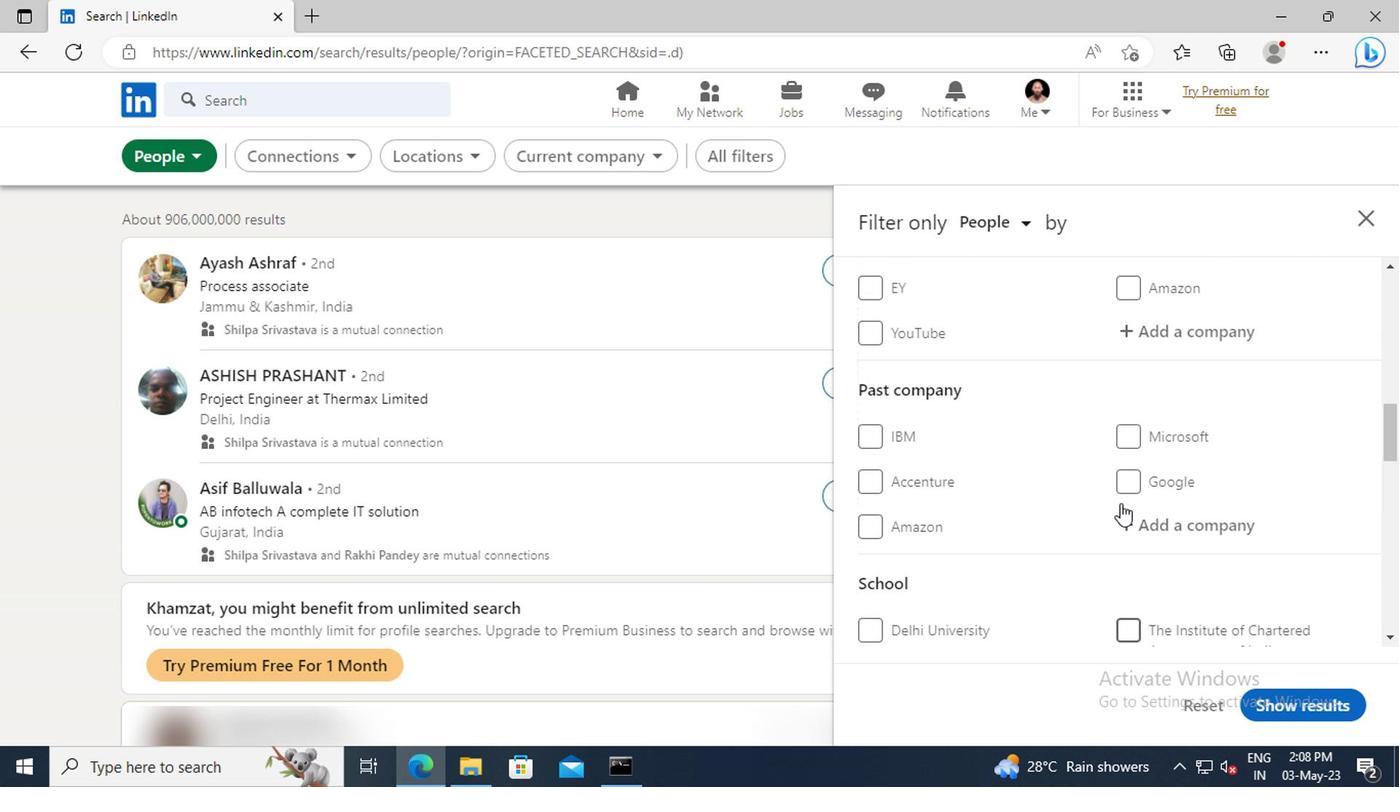 
Action: Mouse scrolled (1116, 505) with delta (0, 1)
Screenshot: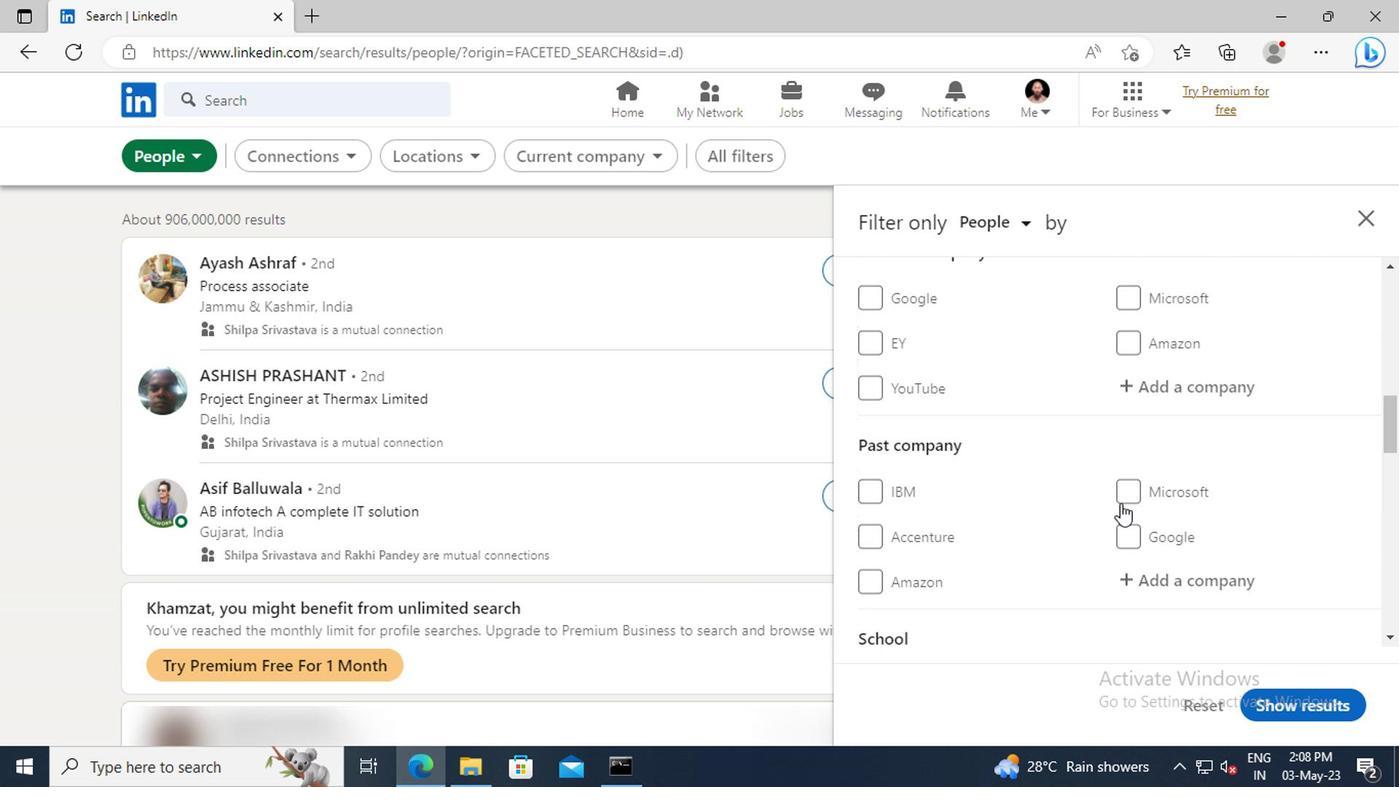
Action: Mouse scrolled (1116, 505) with delta (0, 1)
Screenshot: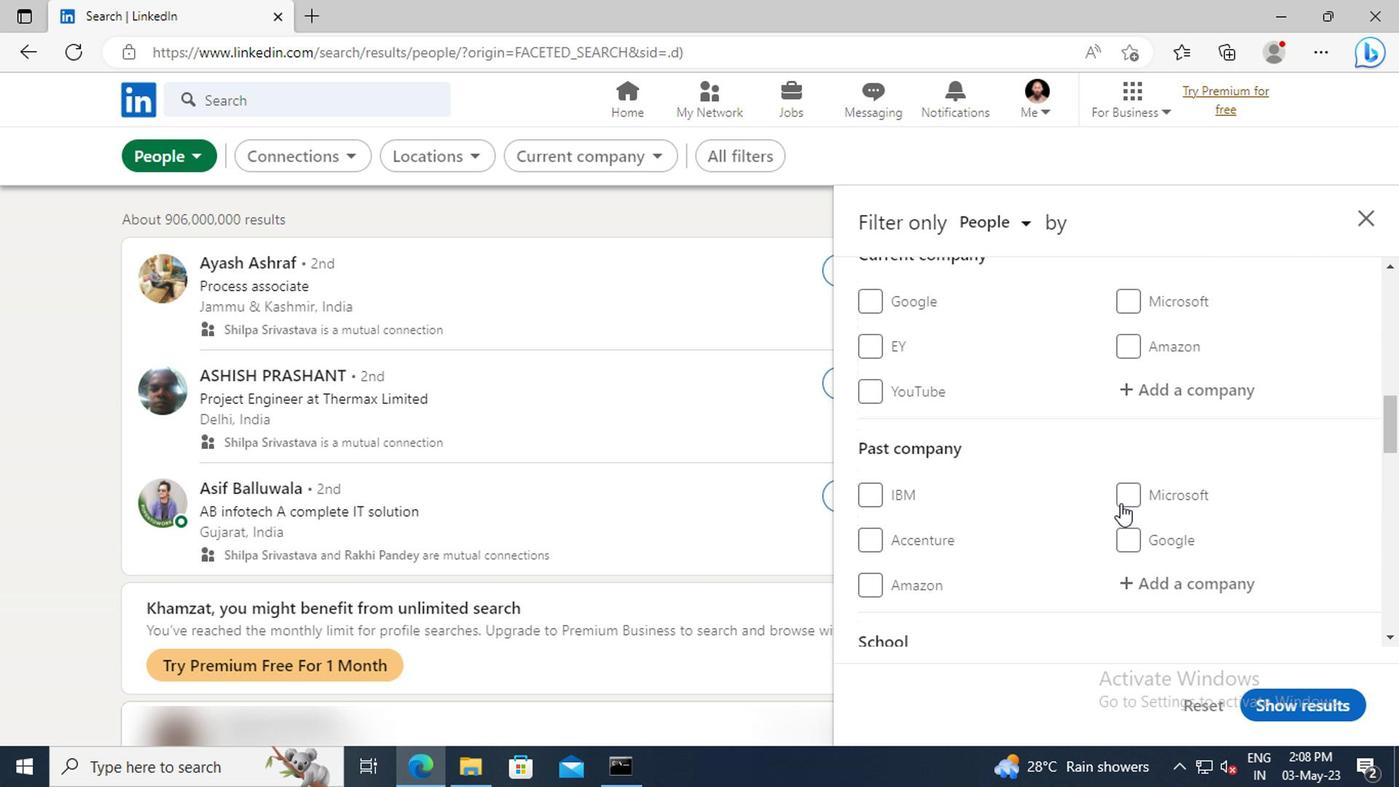 
Action: Mouse moved to (1123, 503)
Screenshot: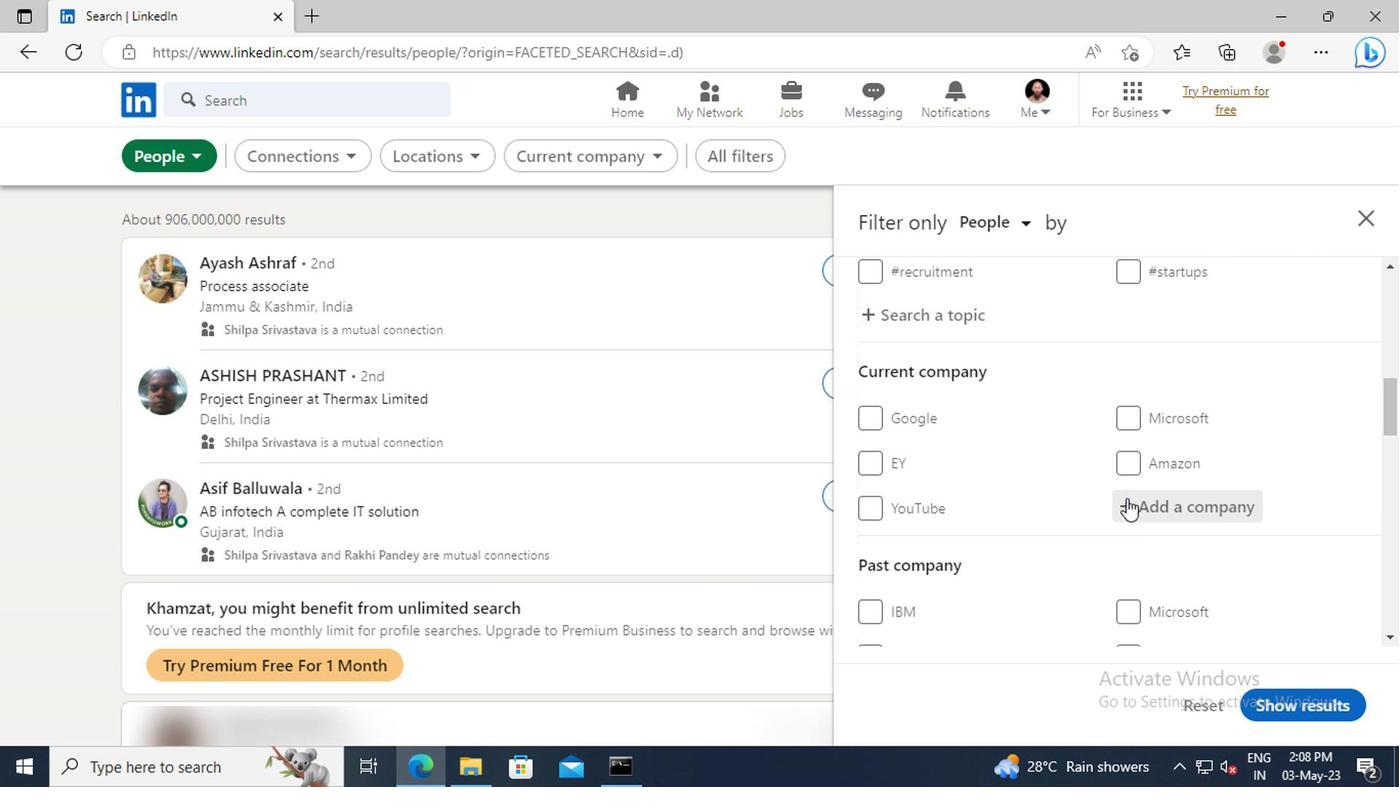 
Action: Mouse pressed left at (1123, 503)
Screenshot: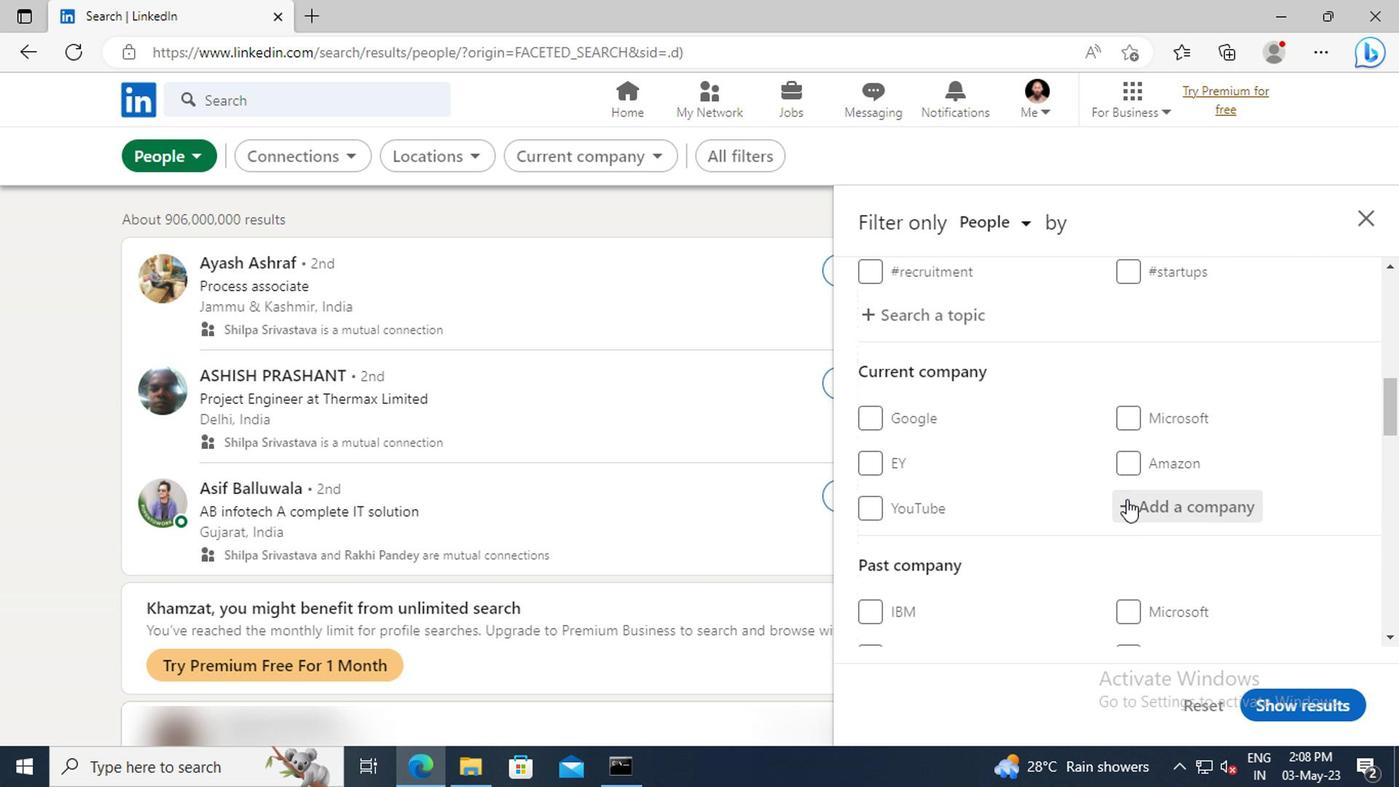 
Action: Key pressed <Key.shift>DCB<Key.space><Key.shift>BA
Screenshot: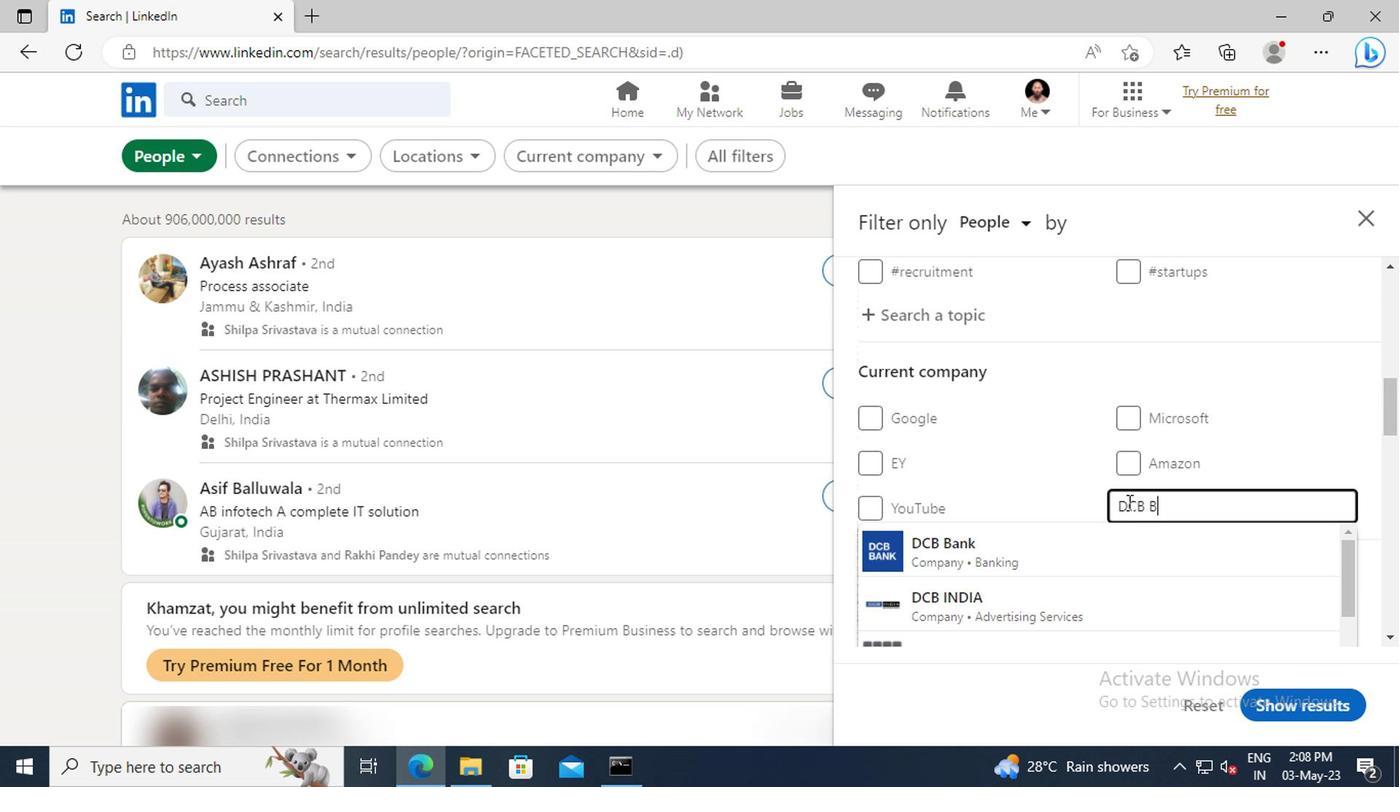 
Action: Mouse moved to (1130, 537)
Screenshot: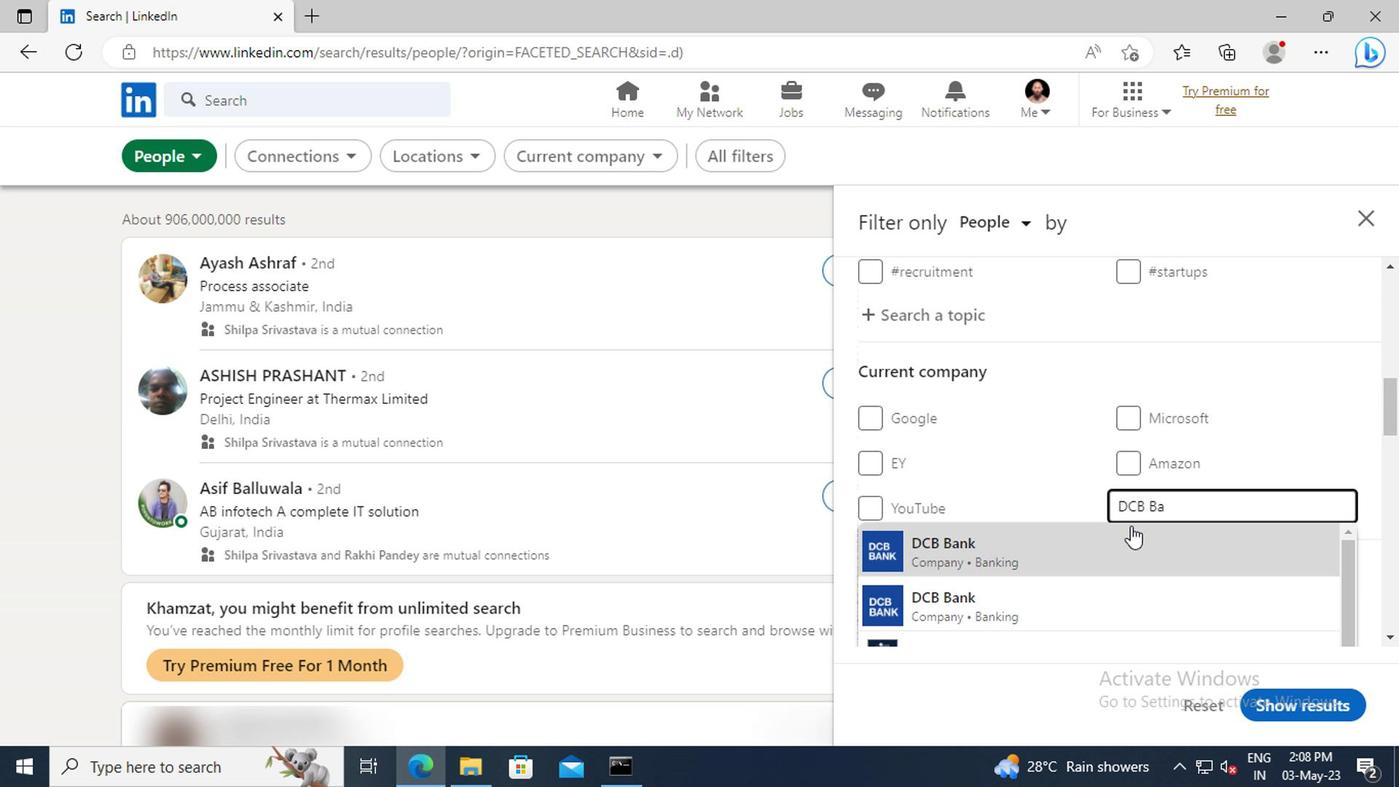 
Action: Mouse pressed left at (1130, 537)
Screenshot: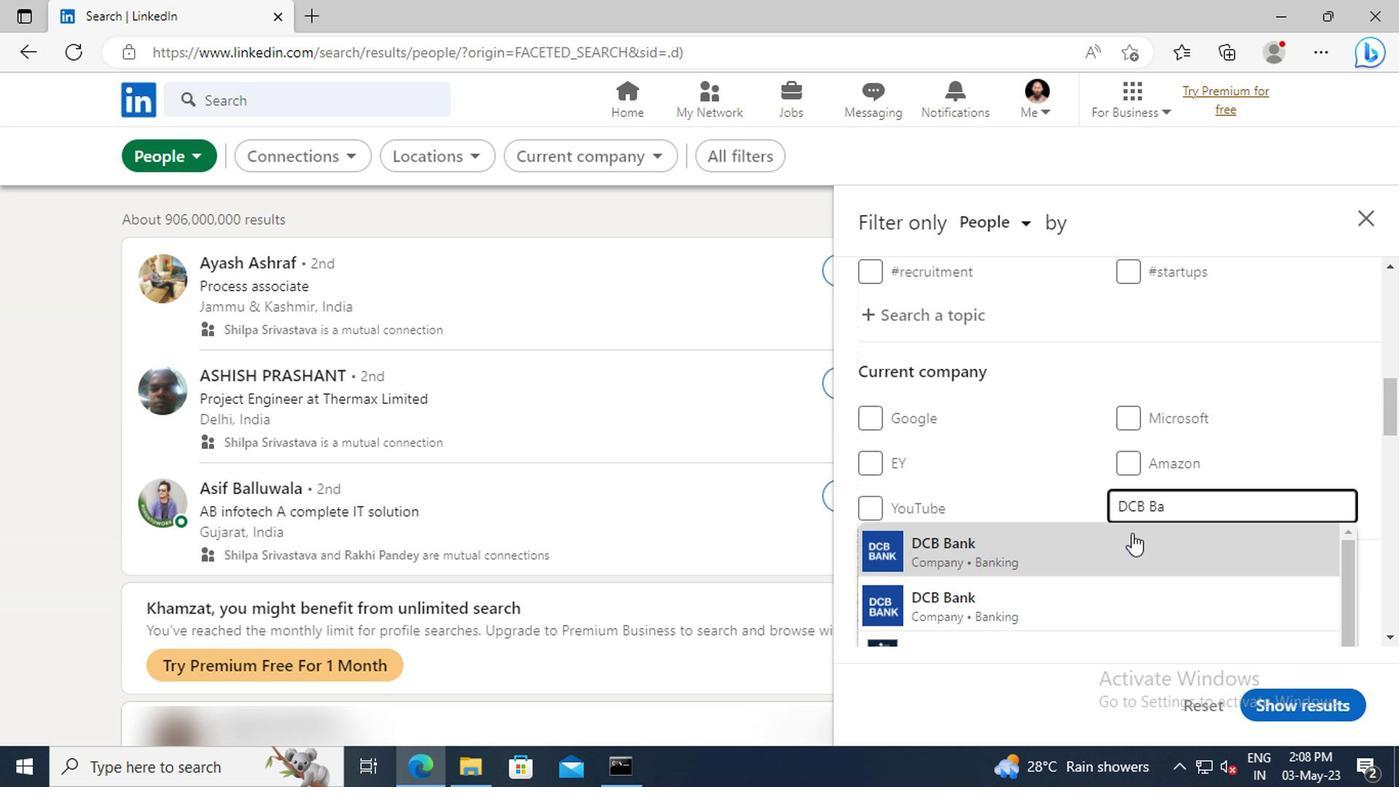 
Action: Mouse scrolled (1130, 536) with delta (0, 0)
Screenshot: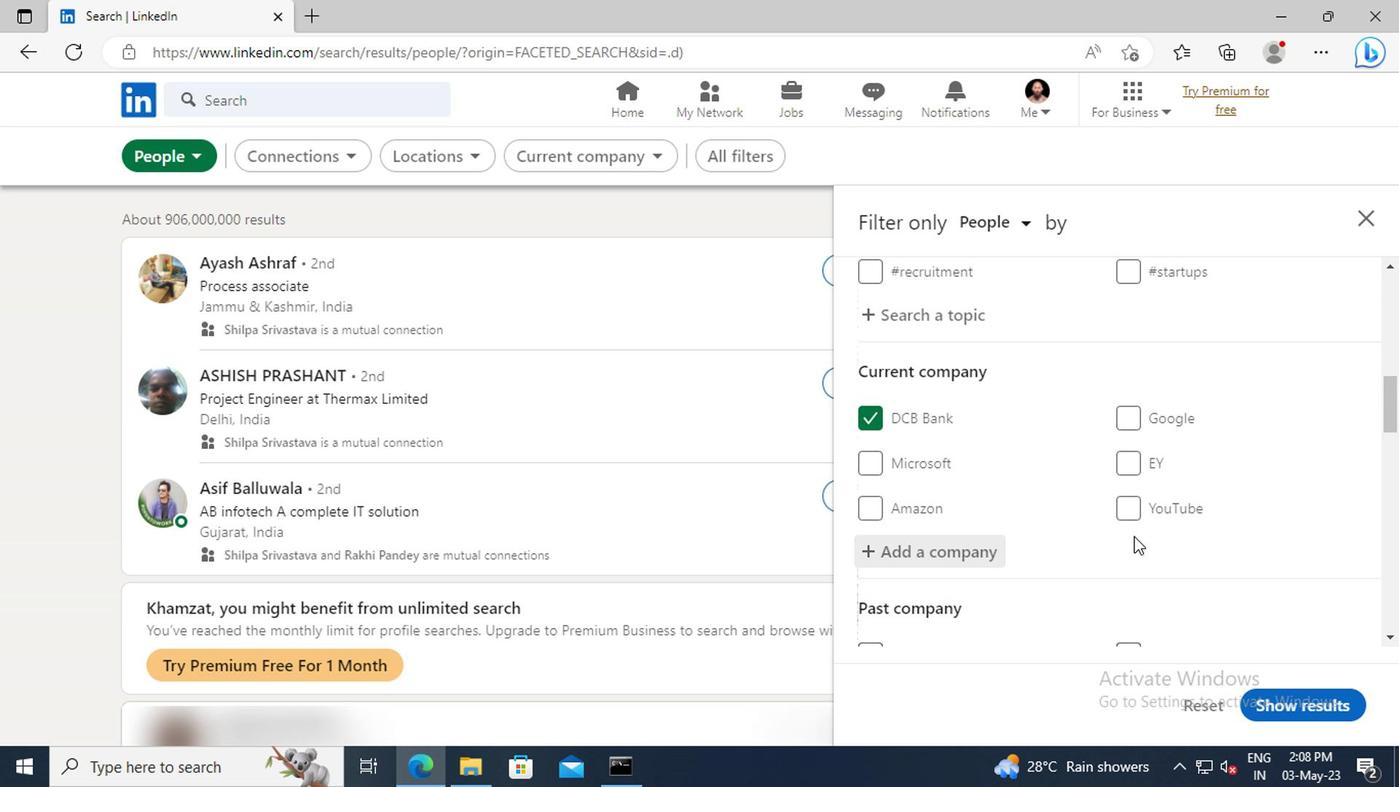 
Action: Mouse scrolled (1130, 536) with delta (0, 0)
Screenshot: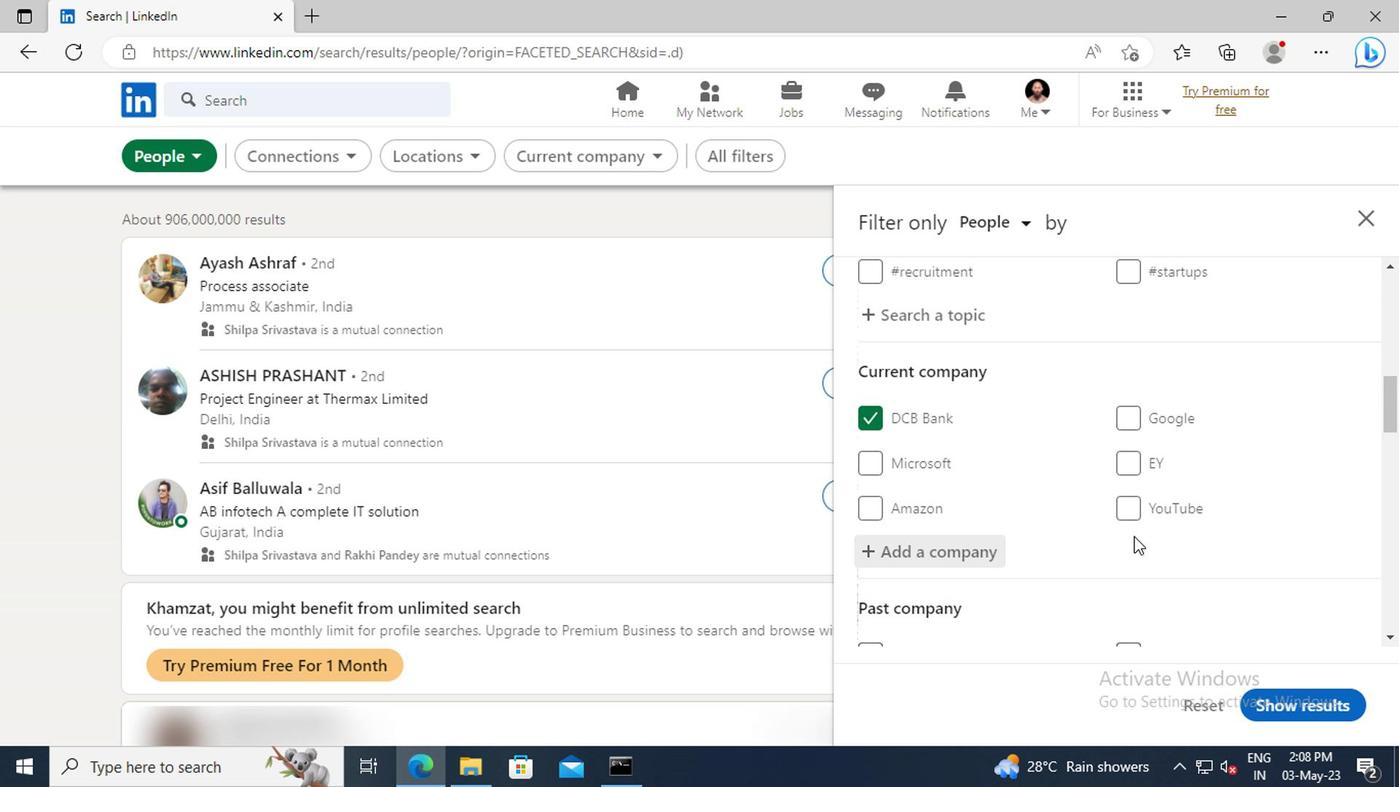 
Action: Mouse moved to (1130, 507)
Screenshot: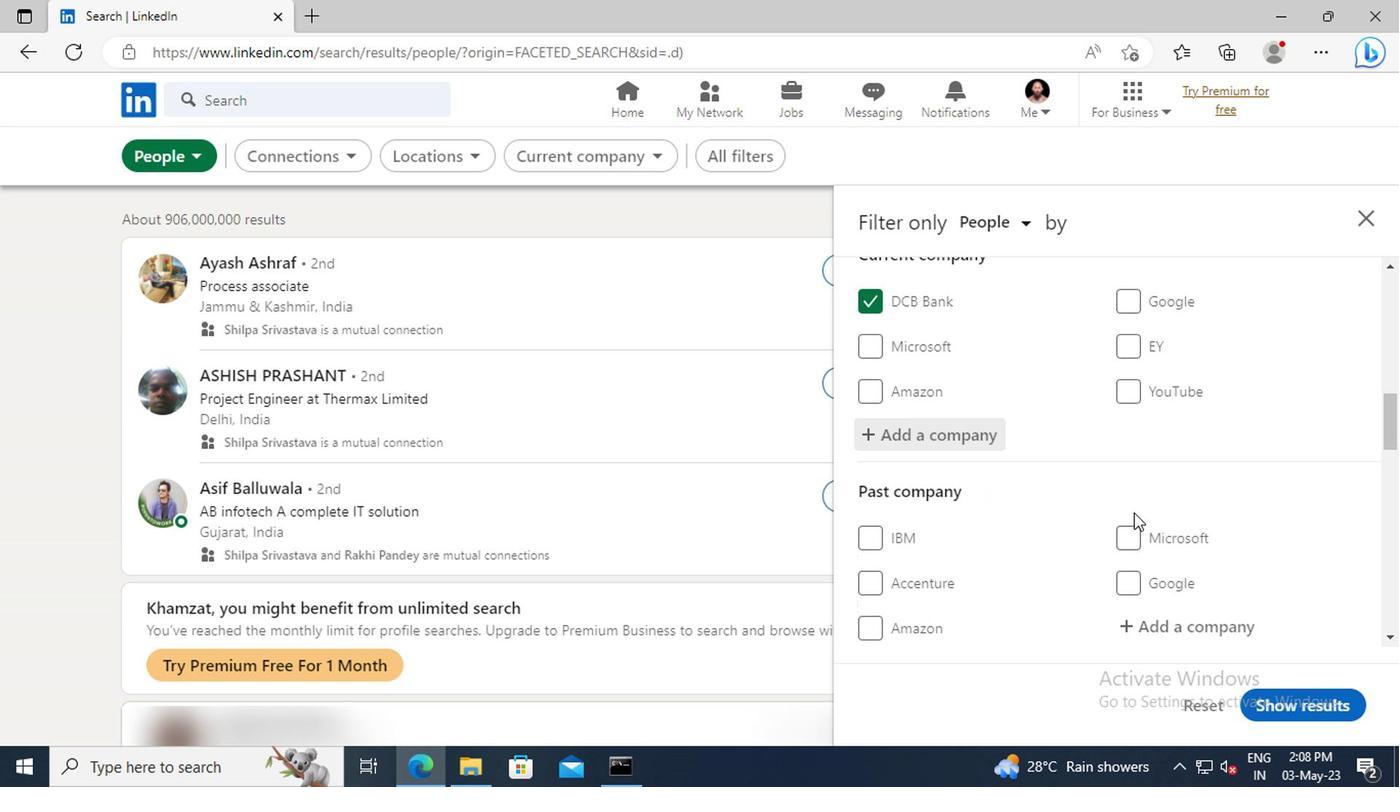 
Action: Mouse scrolled (1130, 506) with delta (0, 0)
Screenshot: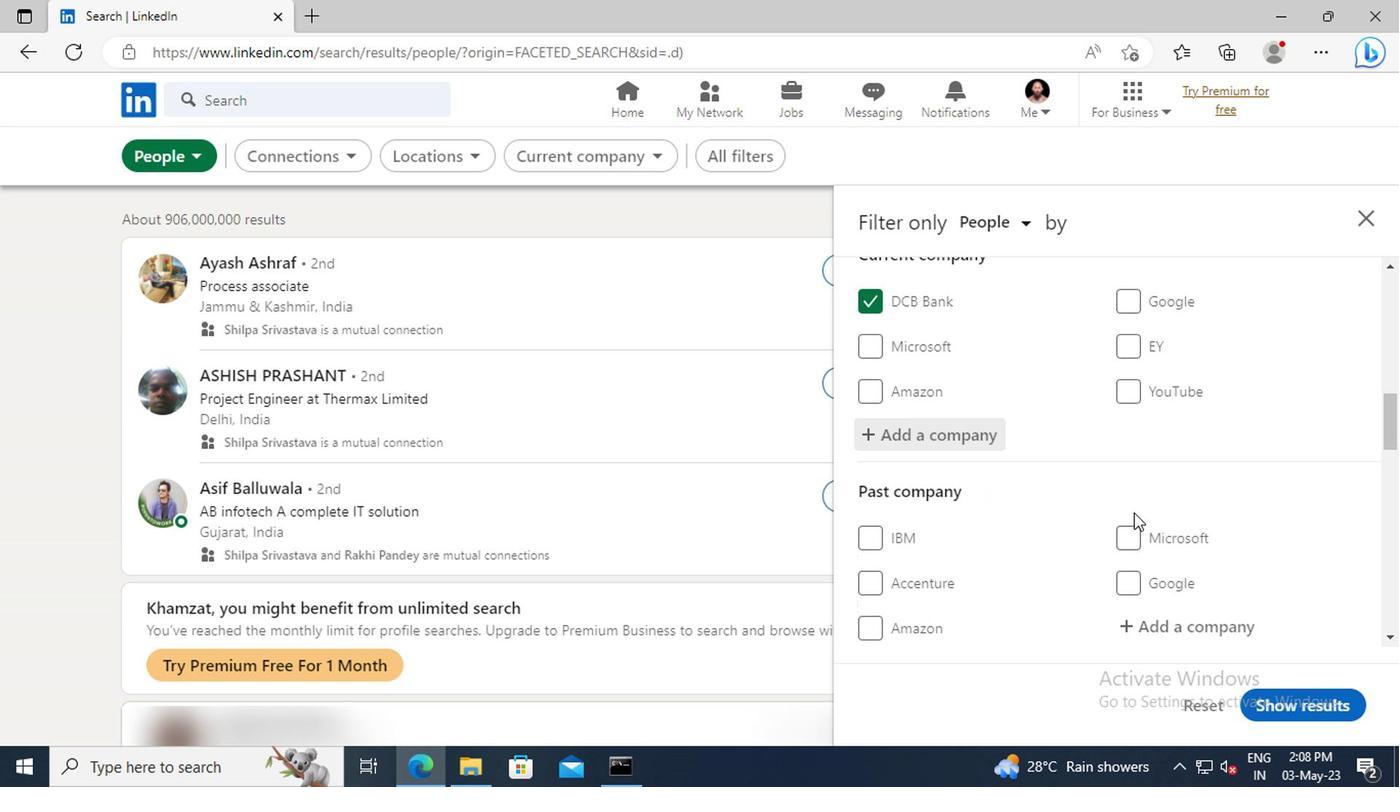 
Action: Mouse moved to (1130, 506)
Screenshot: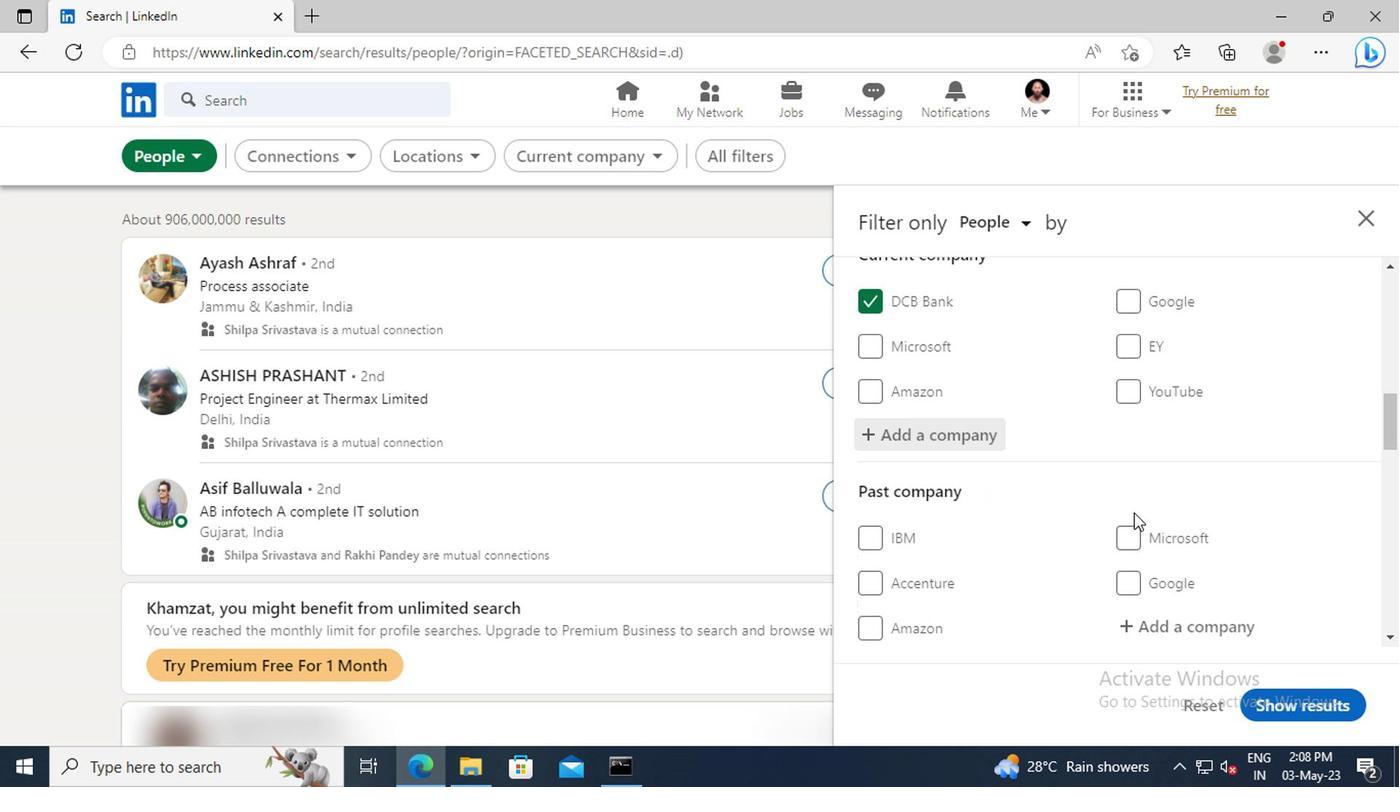 
Action: Mouse scrolled (1130, 505) with delta (0, 0)
Screenshot: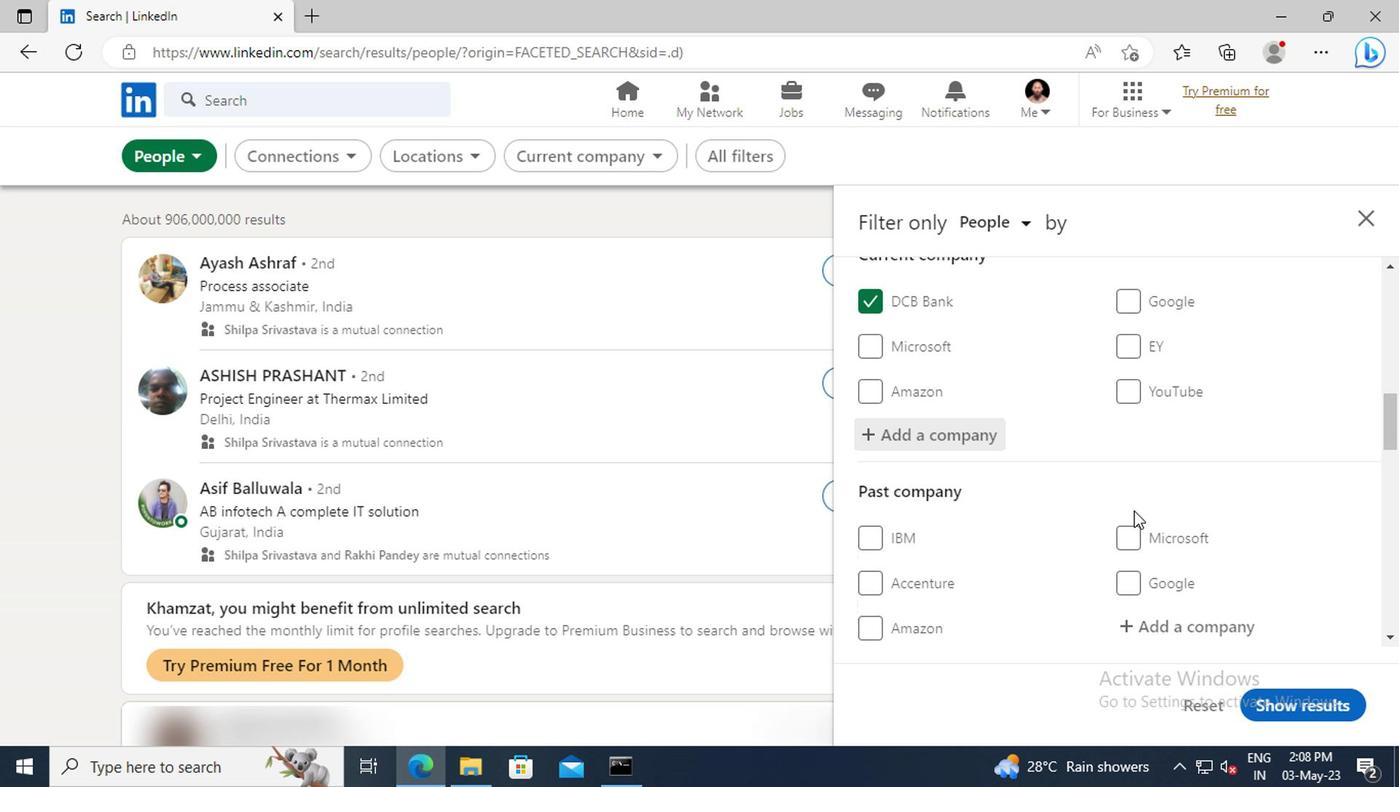 
Action: Mouse moved to (1130, 467)
Screenshot: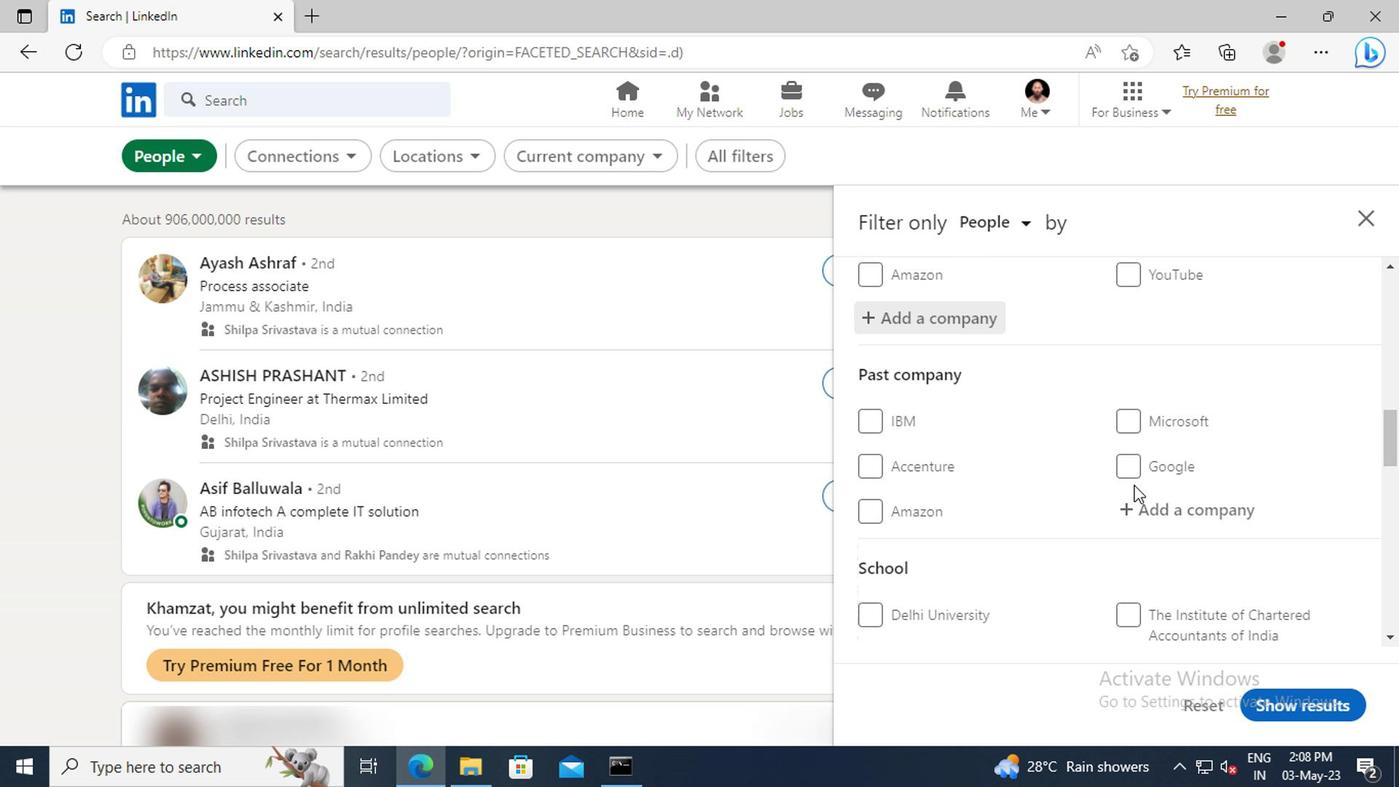 
Action: Mouse scrolled (1130, 466) with delta (0, 0)
Screenshot: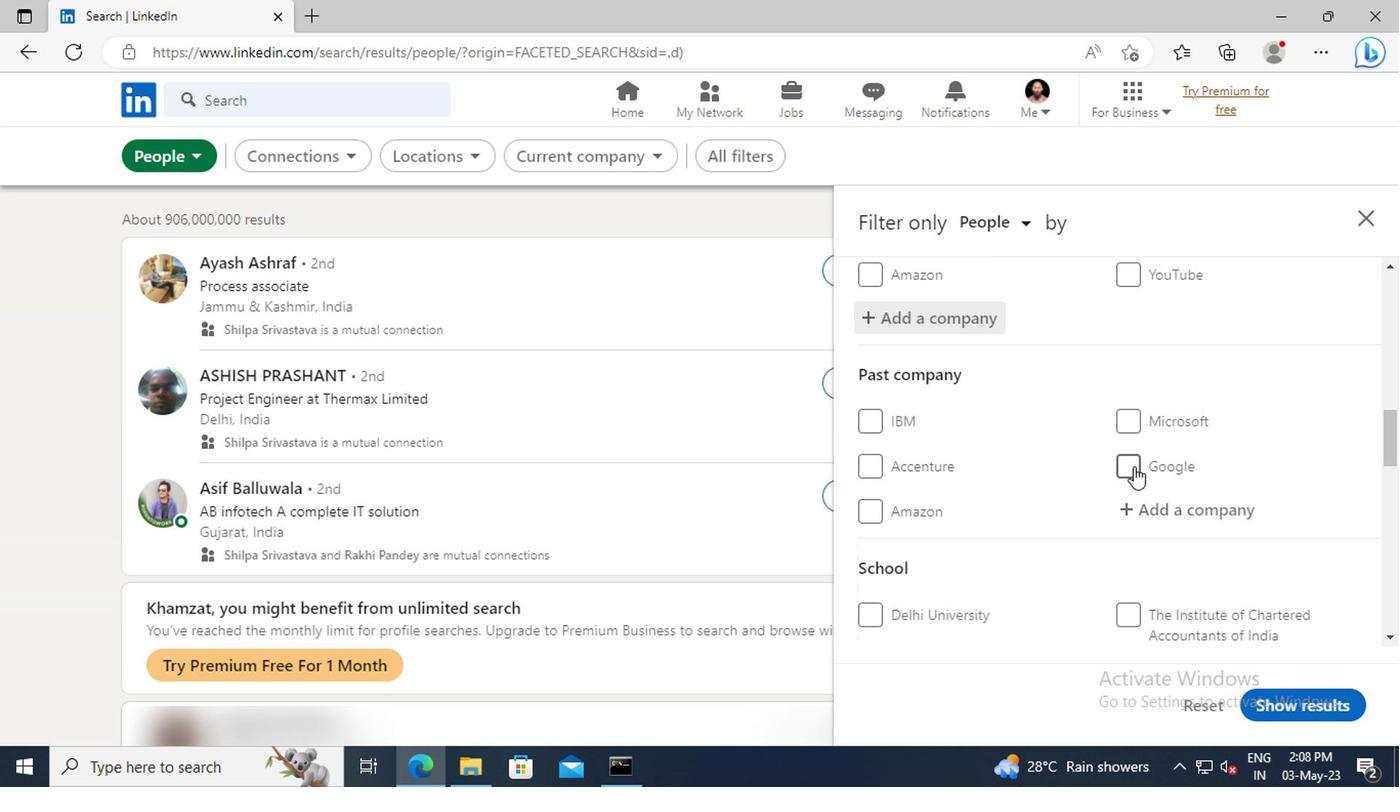 
Action: Mouse scrolled (1130, 466) with delta (0, 0)
Screenshot: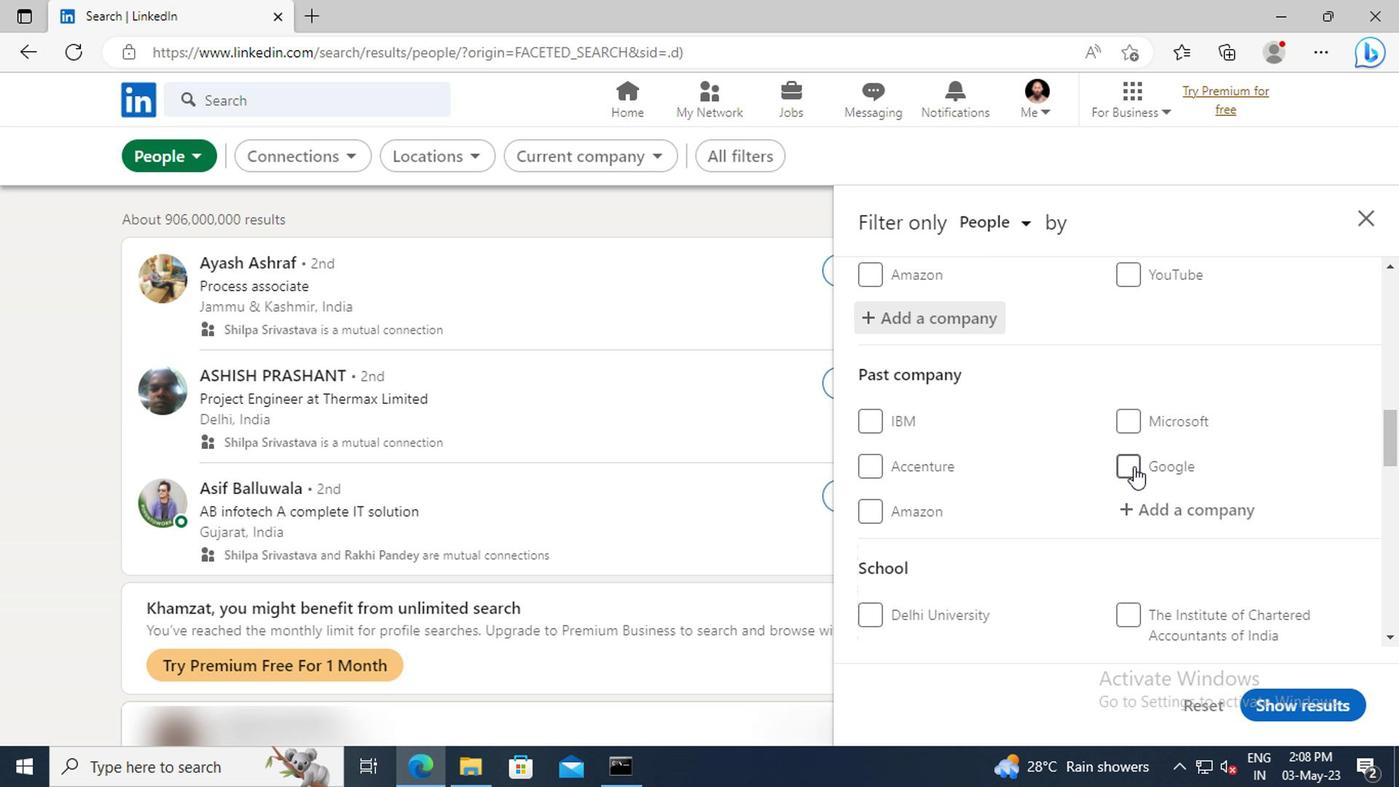 
Action: Mouse moved to (1130, 452)
Screenshot: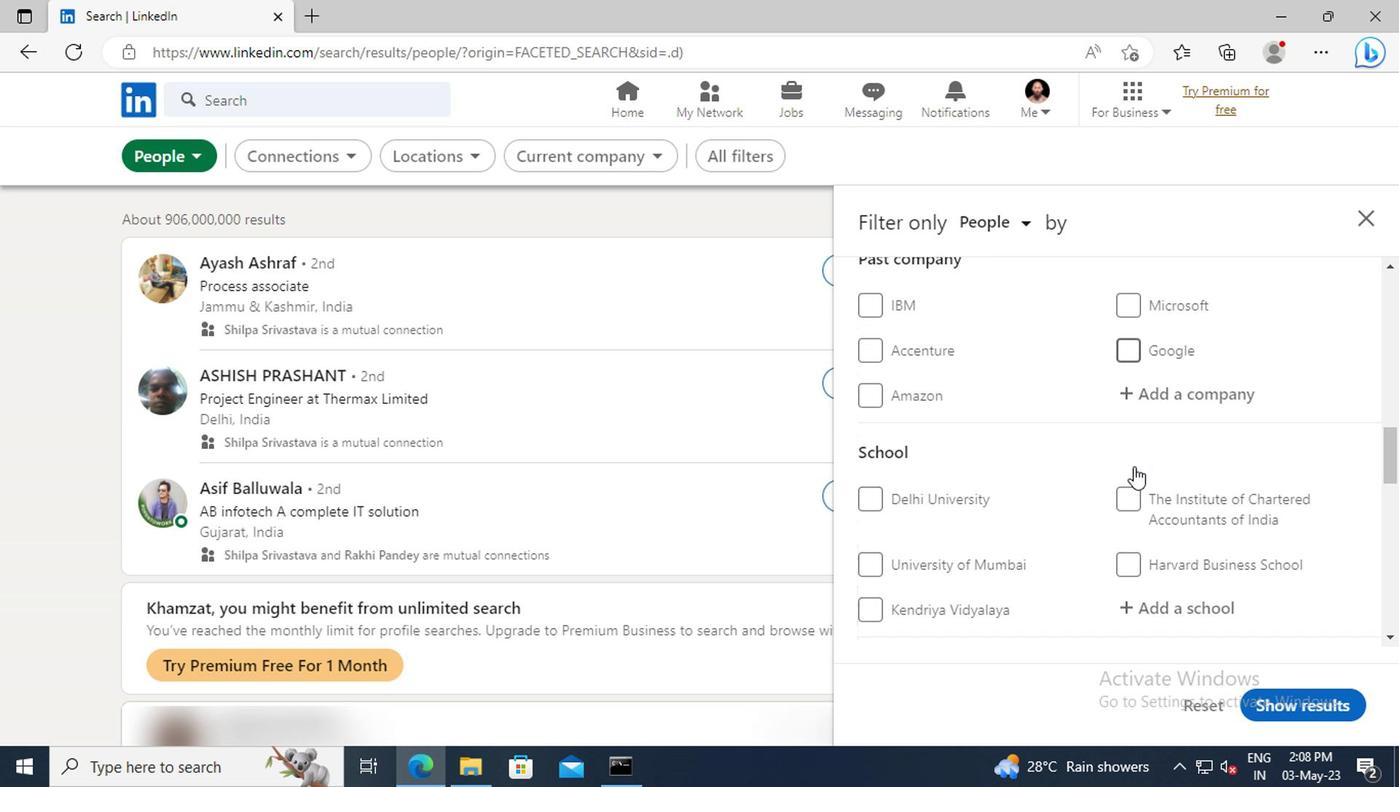 
Action: Mouse scrolled (1130, 451) with delta (0, 0)
Screenshot: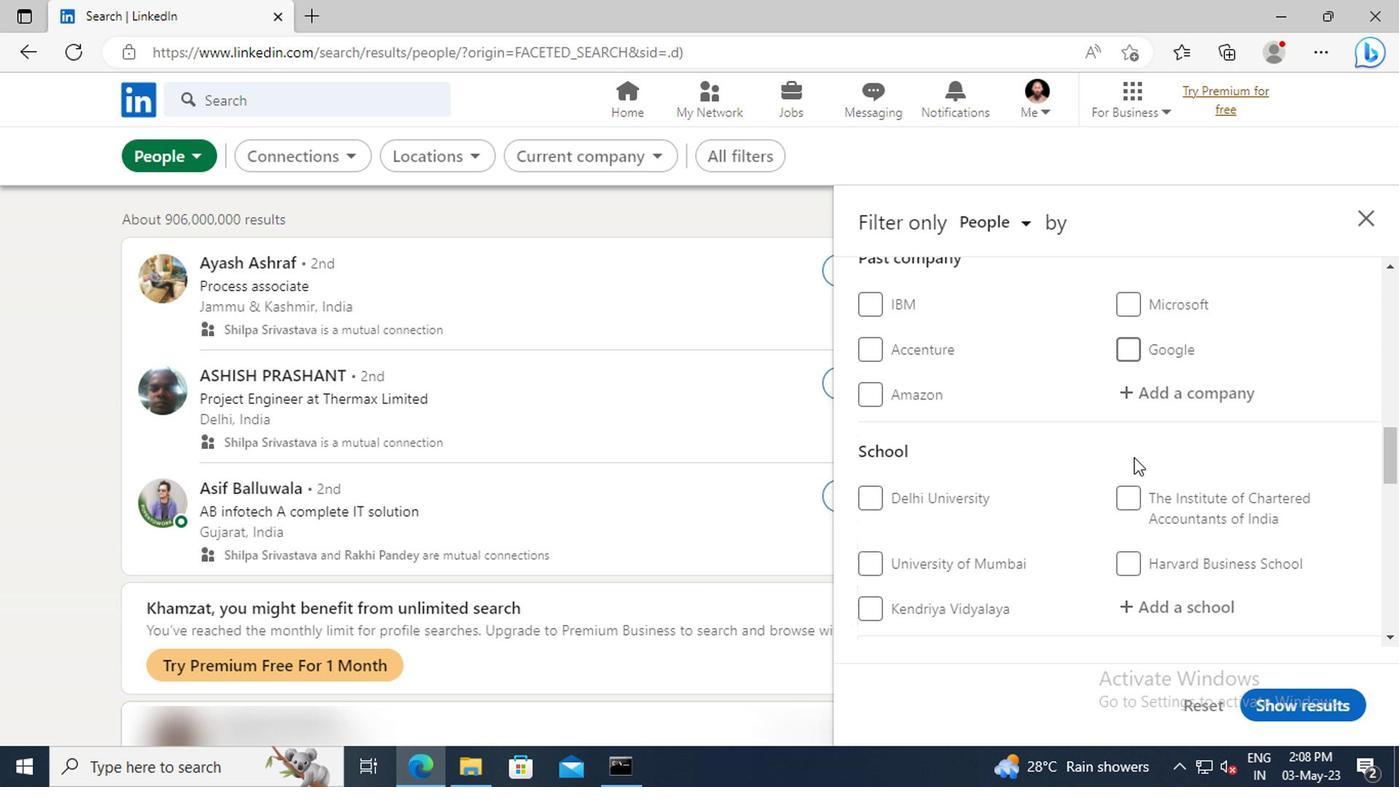 
Action: Mouse scrolled (1130, 451) with delta (0, 0)
Screenshot: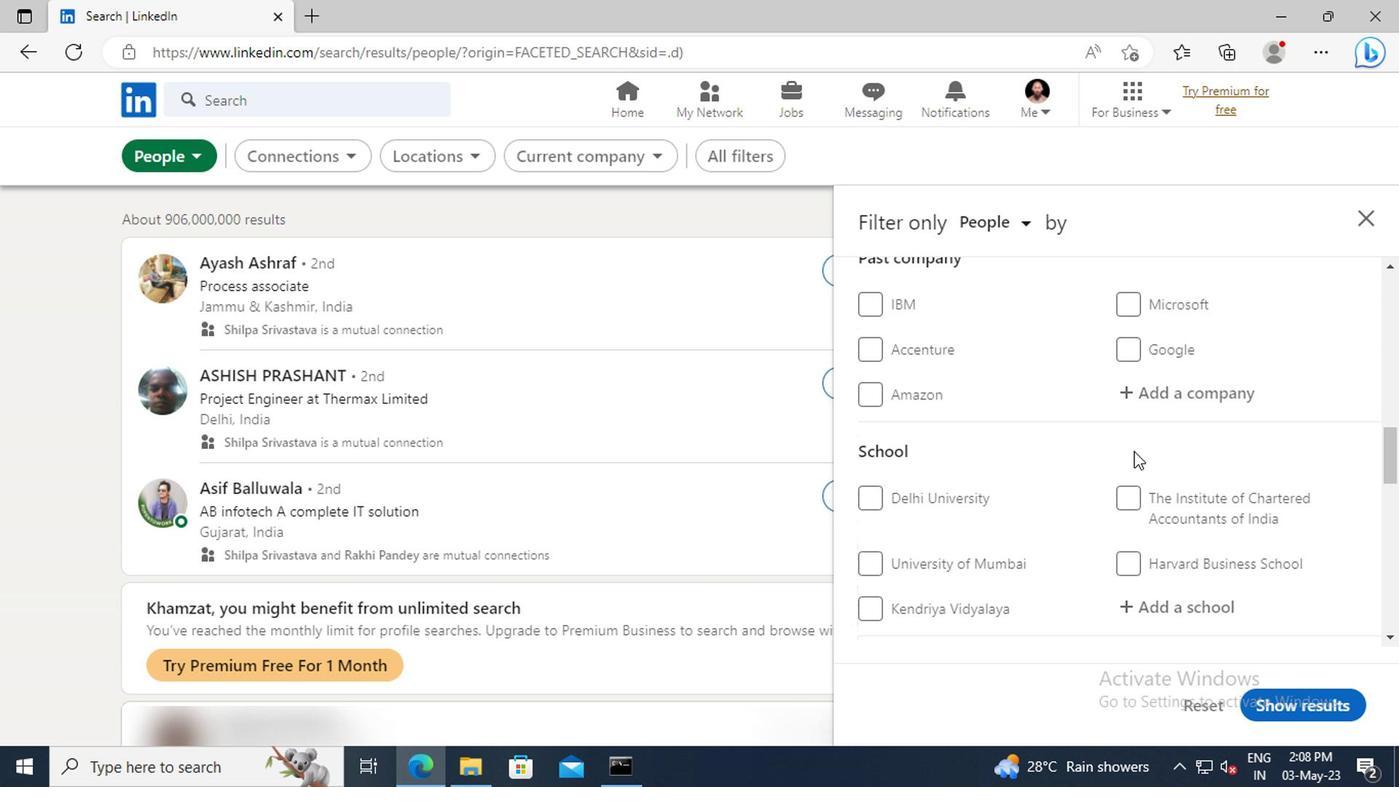 
Action: Mouse moved to (1132, 489)
Screenshot: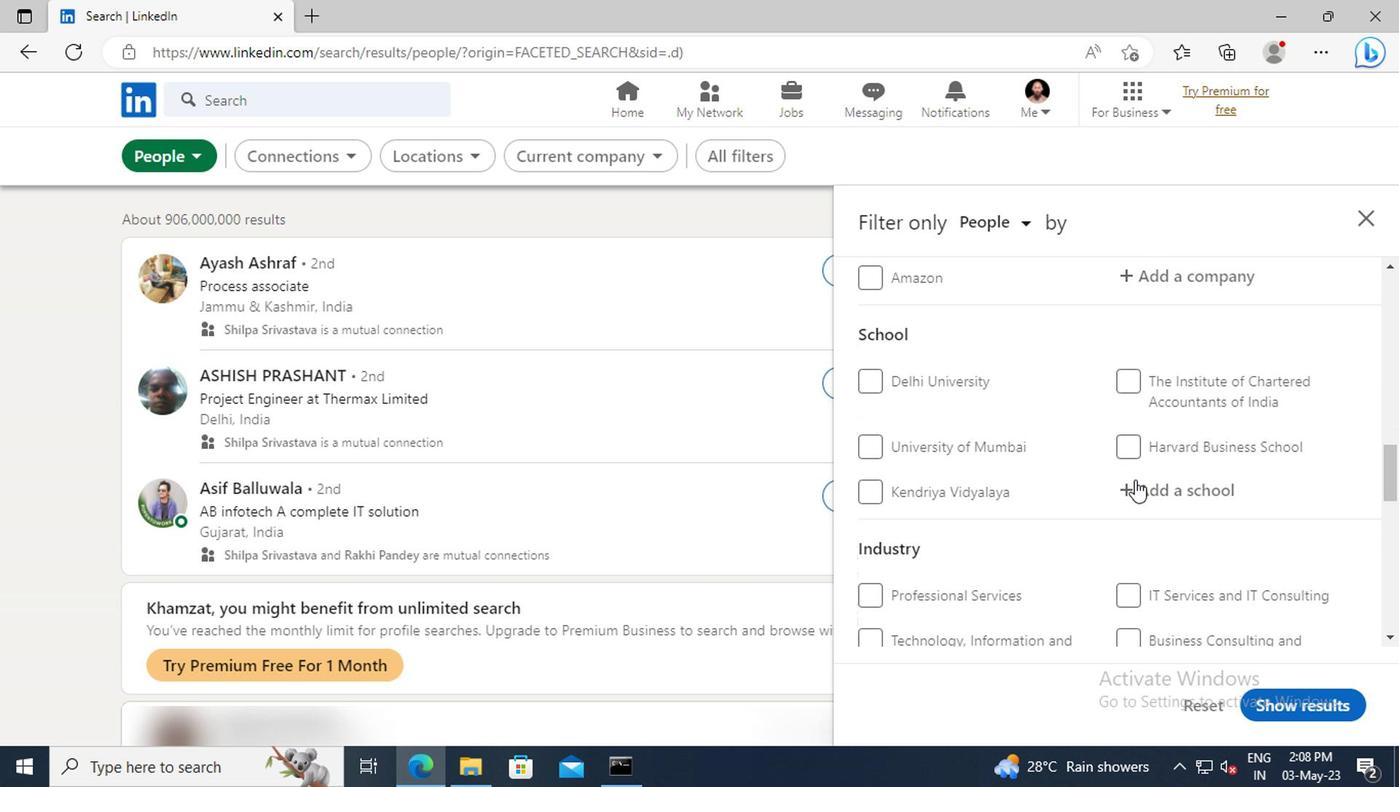 
Action: Mouse pressed left at (1132, 489)
Screenshot: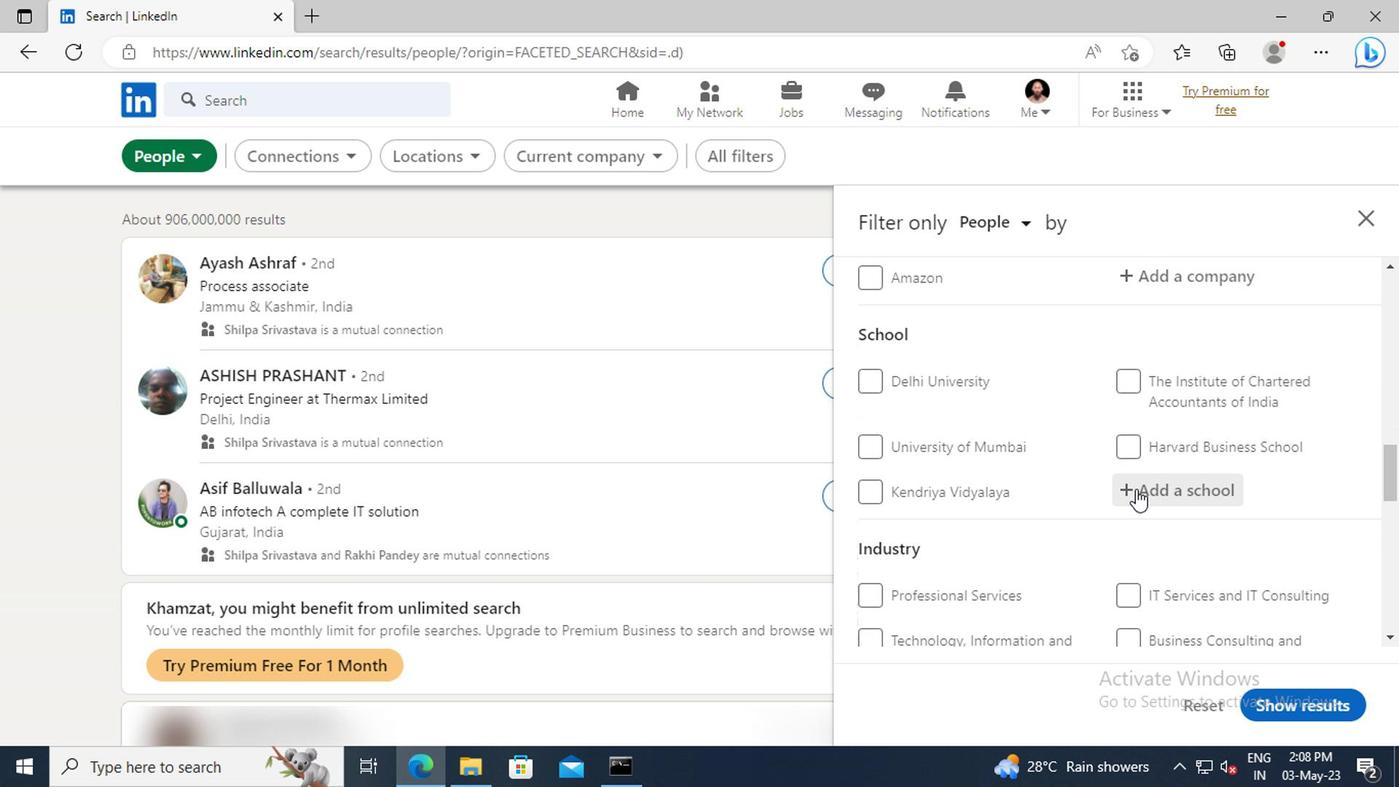 
Action: Key pressed <Key.shift>NBKR<Key.space><Key.shift>IN
Screenshot: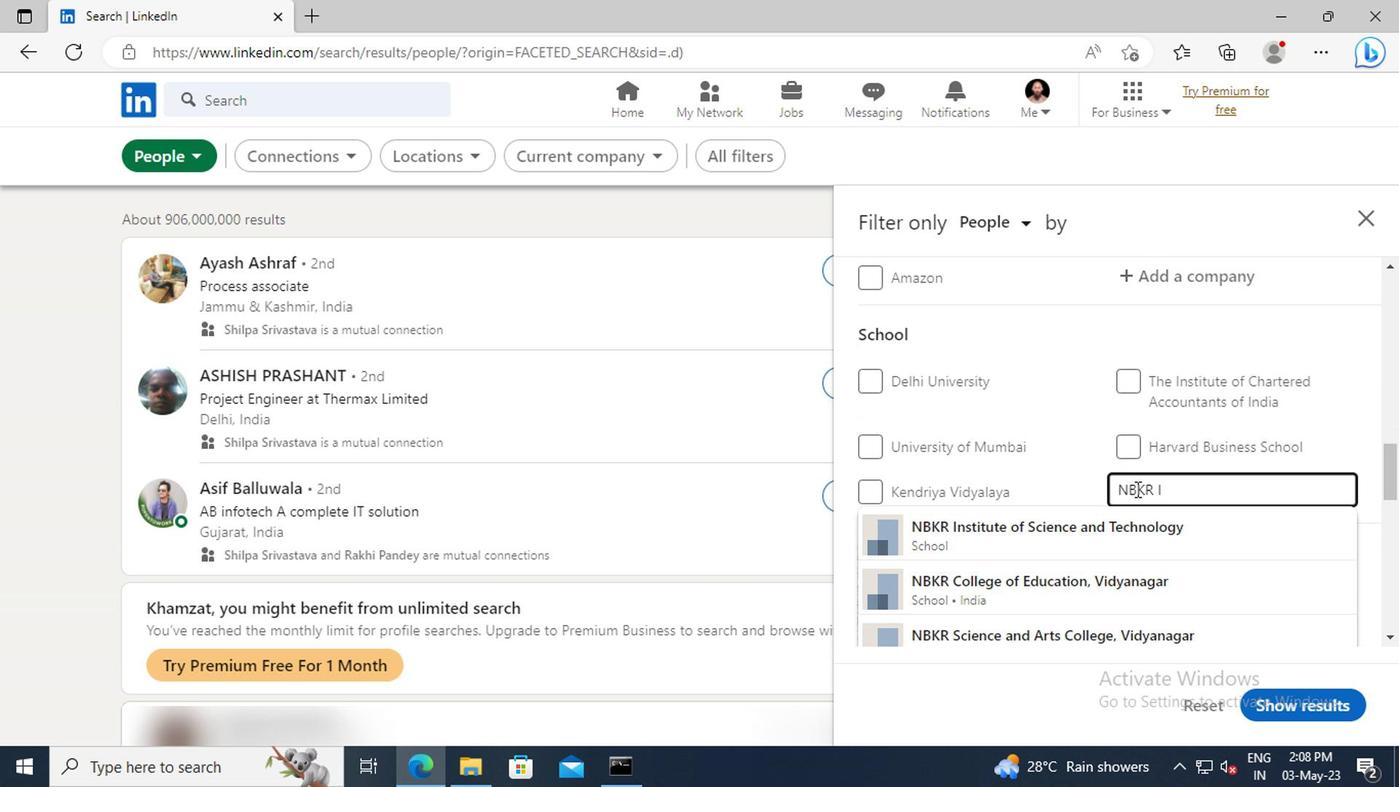 
Action: Mouse moved to (1138, 534)
Screenshot: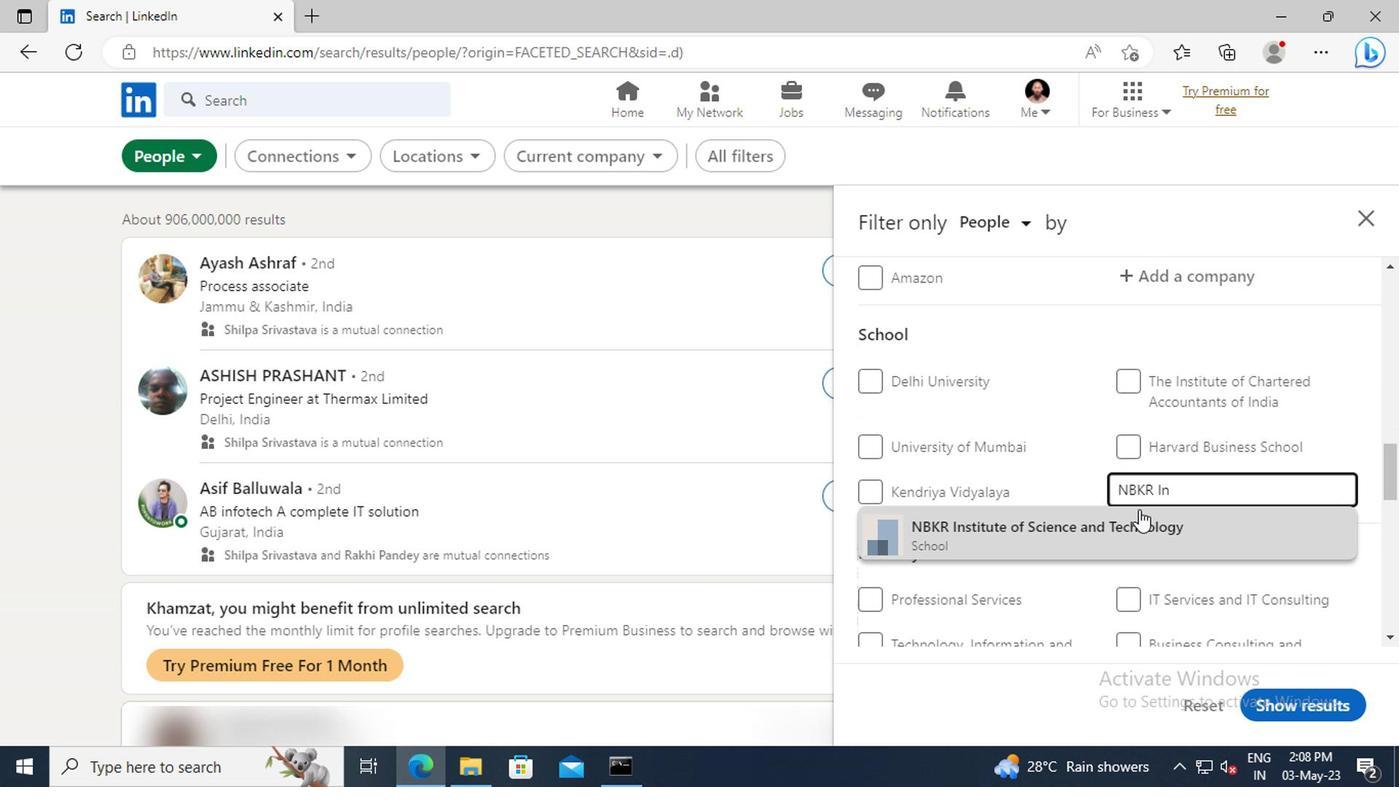 
Action: Mouse pressed left at (1138, 534)
Screenshot: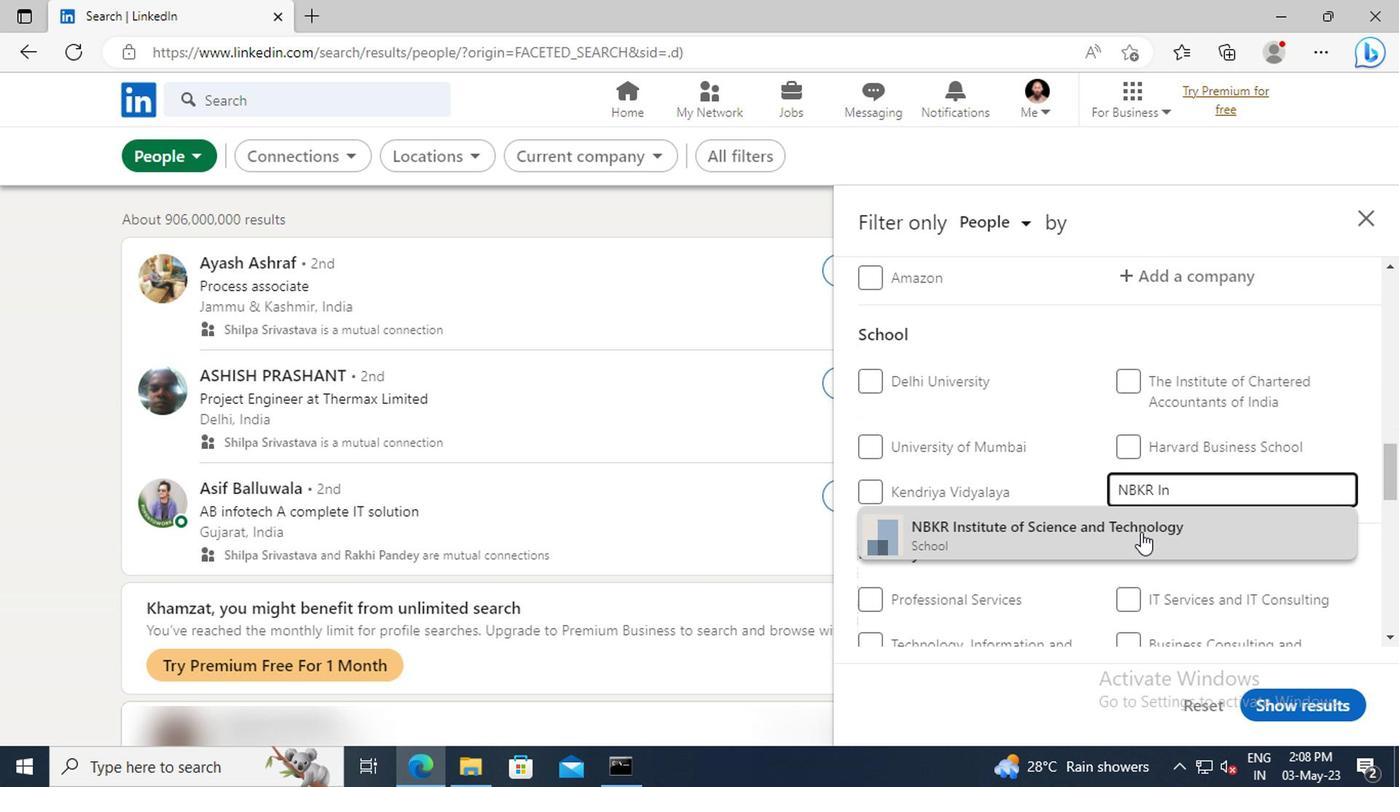 
Action: Mouse scrolled (1138, 533) with delta (0, 0)
Screenshot: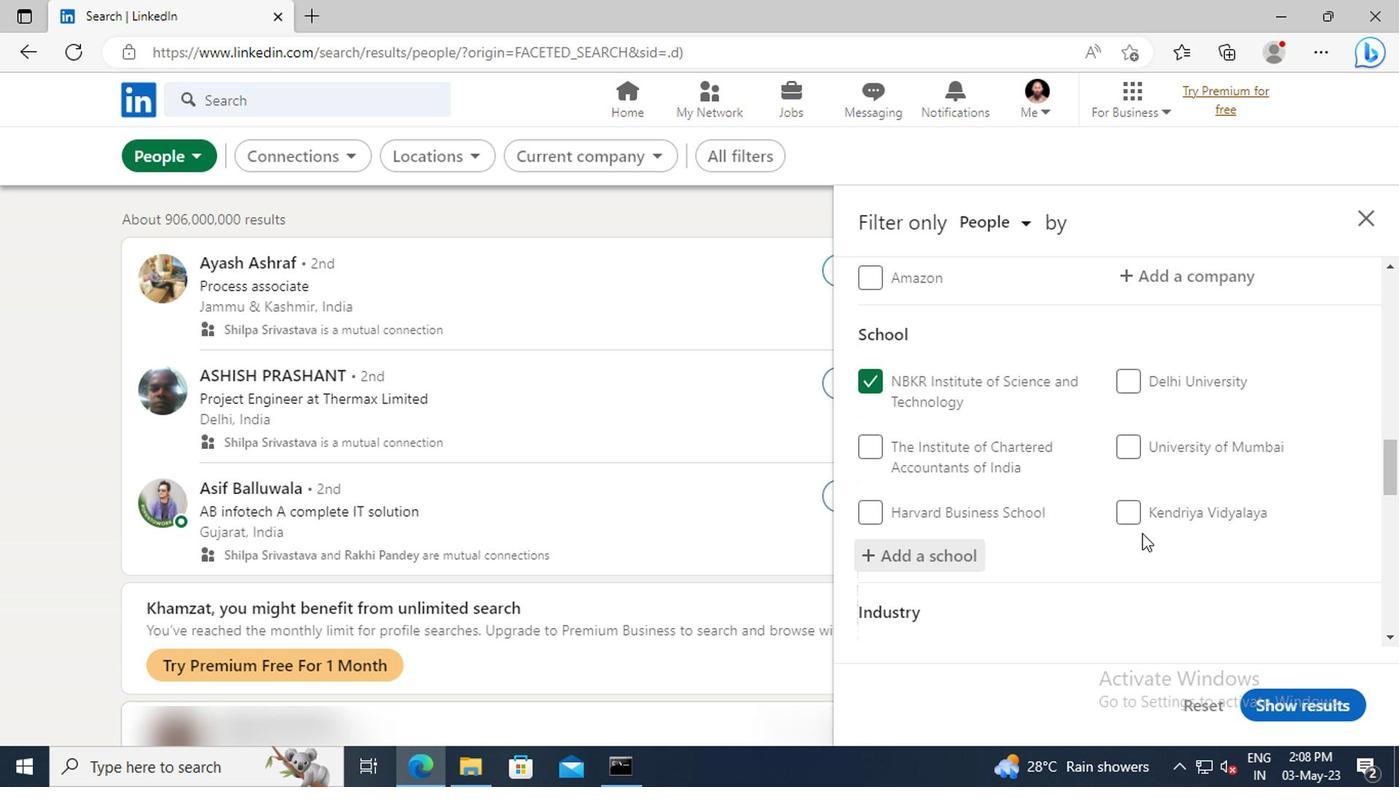 
Action: Mouse scrolled (1138, 533) with delta (0, 0)
Screenshot: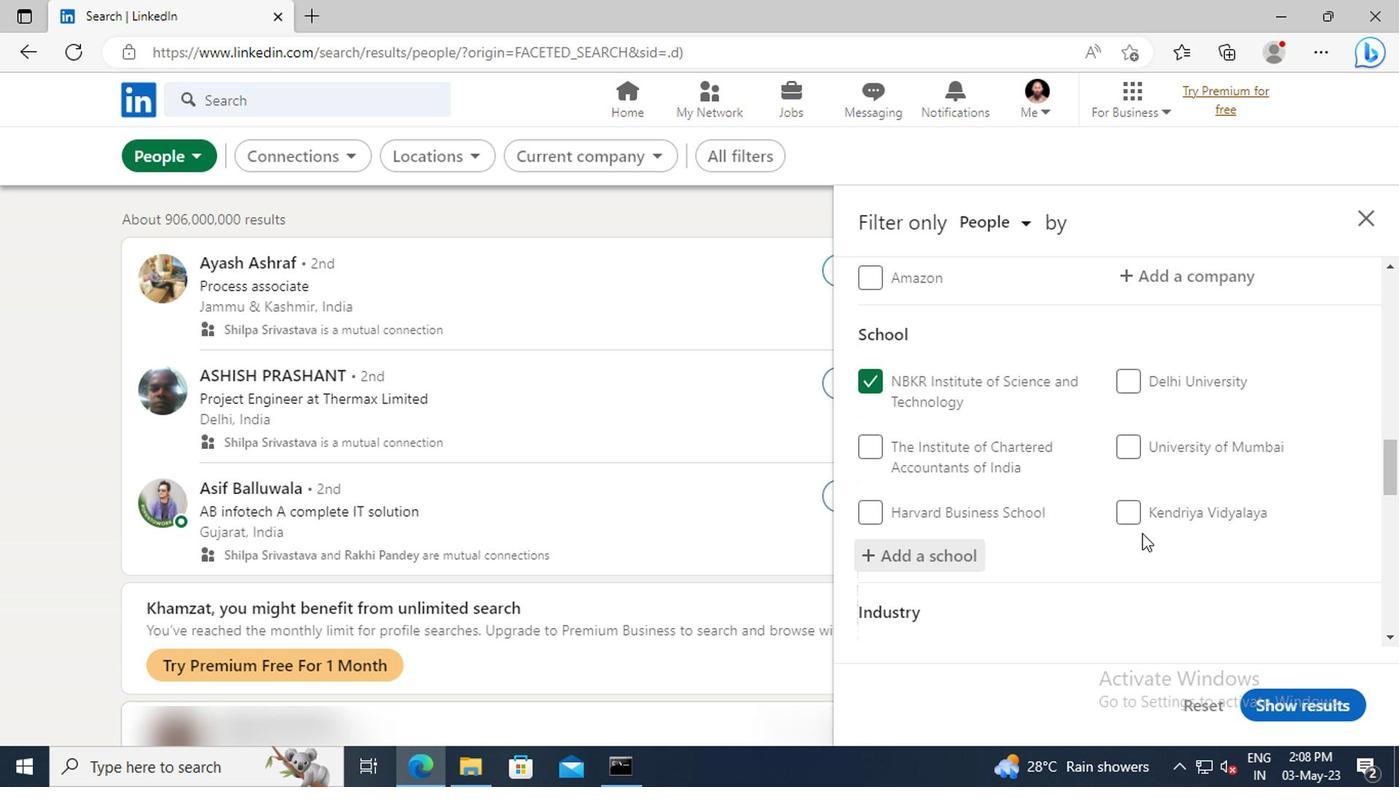 
Action: Mouse moved to (1143, 504)
Screenshot: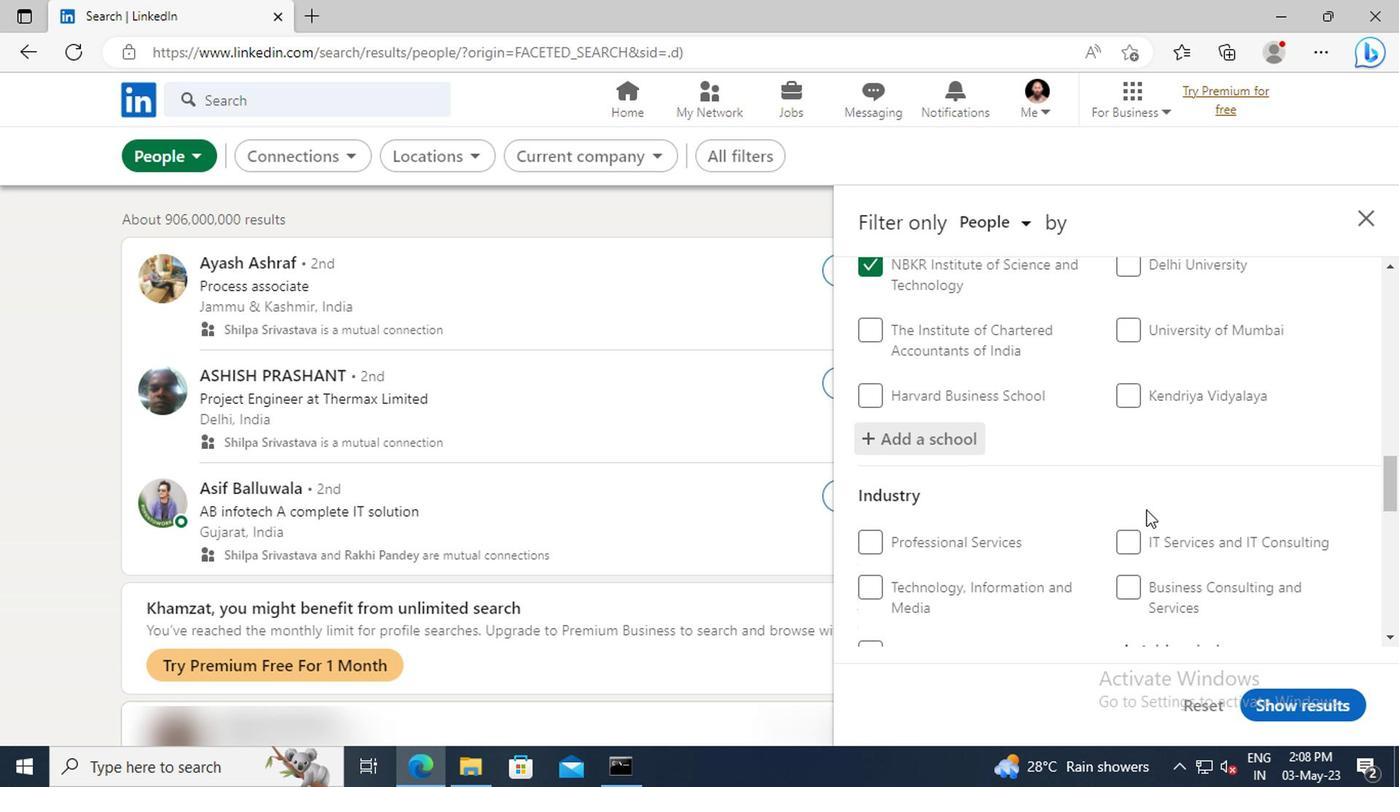 
Action: Mouse scrolled (1143, 503) with delta (0, 0)
Screenshot: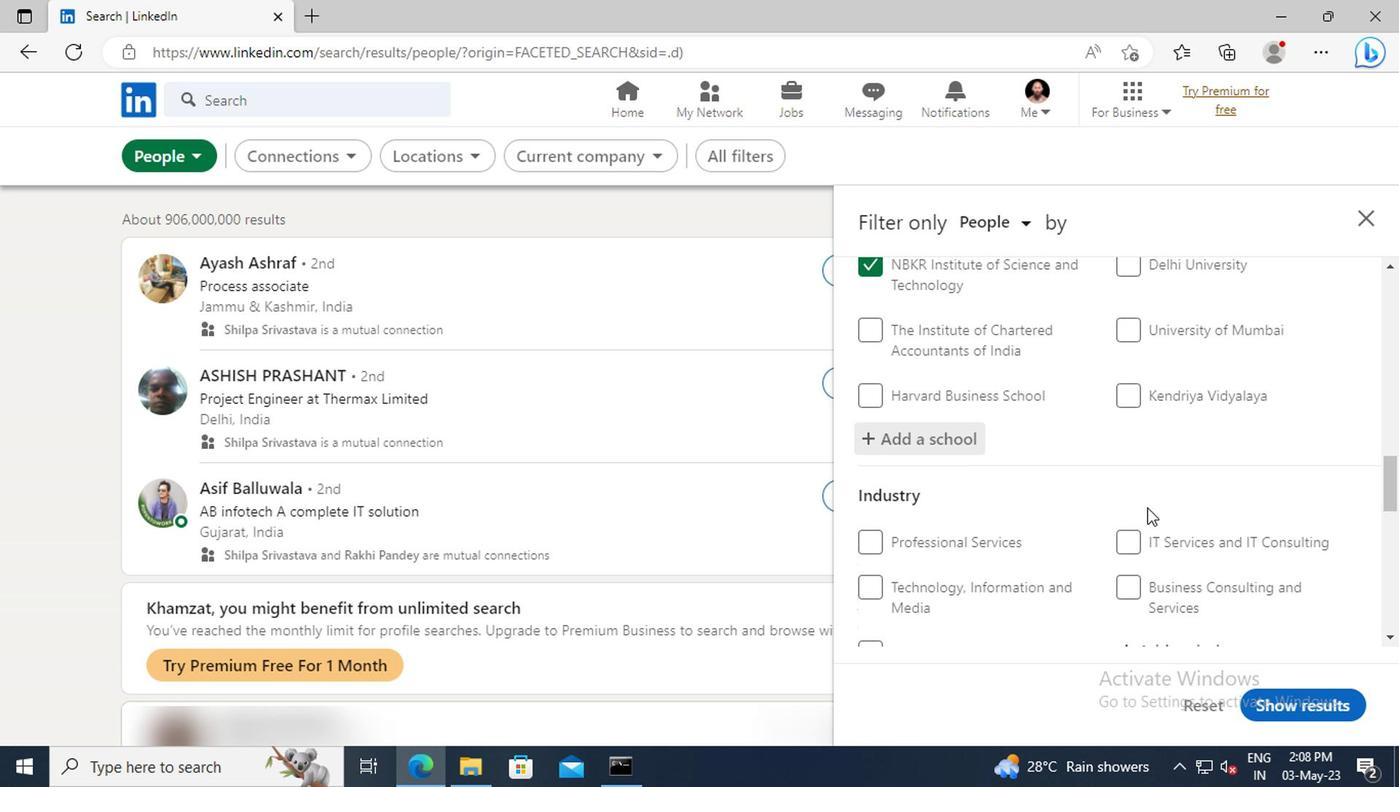 
Action: Mouse scrolled (1143, 503) with delta (0, 0)
Screenshot: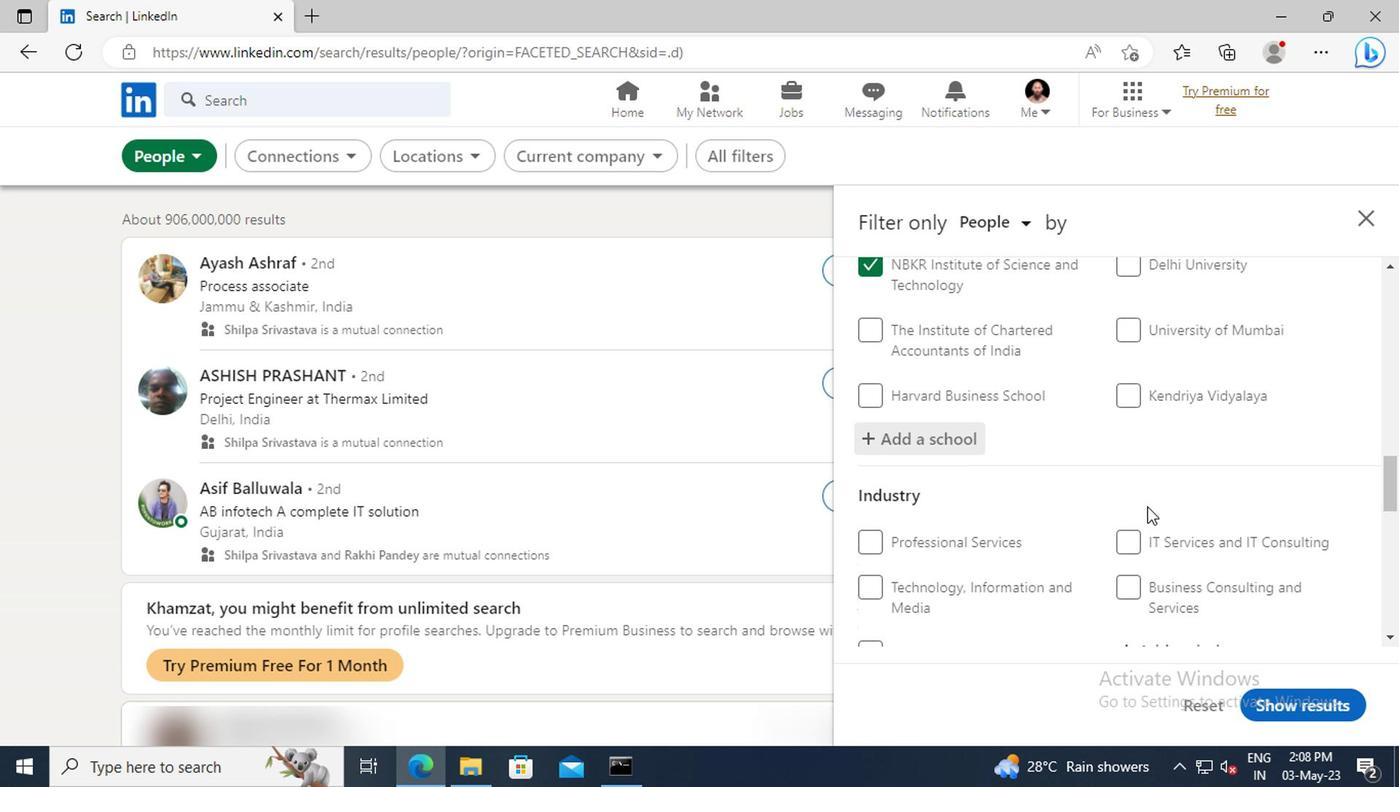 
Action: Mouse moved to (1143, 459)
Screenshot: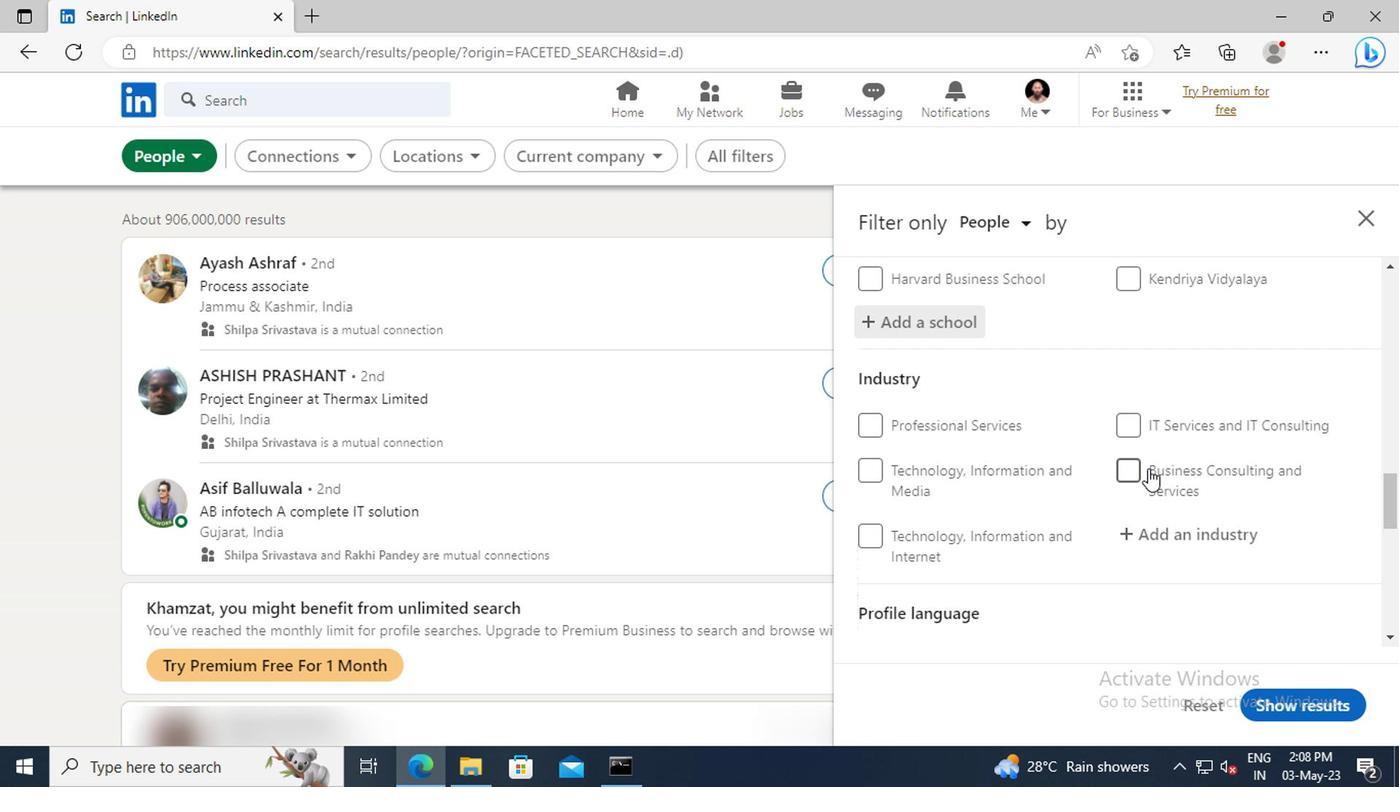
Action: Mouse scrolled (1143, 458) with delta (0, 0)
Screenshot: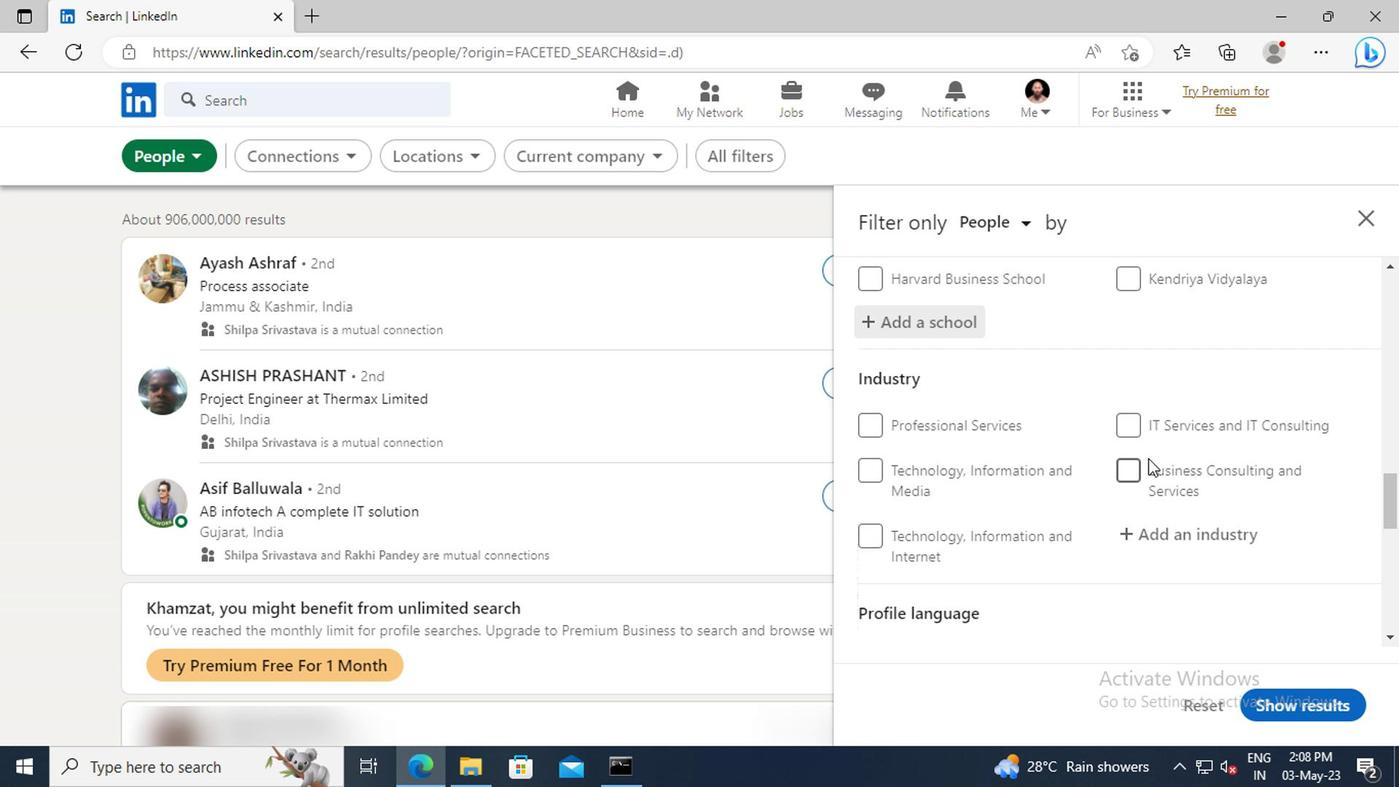 
Action: Mouse moved to (1147, 474)
Screenshot: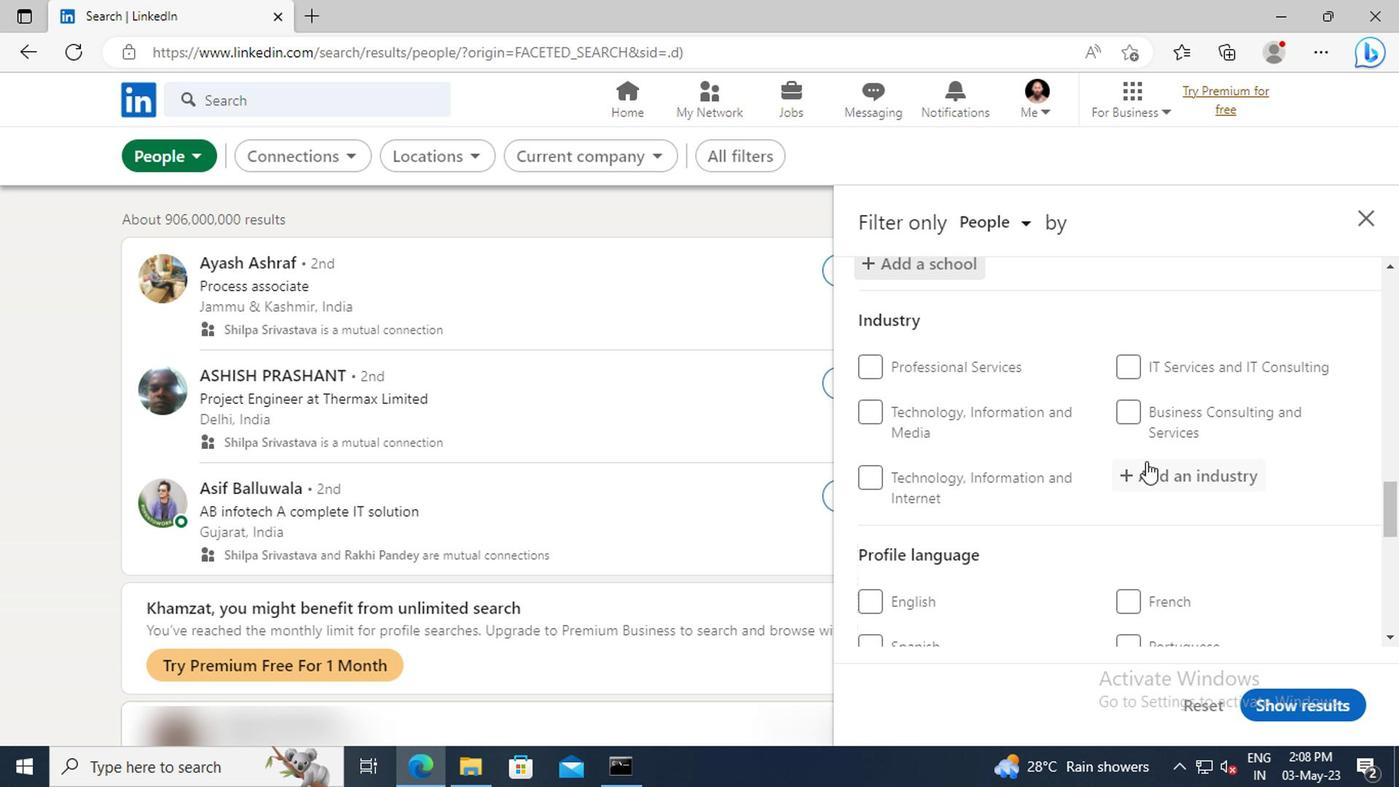 
Action: Mouse pressed left at (1147, 474)
Screenshot: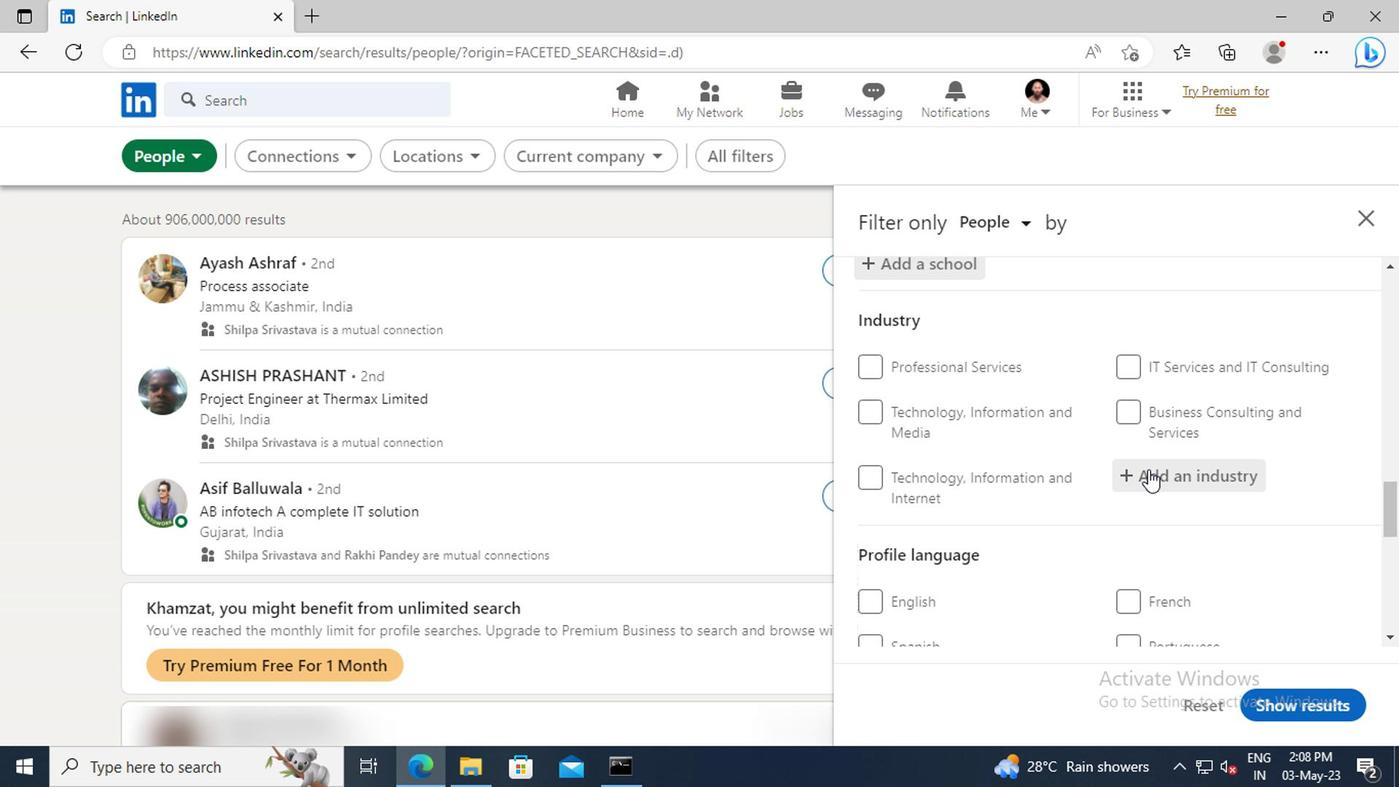 
Action: Key pressed <Key.shift>BLOGS
Screenshot: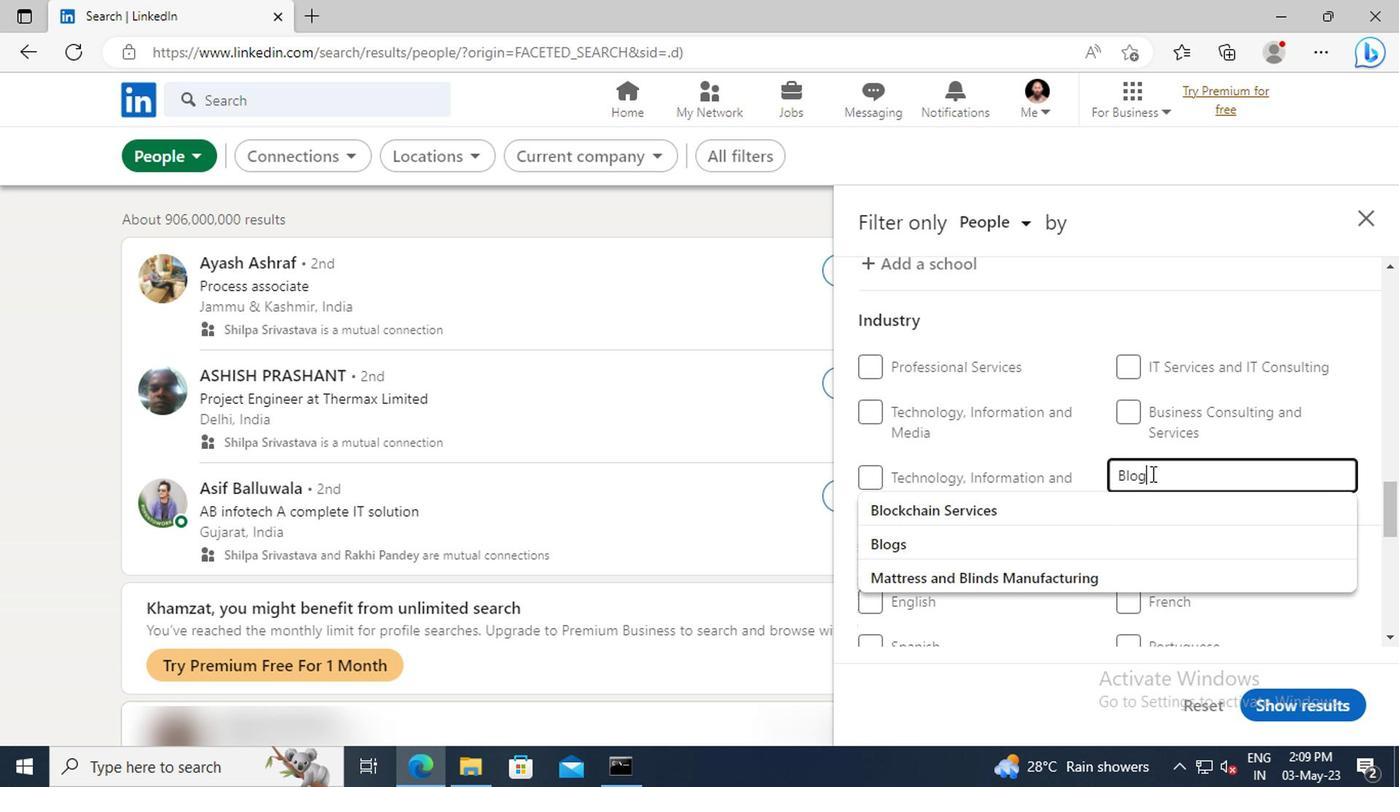 
Action: Mouse moved to (1156, 504)
Screenshot: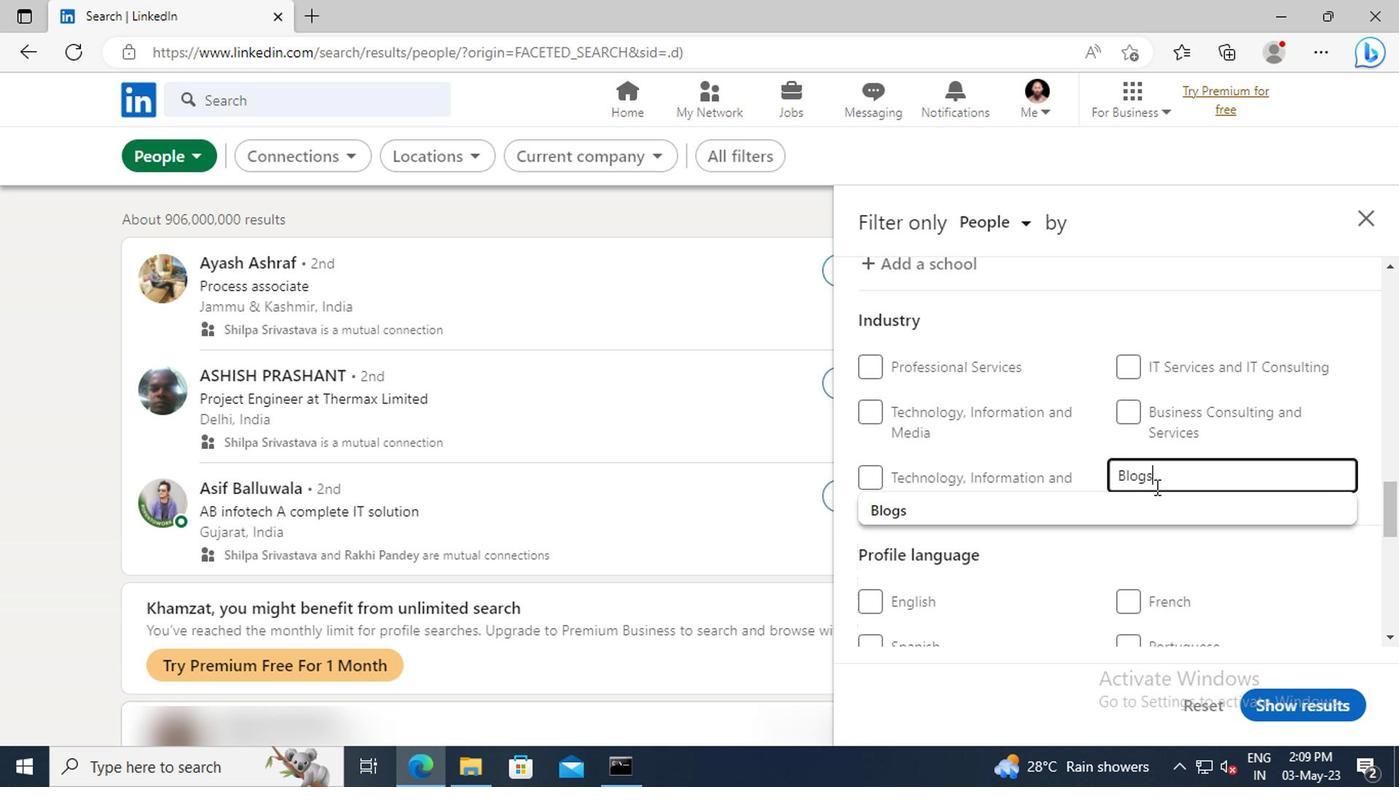 
Action: Mouse pressed left at (1156, 504)
Screenshot: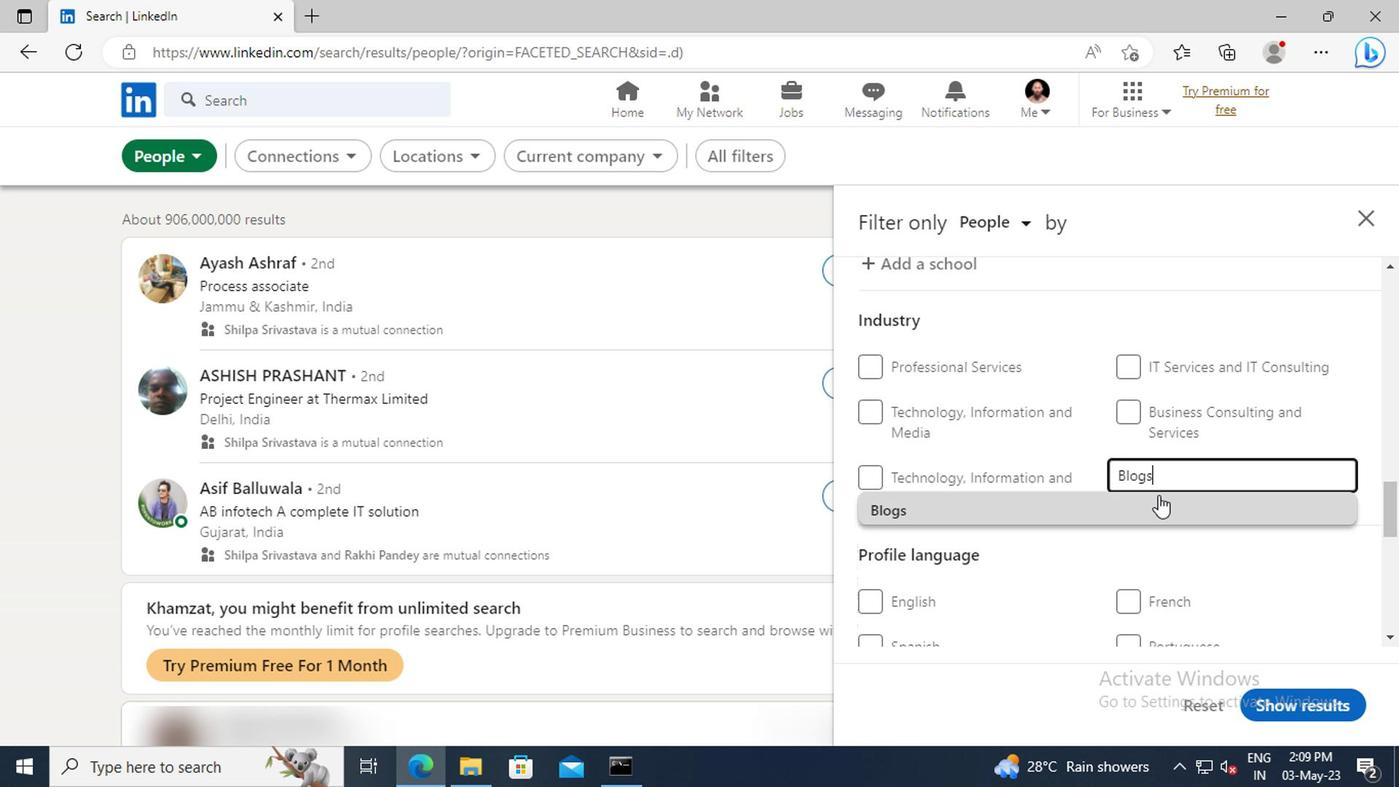 
Action: Mouse scrolled (1156, 503) with delta (0, 0)
Screenshot: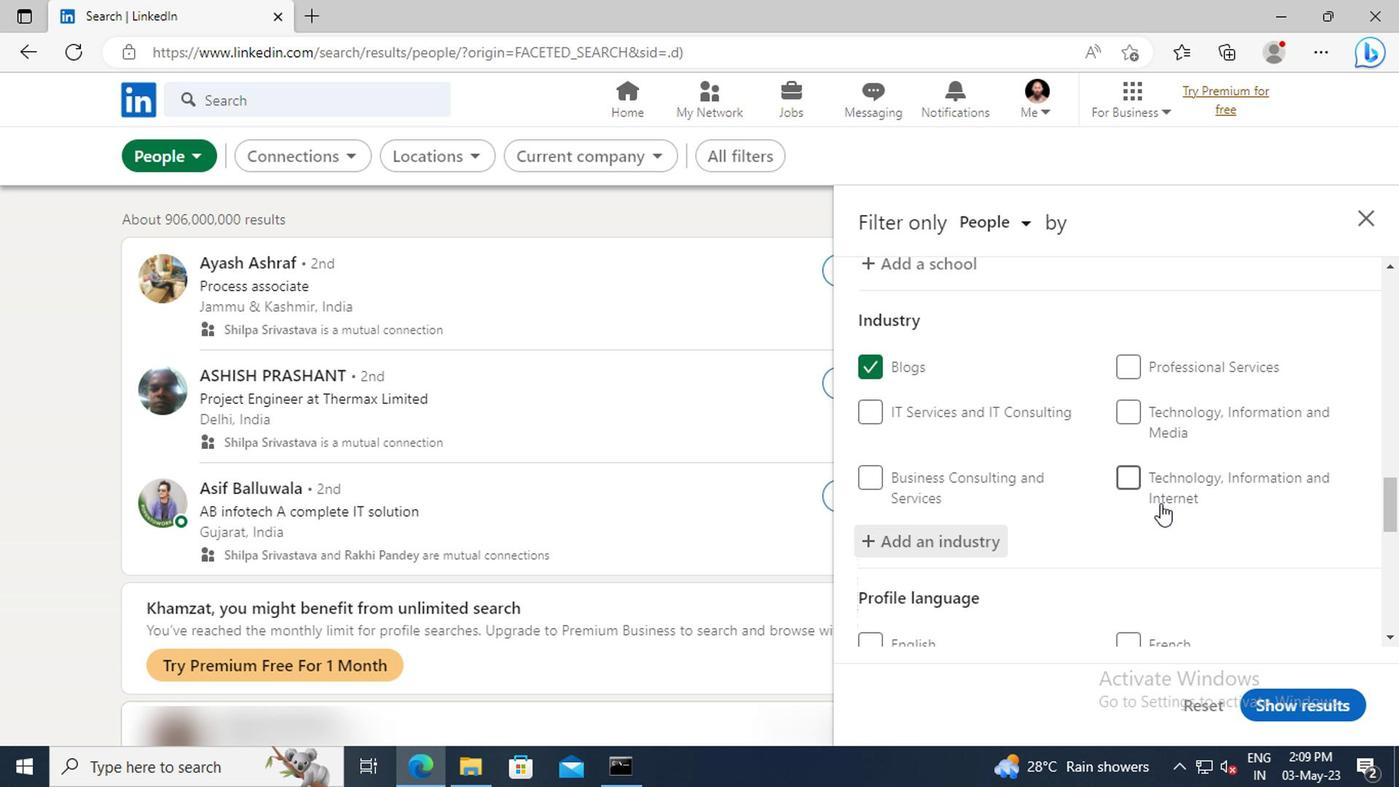 
Action: Mouse scrolled (1156, 503) with delta (0, 0)
Screenshot: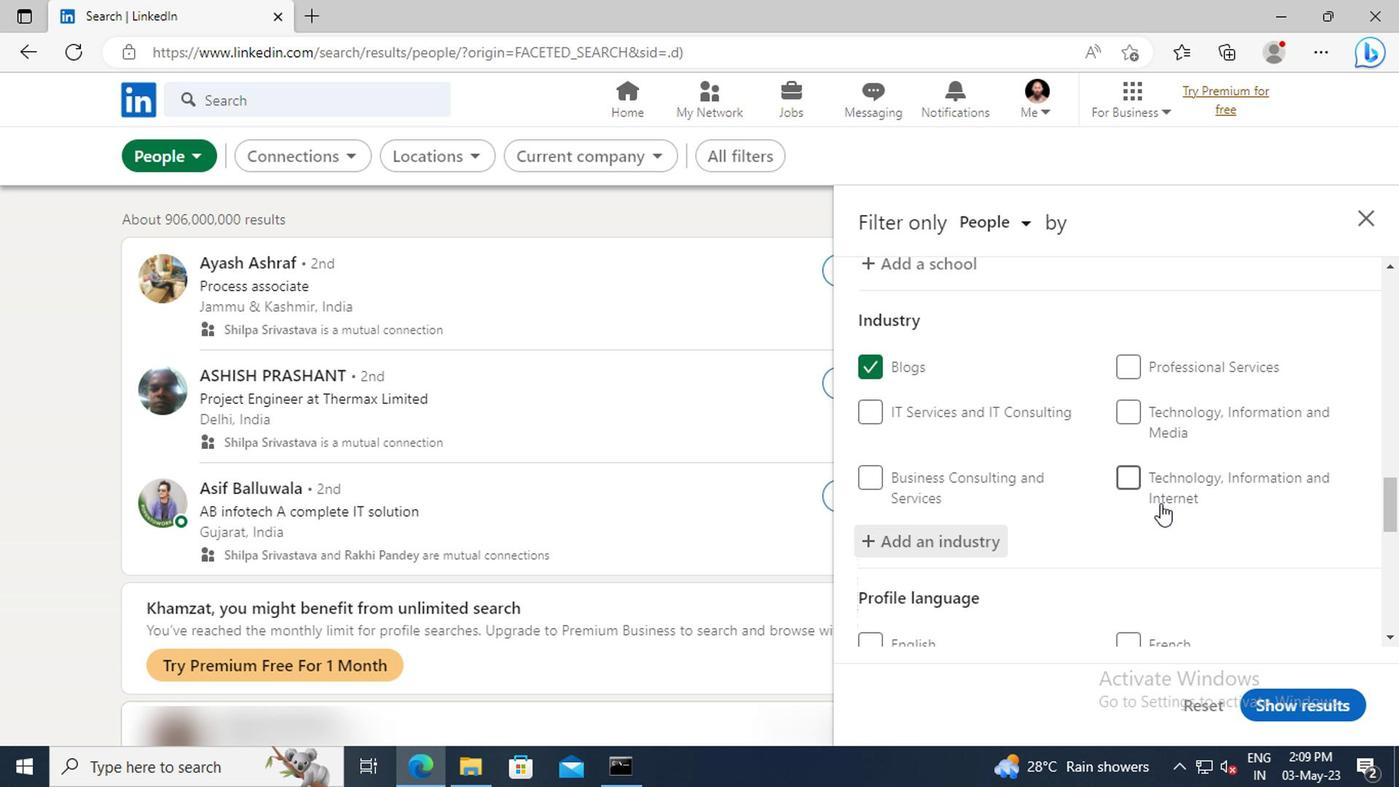
Action: Mouse scrolled (1156, 503) with delta (0, 0)
Screenshot: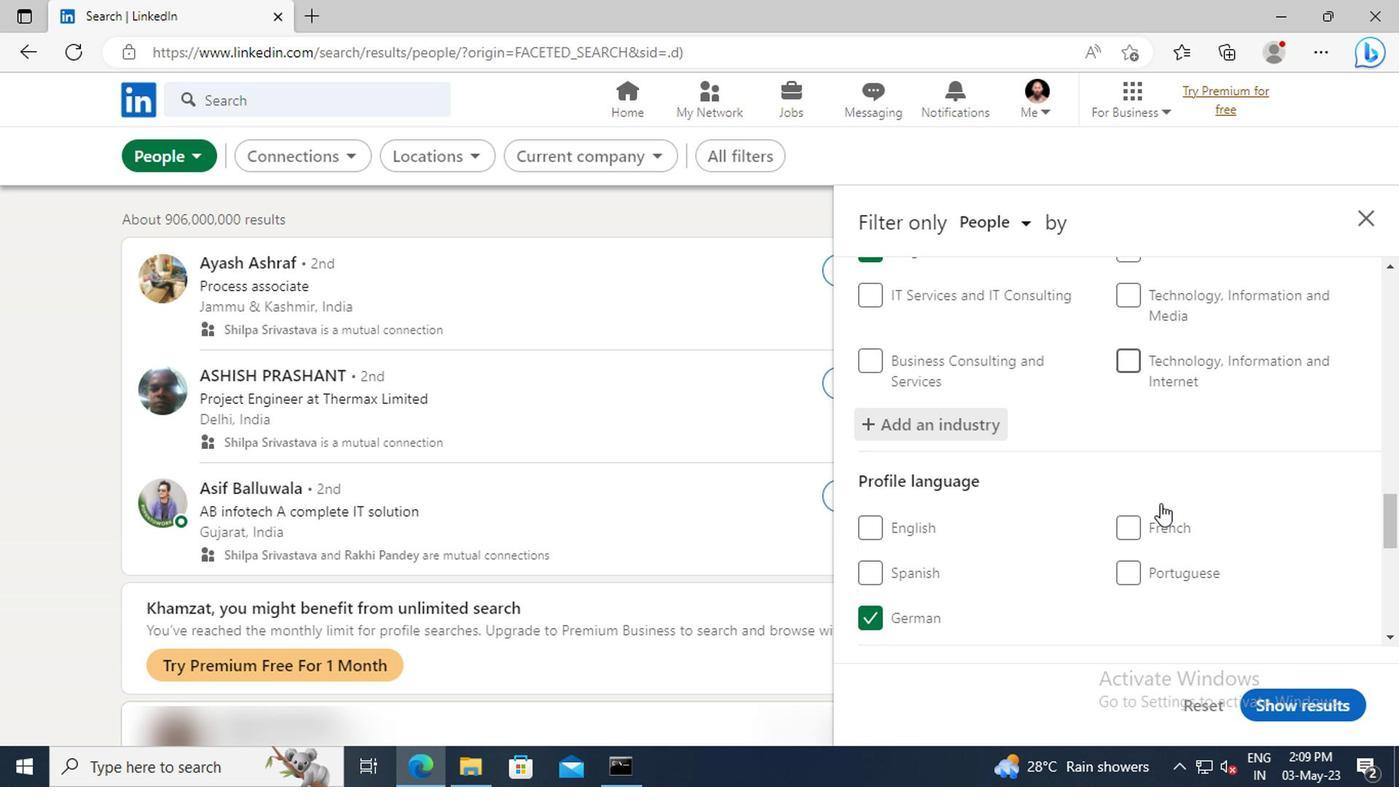
Action: Mouse scrolled (1156, 503) with delta (0, 0)
Screenshot: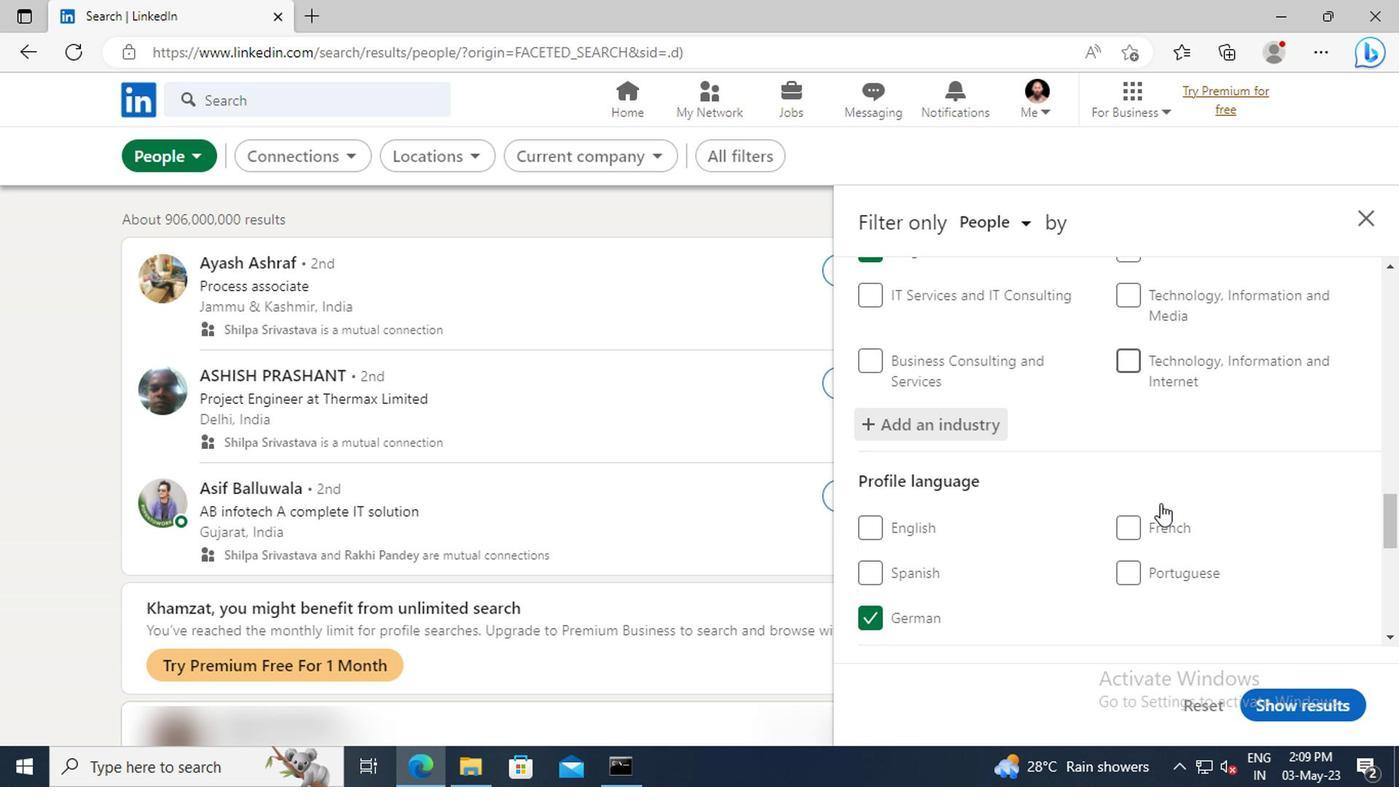 
Action: Mouse scrolled (1156, 503) with delta (0, 0)
Screenshot: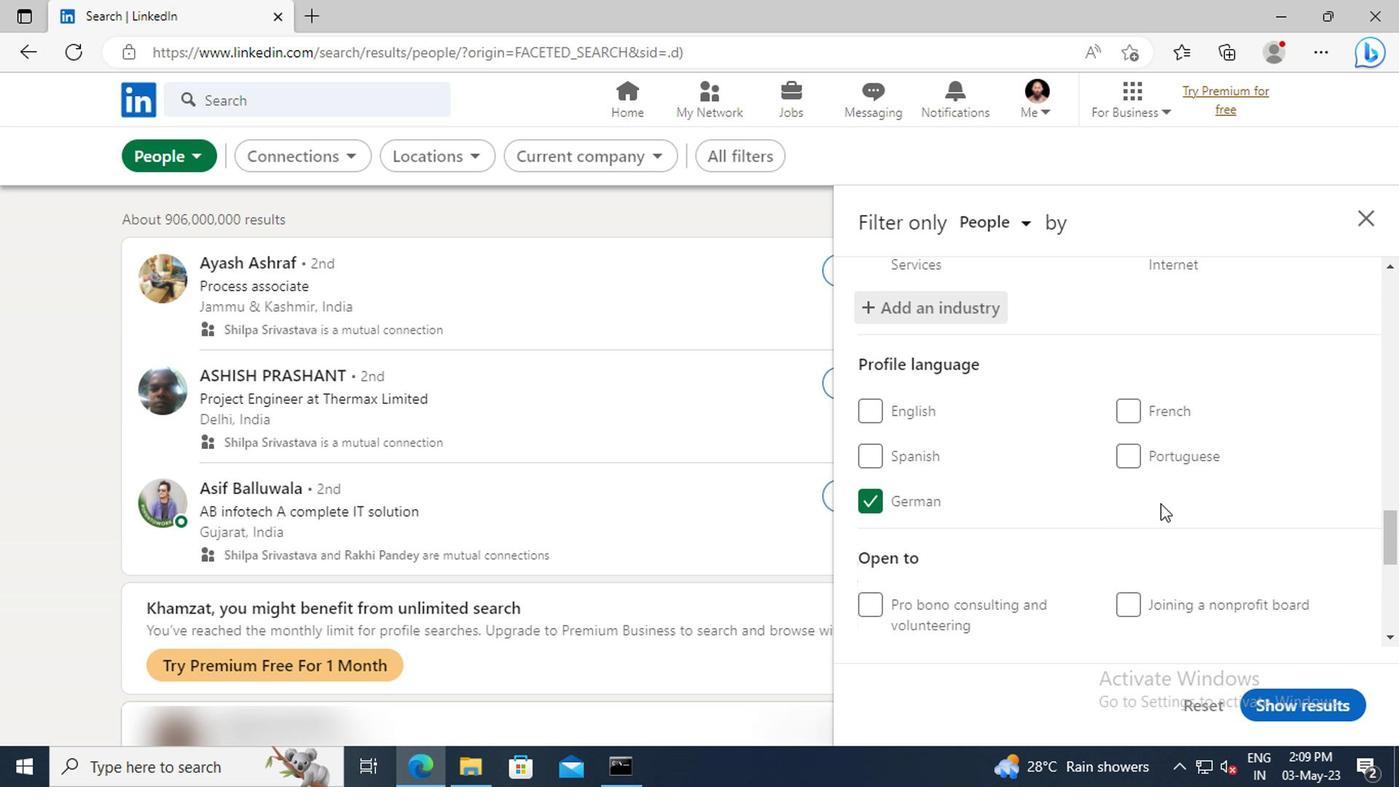
Action: Mouse scrolled (1156, 503) with delta (0, 0)
Screenshot: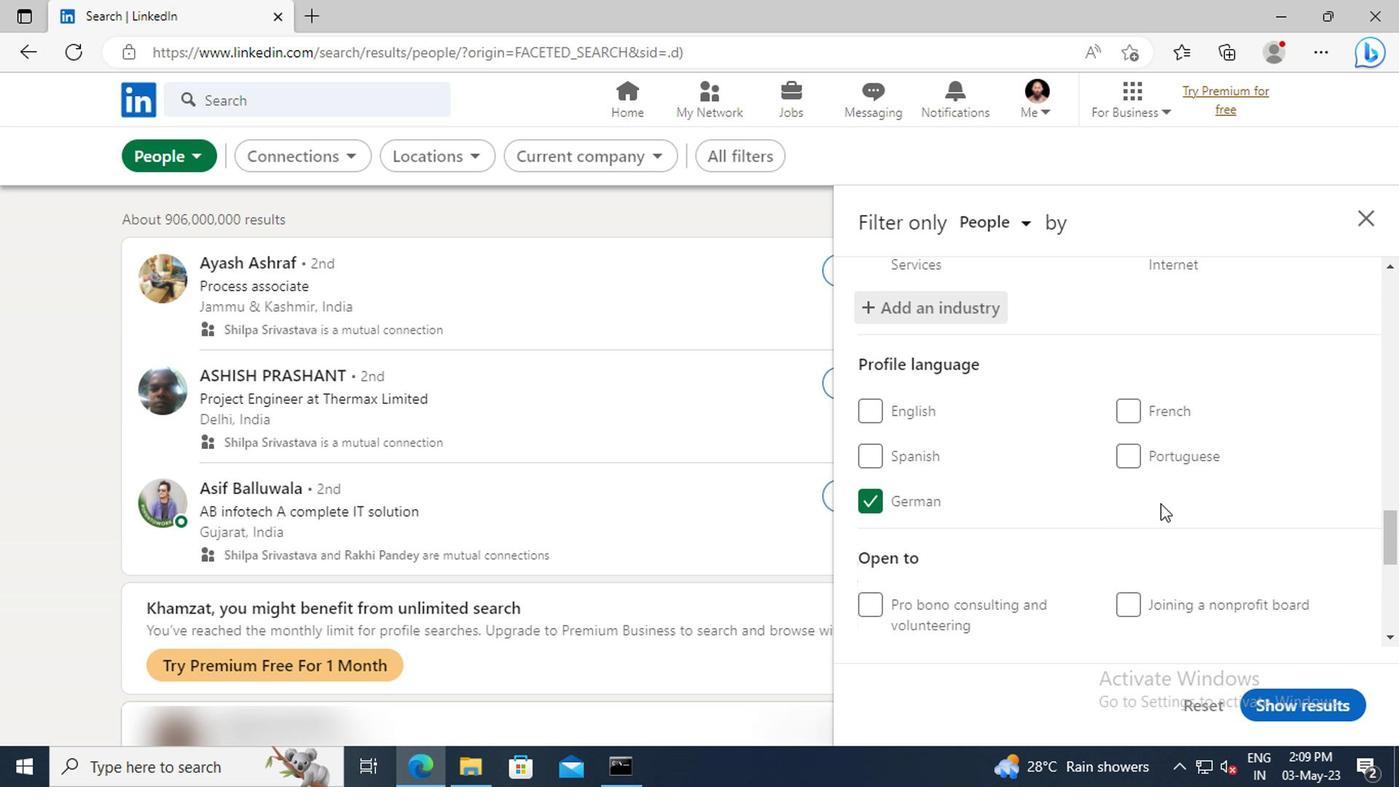 
Action: Mouse scrolled (1156, 503) with delta (0, 0)
Screenshot: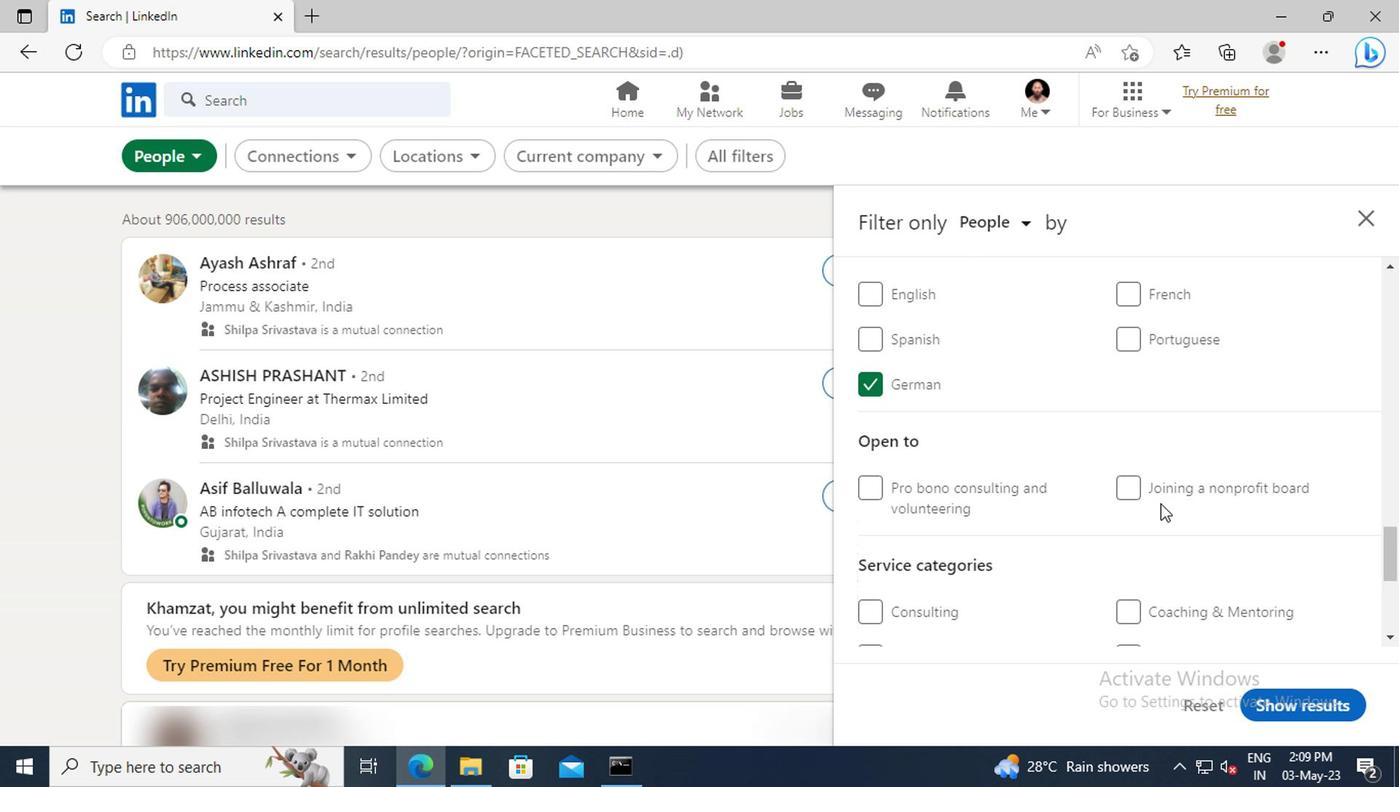 
Action: Mouse scrolled (1156, 503) with delta (0, 0)
Screenshot: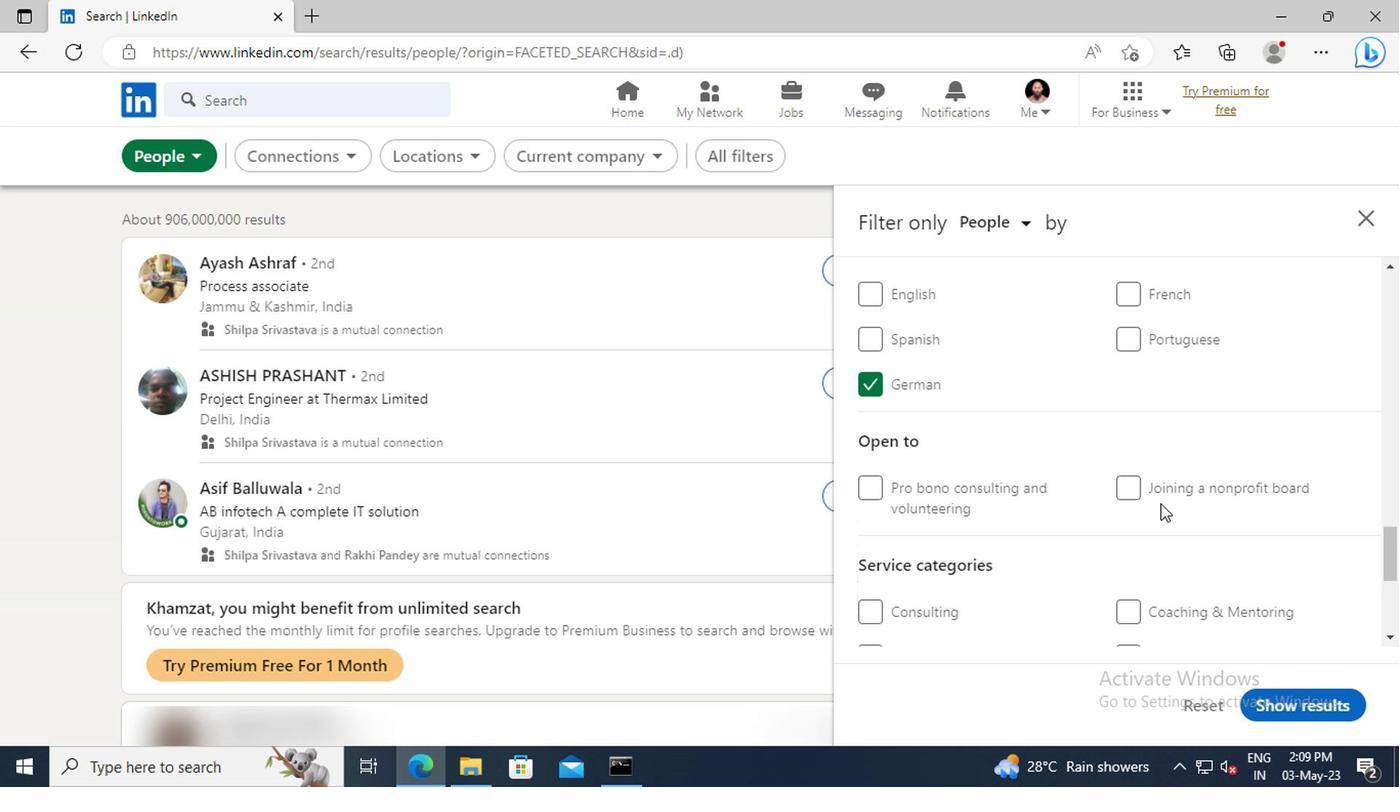
Action: Mouse scrolled (1156, 503) with delta (0, 0)
Screenshot: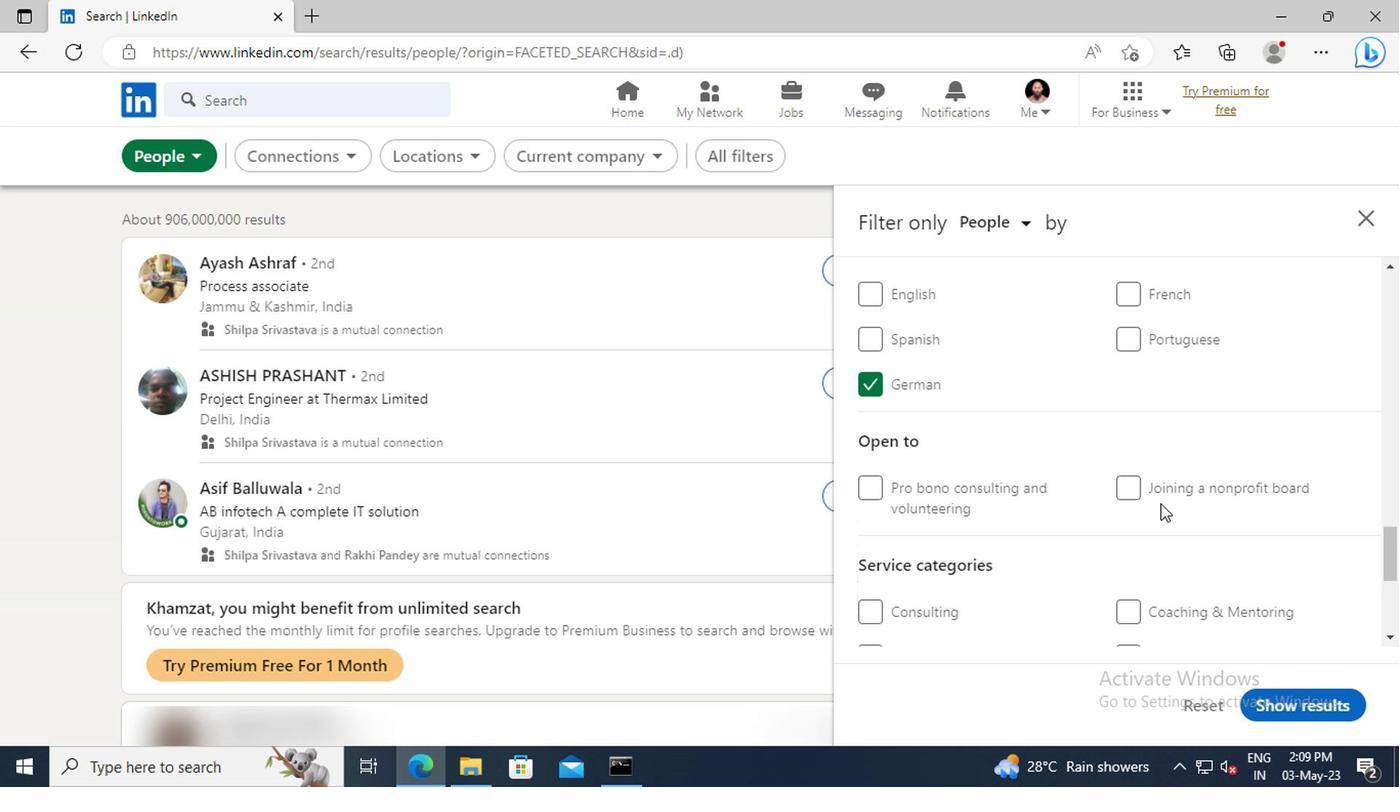 
Action: Mouse scrolled (1156, 503) with delta (0, 0)
Screenshot: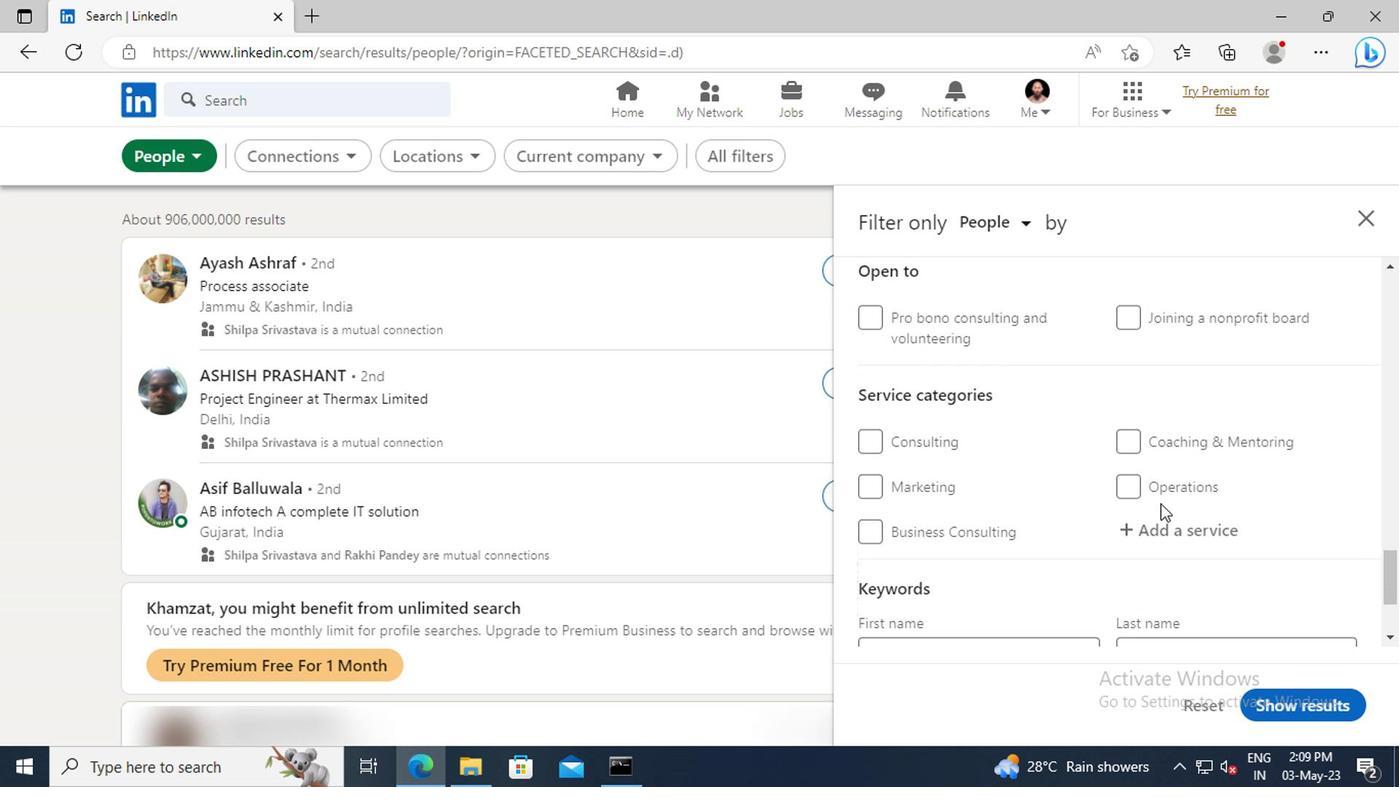 
Action: Mouse moved to (1162, 481)
Screenshot: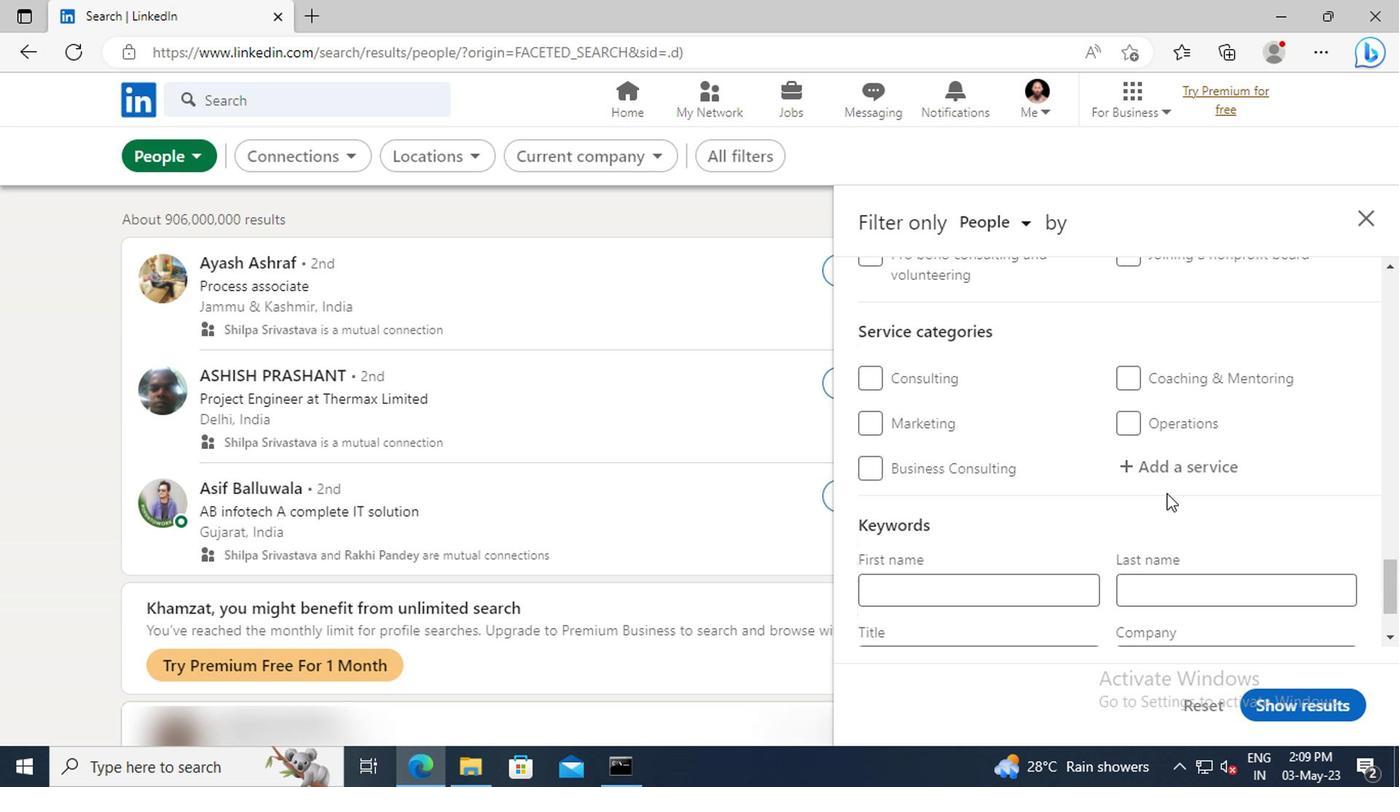 
Action: Mouse pressed left at (1162, 481)
Screenshot: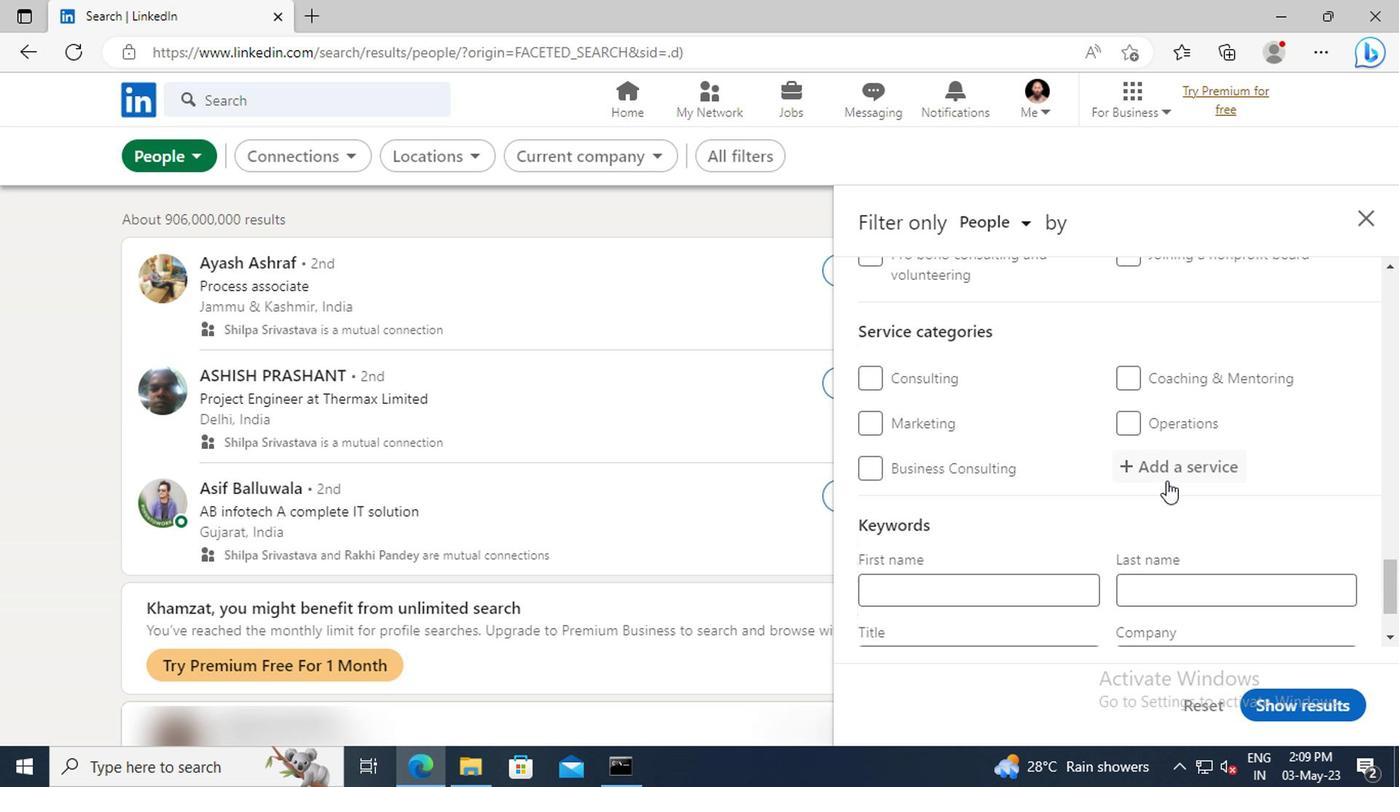 
Action: Key pressed <Key.shift>ACCOUN
Screenshot: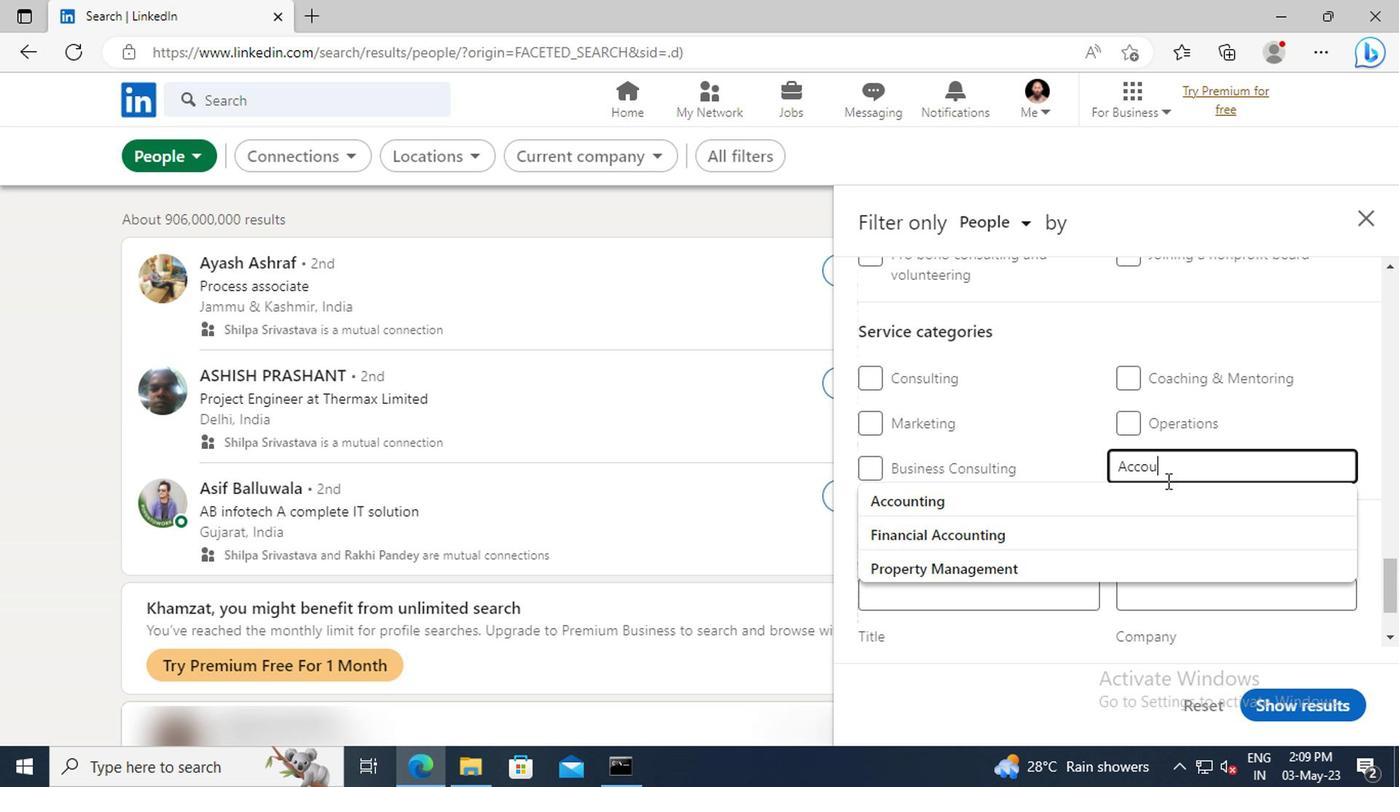
Action: Mouse moved to (1166, 493)
Screenshot: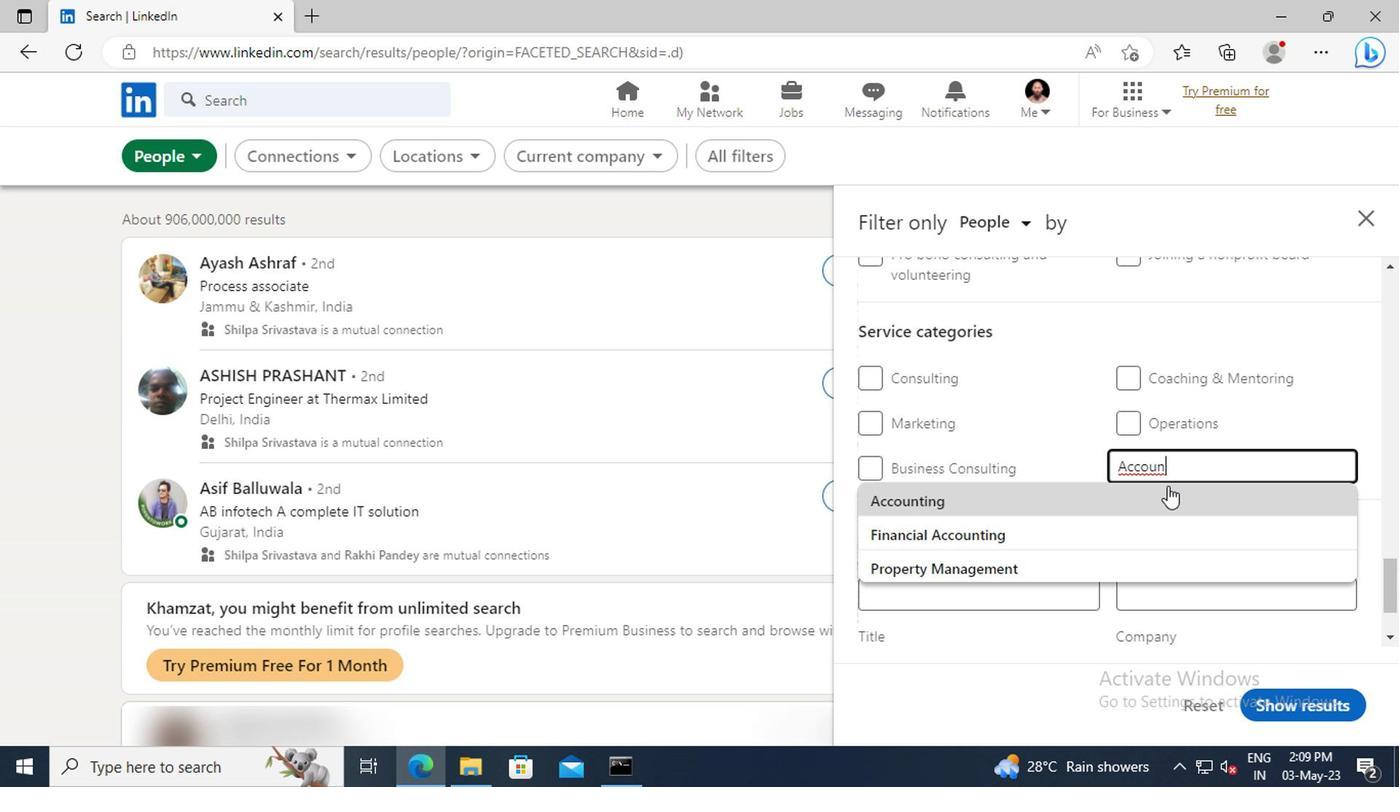 
Action: Mouse pressed left at (1166, 493)
Screenshot: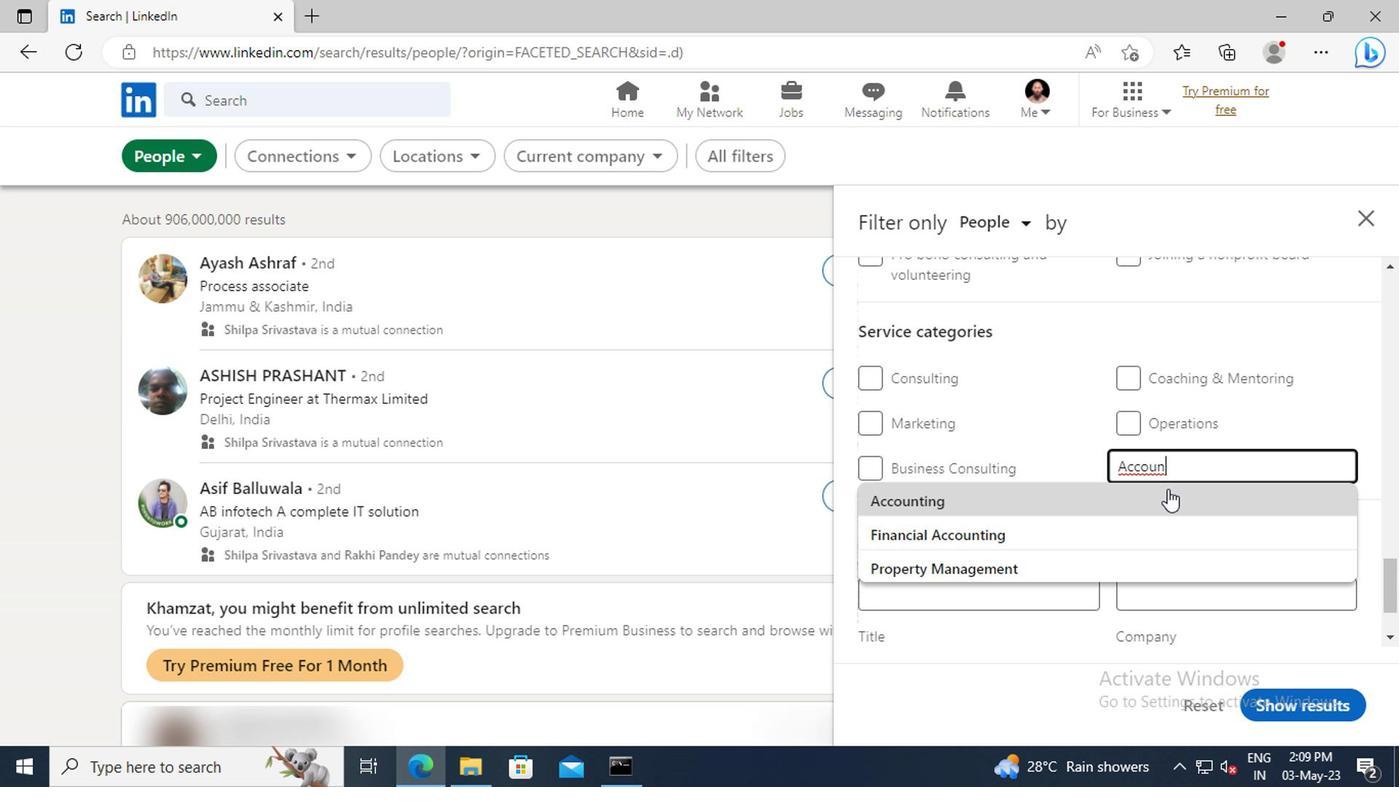 
Action: Mouse scrolled (1166, 492) with delta (0, -1)
Screenshot: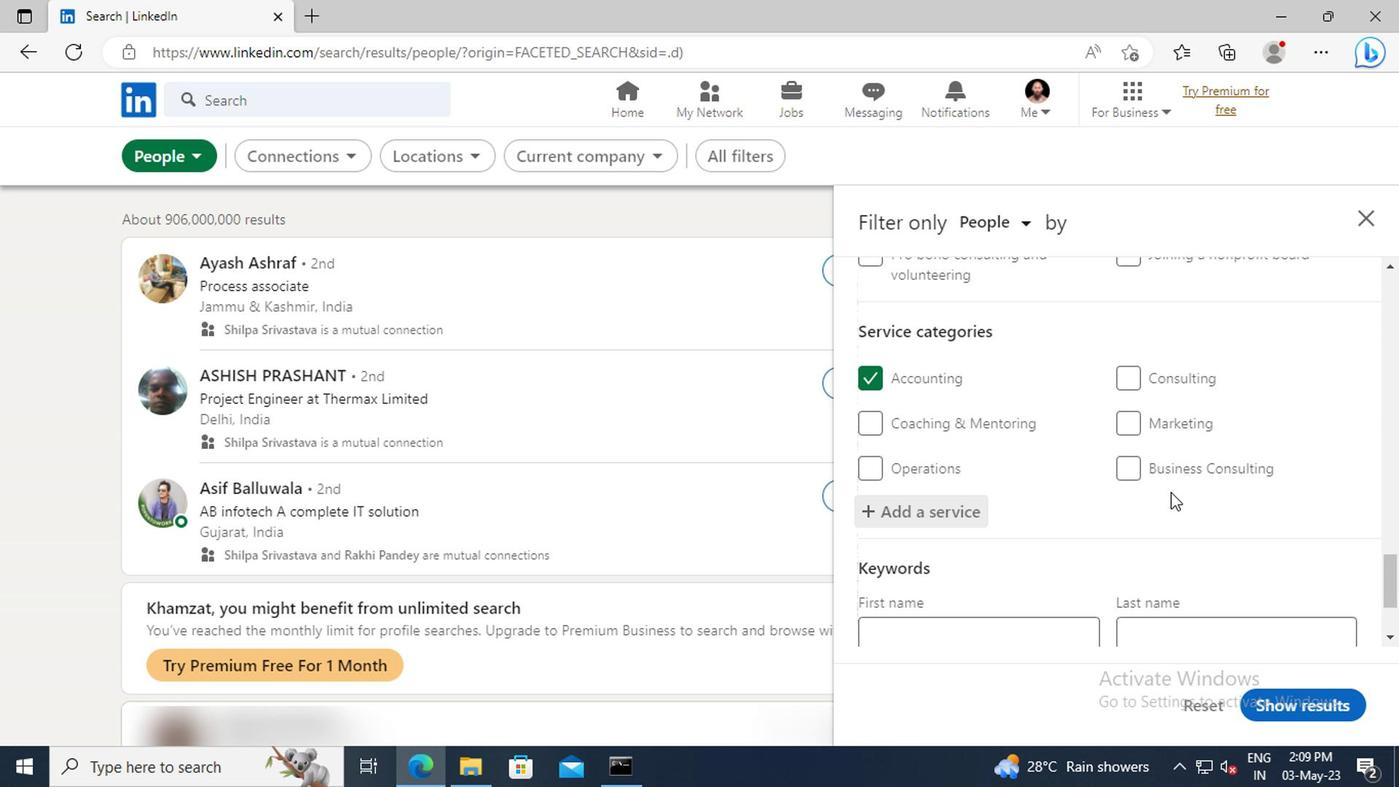 
Action: Mouse scrolled (1166, 492) with delta (0, -1)
Screenshot: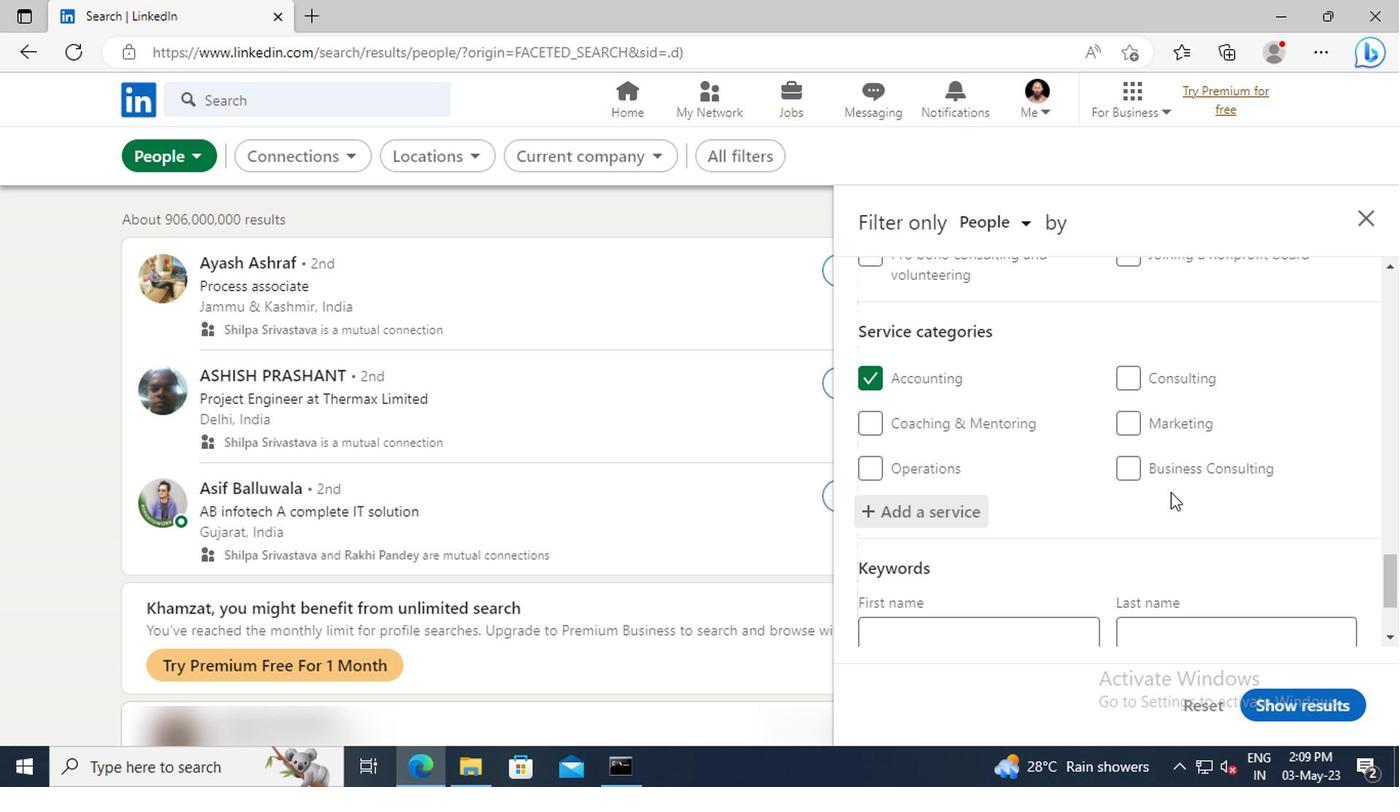
Action: Mouse scrolled (1166, 492) with delta (0, -1)
Screenshot: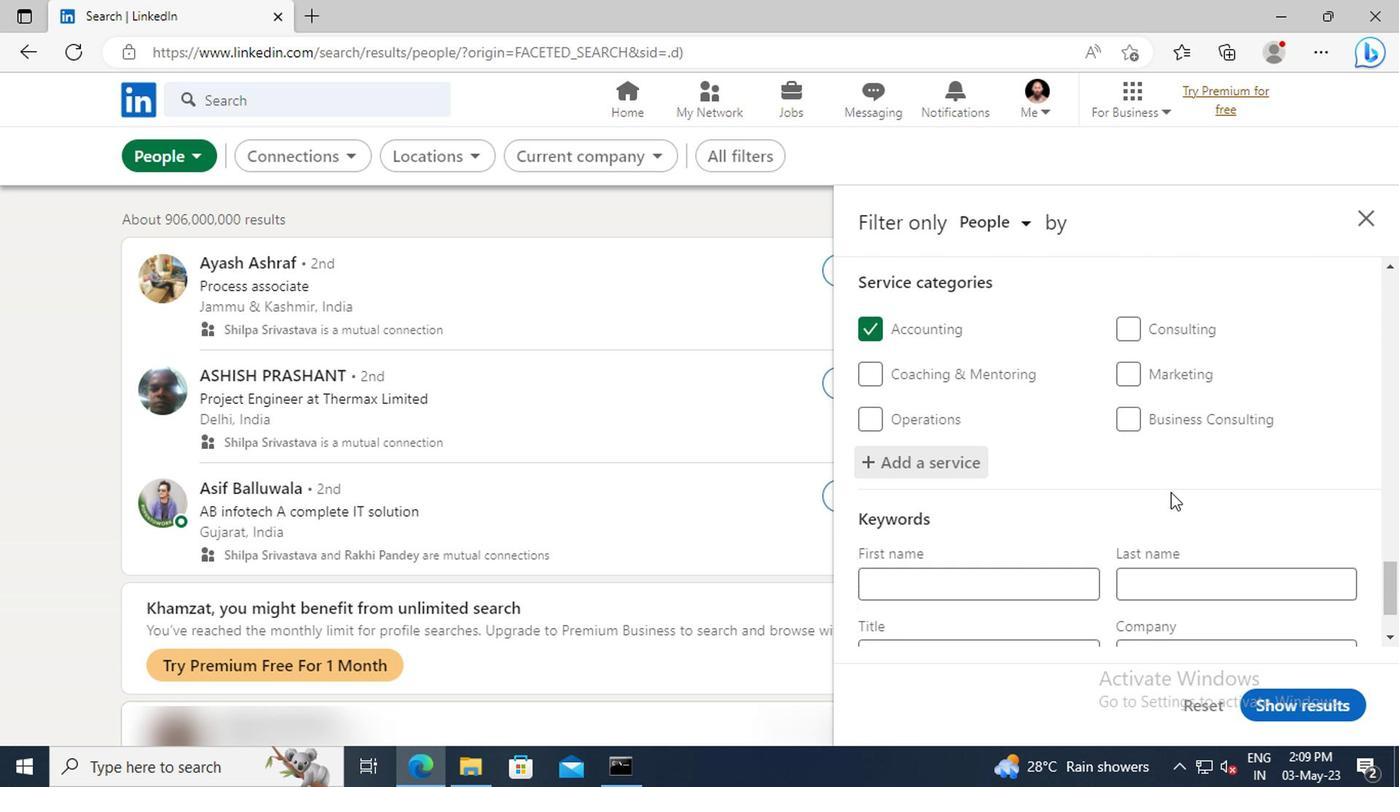 
Action: Mouse moved to (992, 568)
Screenshot: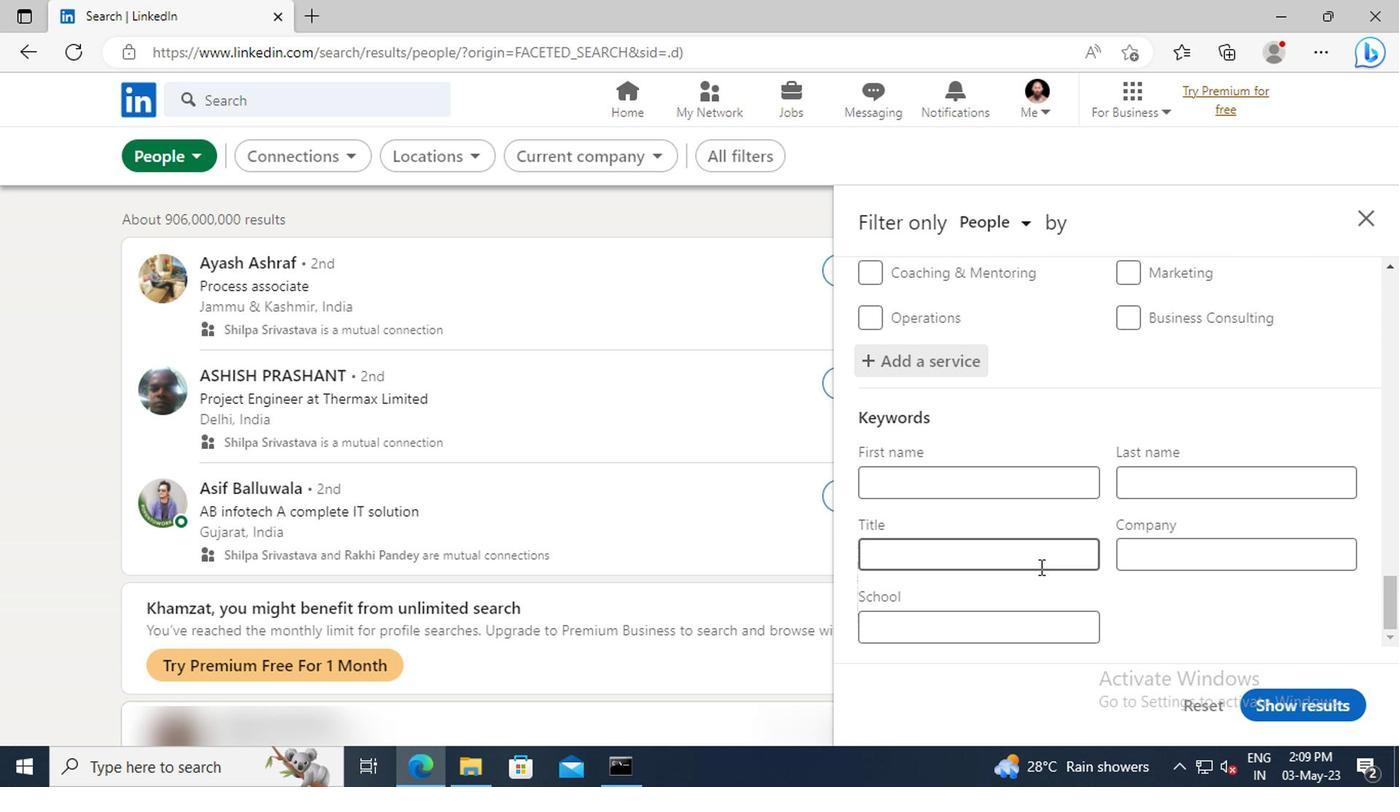 
Action: Mouse pressed left at (992, 568)
Screenshot: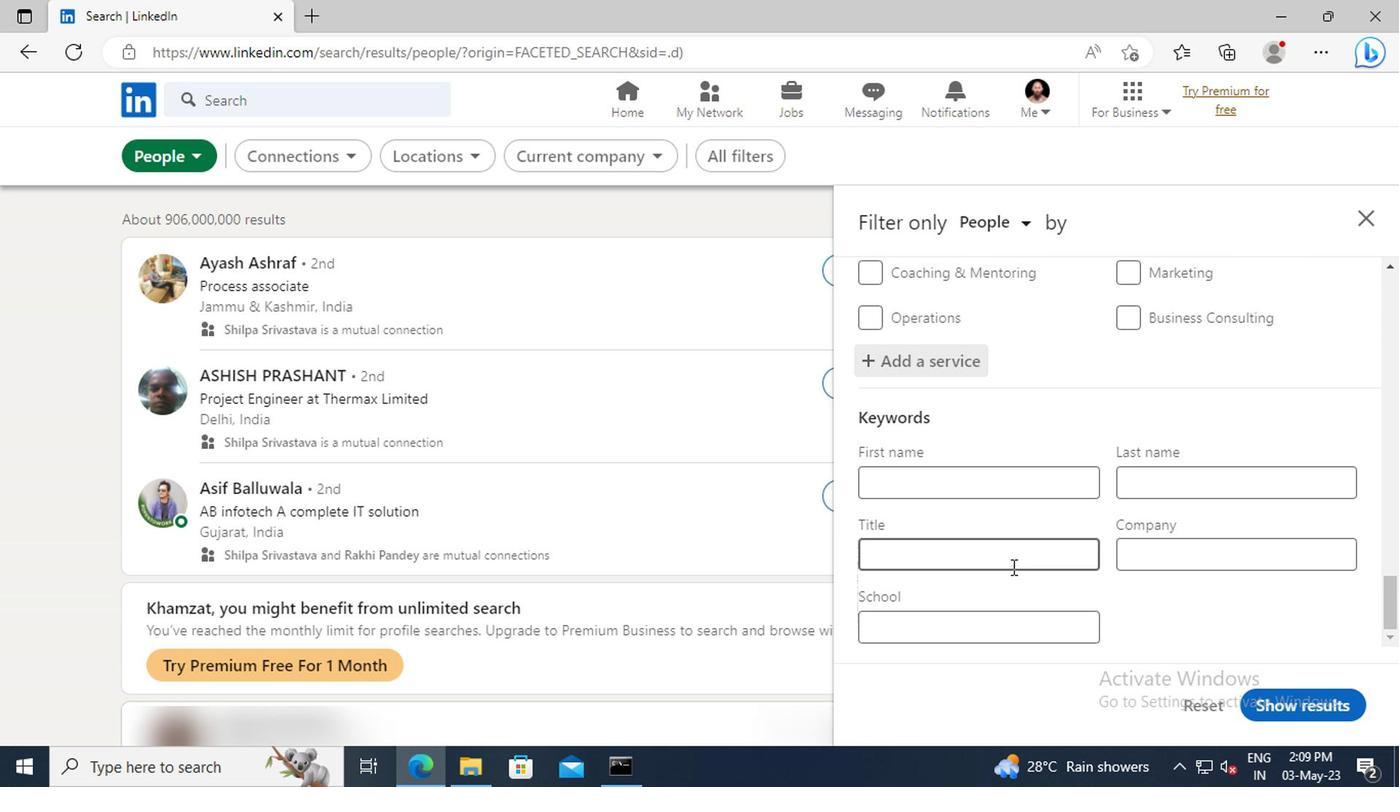 
Action: Key pressed <Key.shift>WEB<Key.space><Key.shift>DEVELOPER<Key.enter>
Screenshot: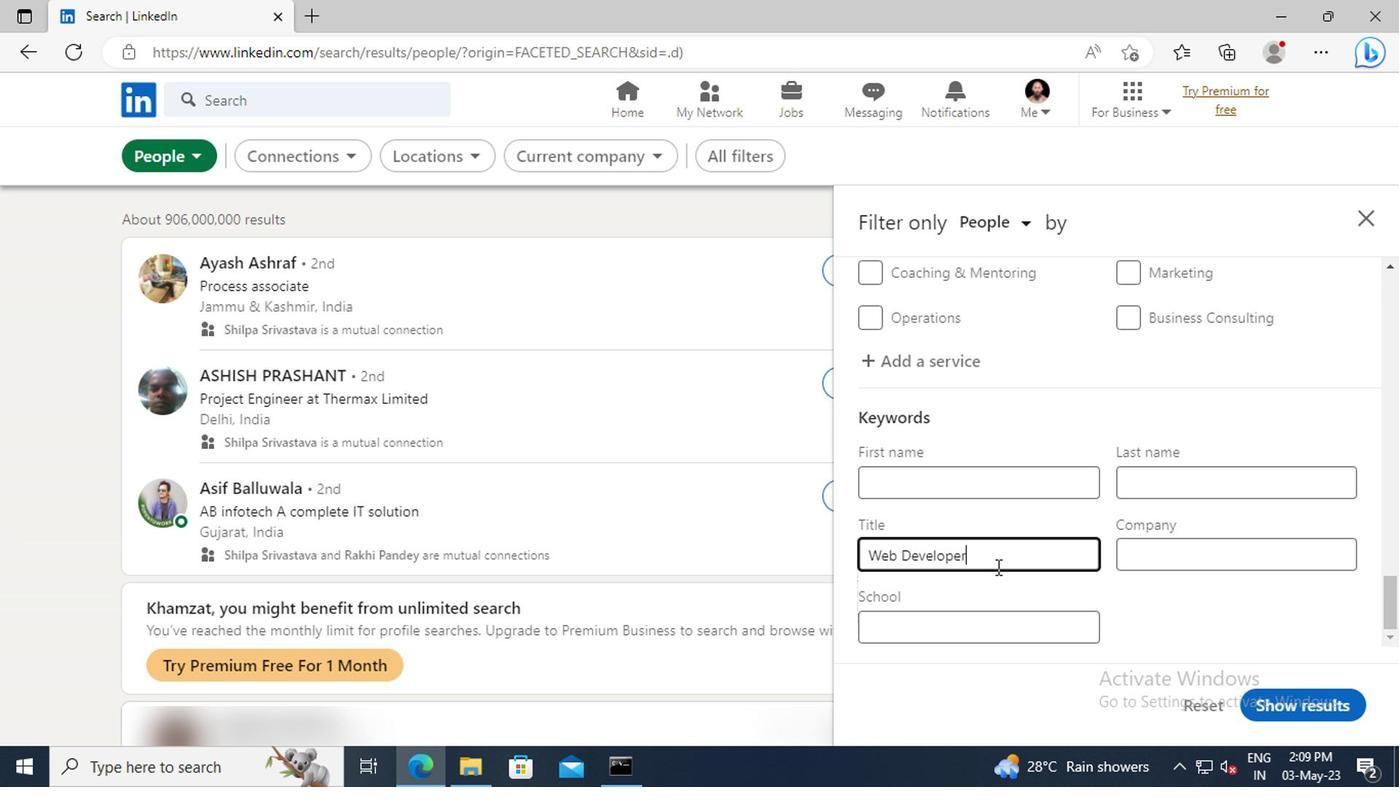
Action: Mouse moved to (1273, 702)
Screenshot: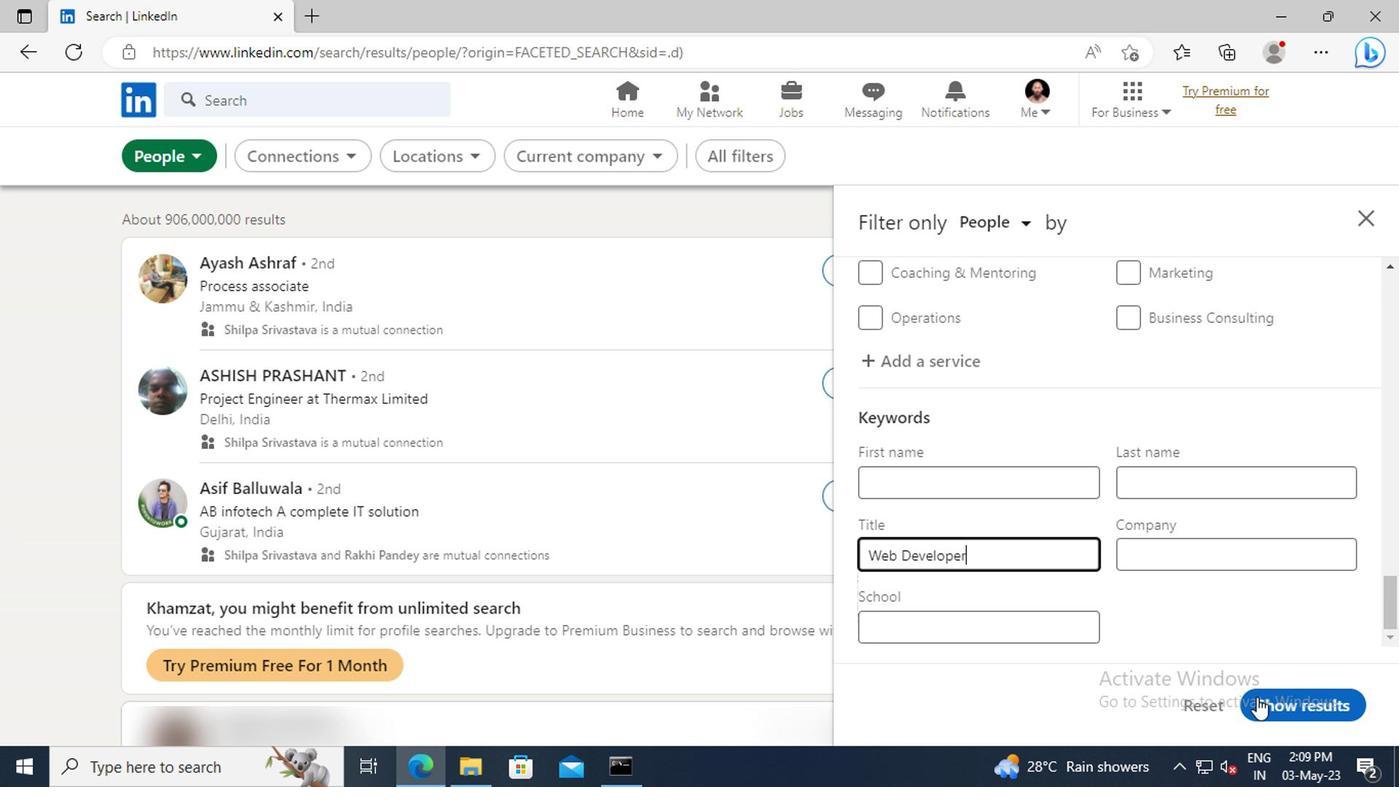 
Action: Mouse pressed left at (1273, 702)
Screenshot: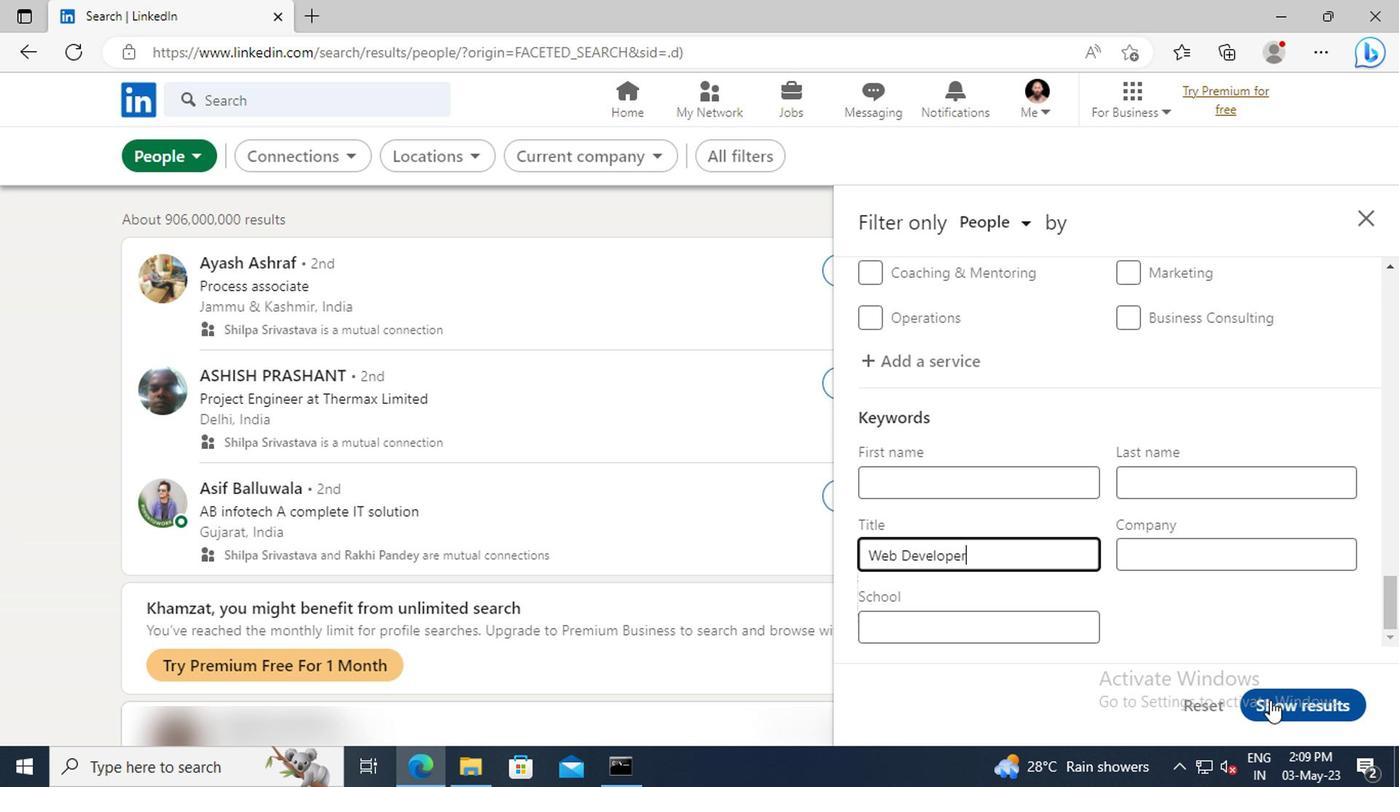 
